 Task: Look for space in Campi Bisenzio, Italy from 2nd June, 2023 to 9th June, 2023 for 5 adults in price range Rs.7000 to Rs.13000. Place can be shared room with 2 bedrooms having 5 beds and 2 bathrooms. Property type can be house, flat, guest house. Amenities needed are: wifi, washing machine. Booking option can be shelf check-in. Required host language is English.
Action: Mouse moved to (546, 121)
Screenshot: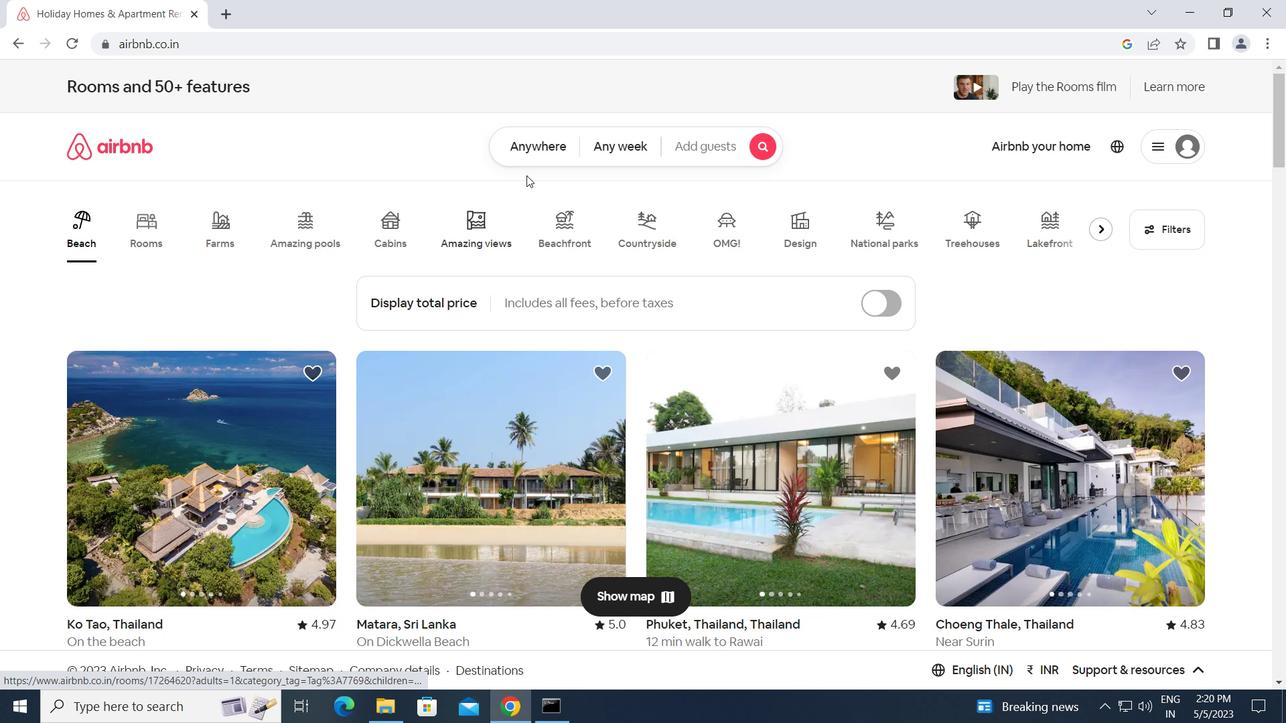 
Action: Mouse pressed left at (546, 121)
Screenshot: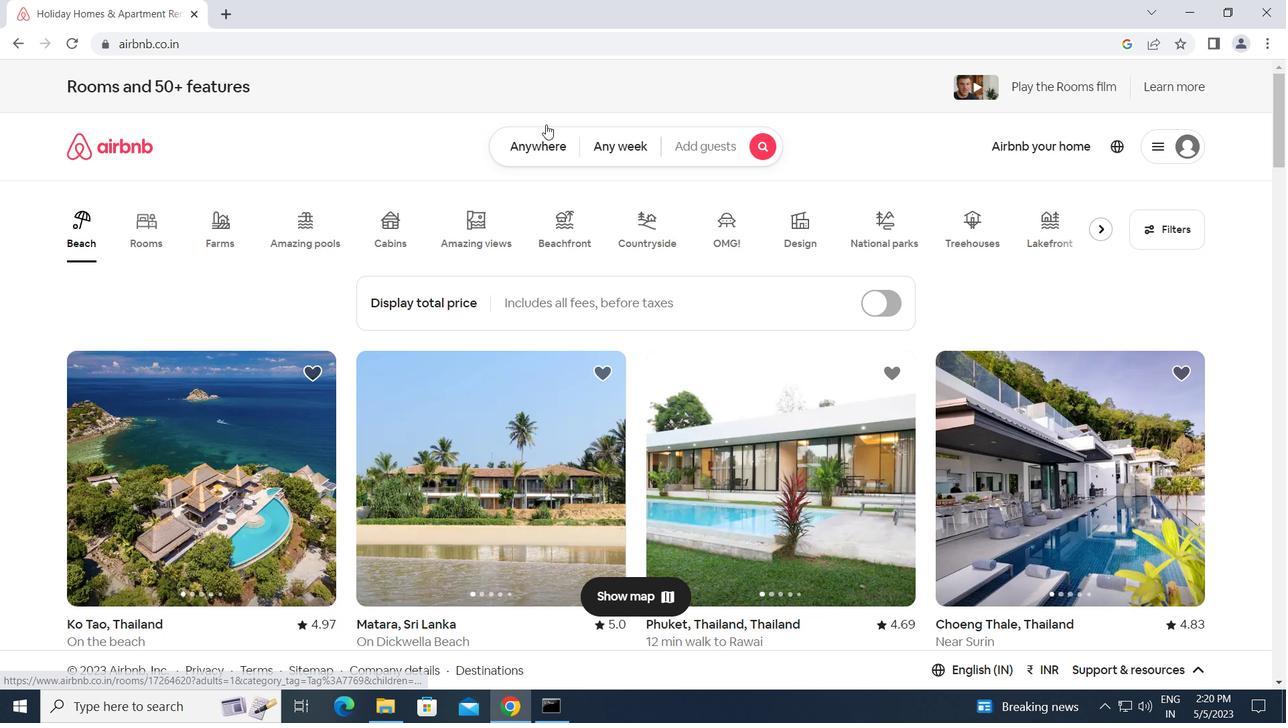 
Action: Mouse moved to (535, 142)
Screenshot: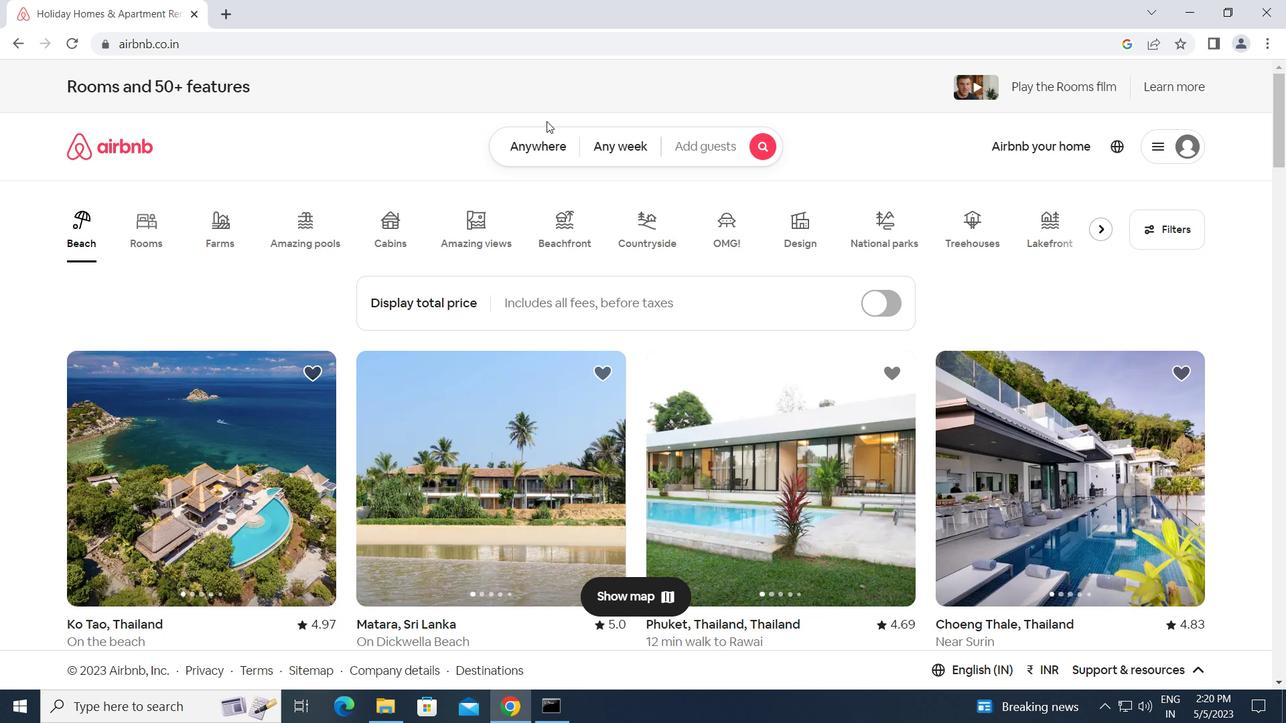 
Action: Mouse pressed left at (535, 142)
Screenshot: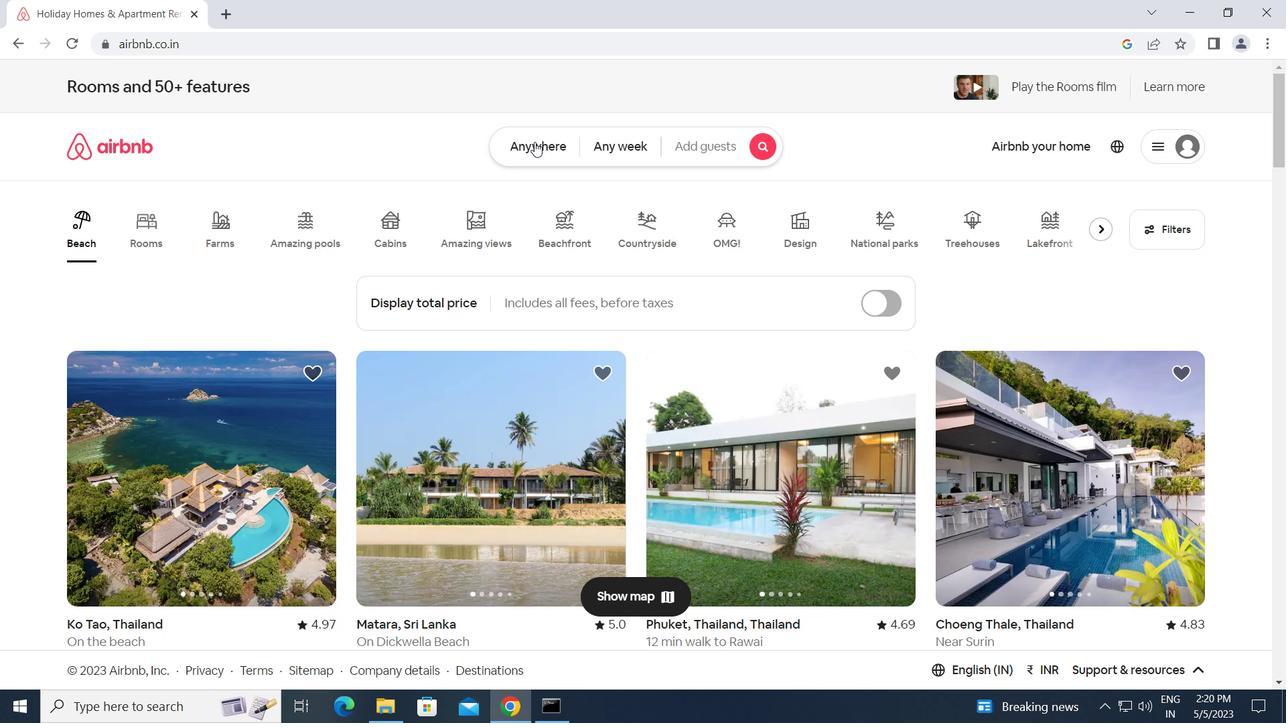 
Action: Mouse moved to (454, 200)
Screenshot: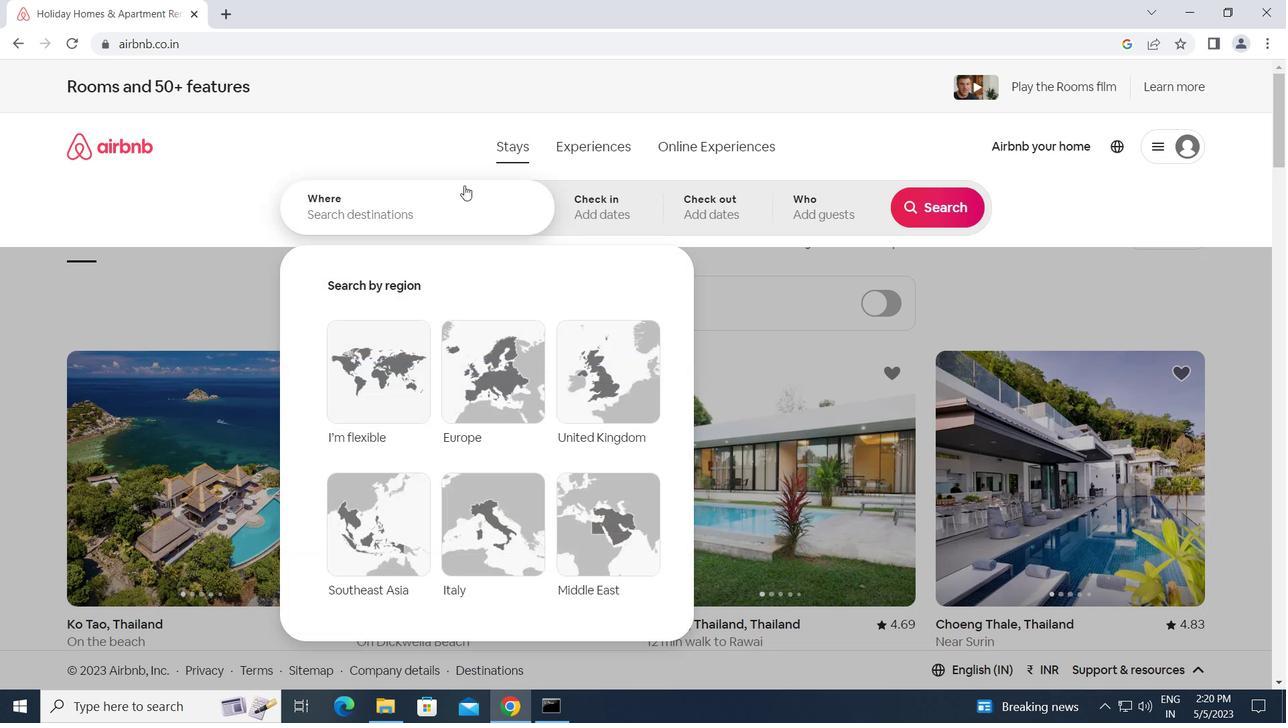 
Action: Mouse pressed left at (454, 200)
Screenshot: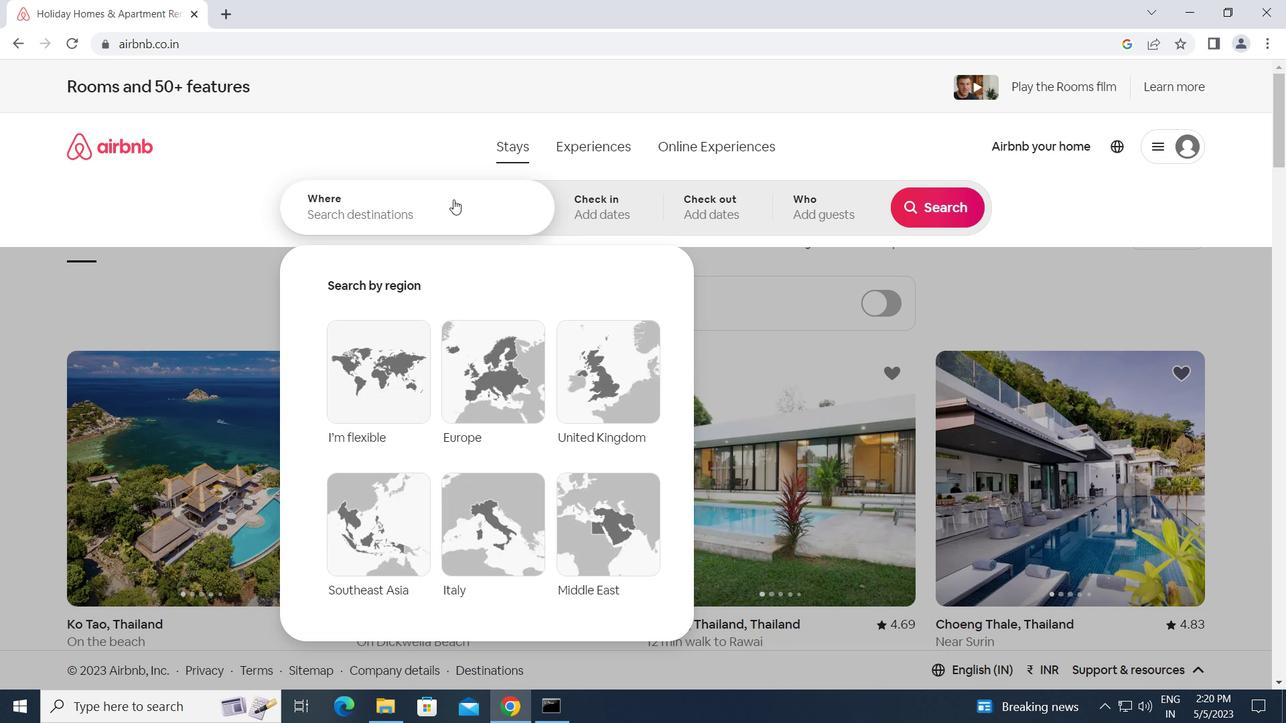 
Action: Key pressed c<Key.caps_lock>ampi<Key.space><Key.caps_lock>b<Key.caps_lock>isenzio,<Key.space><Key.caps_lock>i<Key.caps_lock>taly<Key.enter>
Screenshot: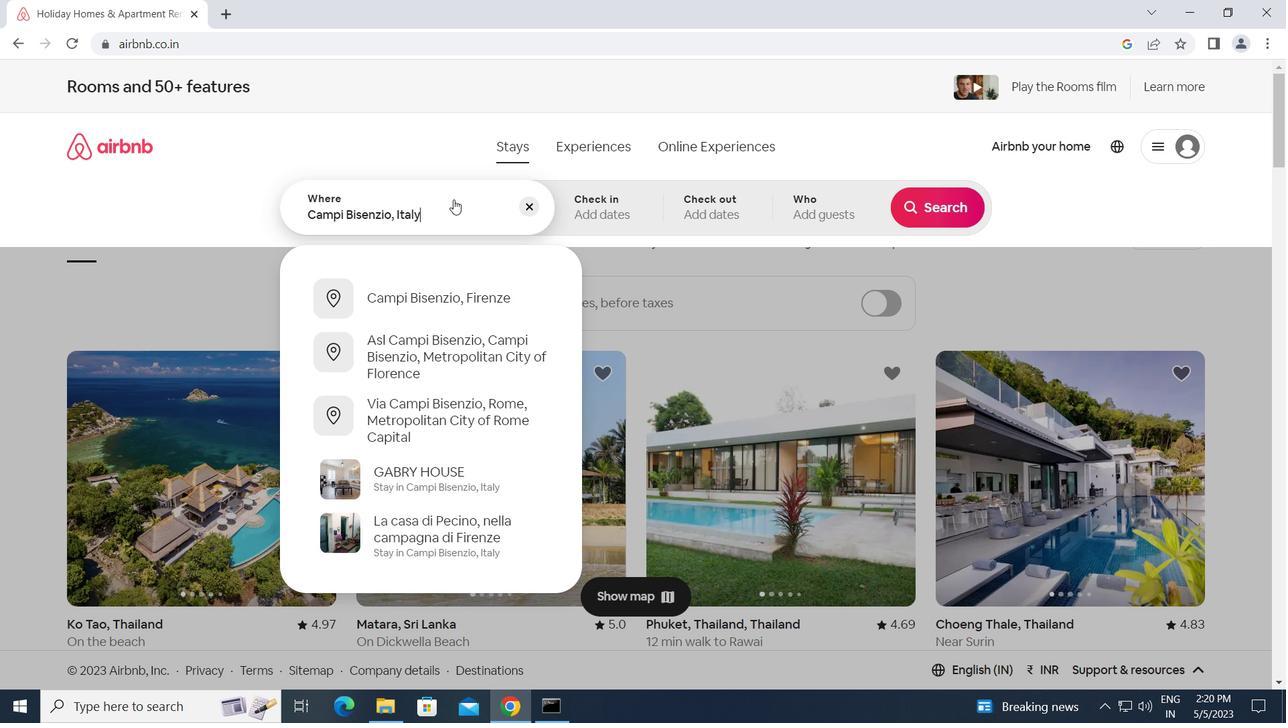 
Action: Mouse moved to (872, 416)
Screenshot: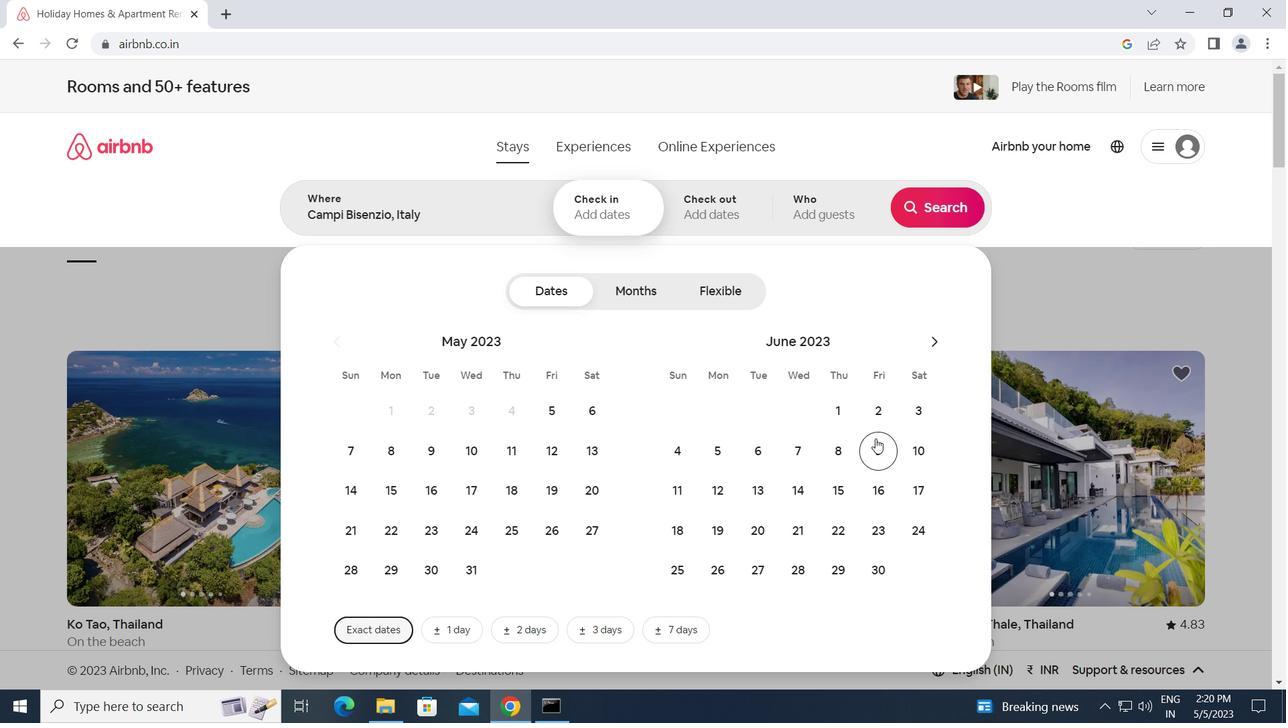 
Action: Mouse pressed left at (872, 416)
Screenshot: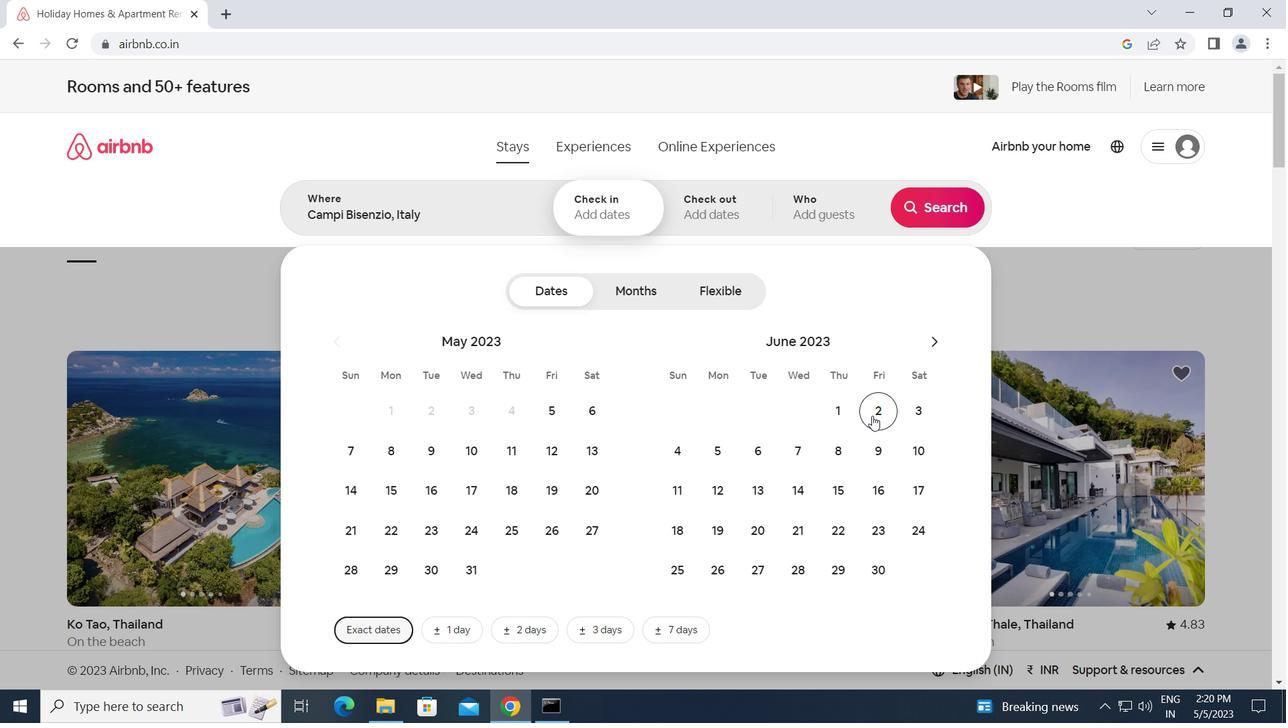 
Action: Mouse moved to (876, 449)
Screenshot: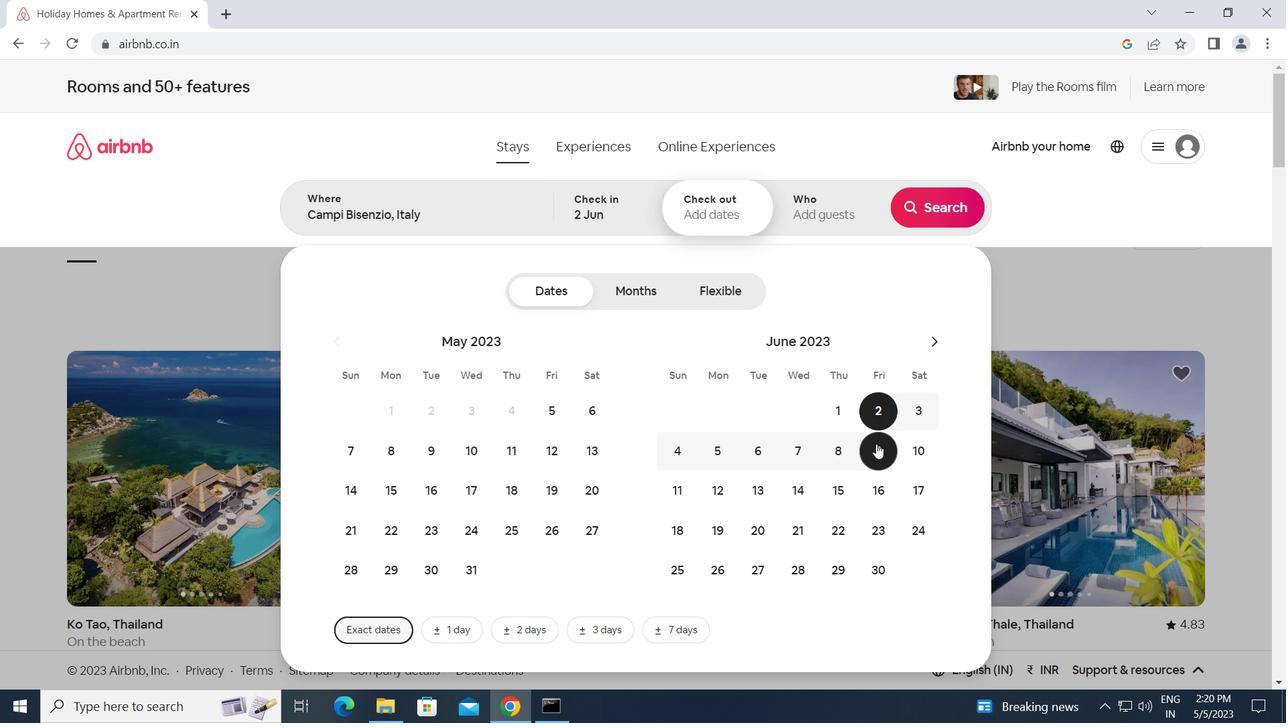 
Action: Mouse pressed left at (876, 449)
Screenshot: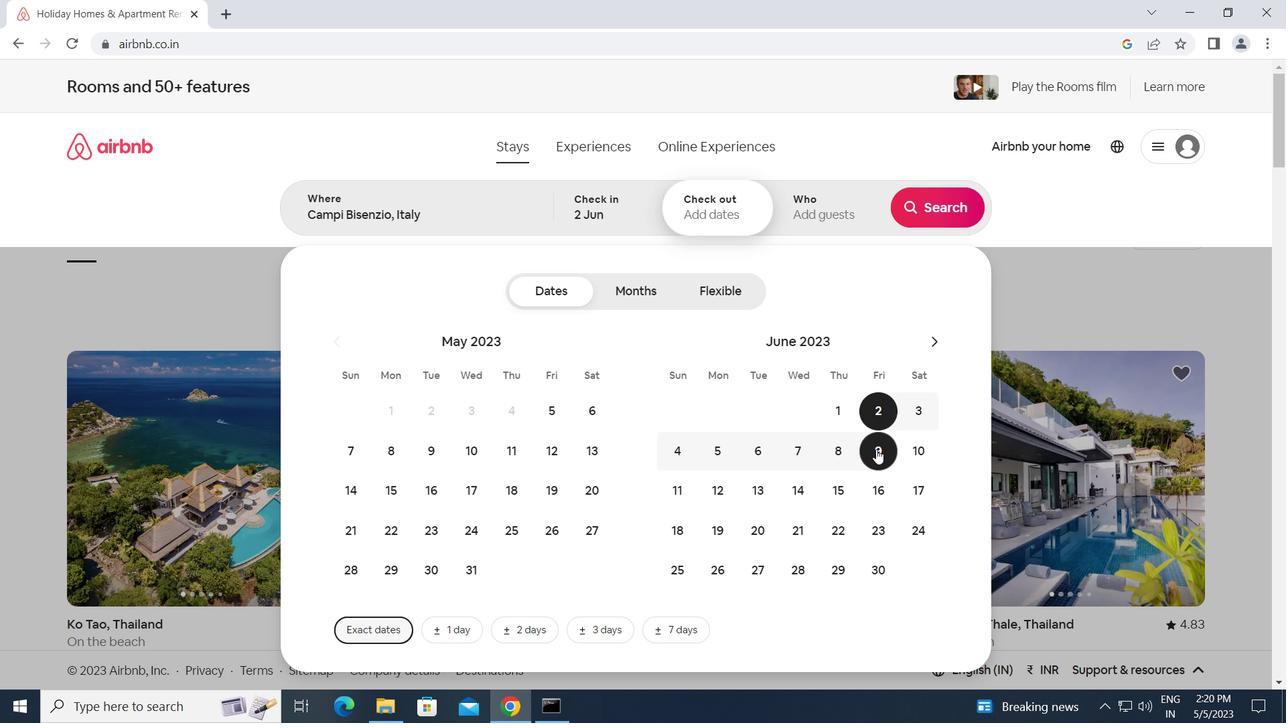 
Action: Mouse moved to (819, 211)
Screenshot: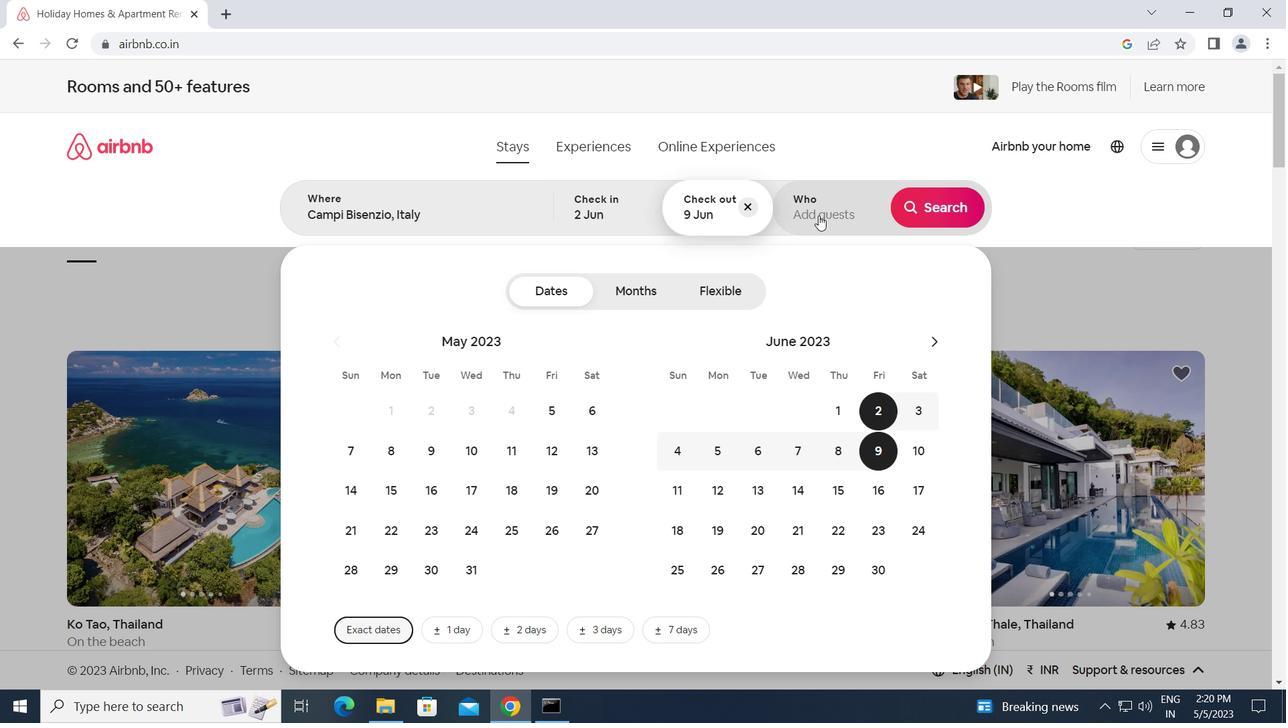 
Action: Mouse pressed left at (819, 211)
Screenshot: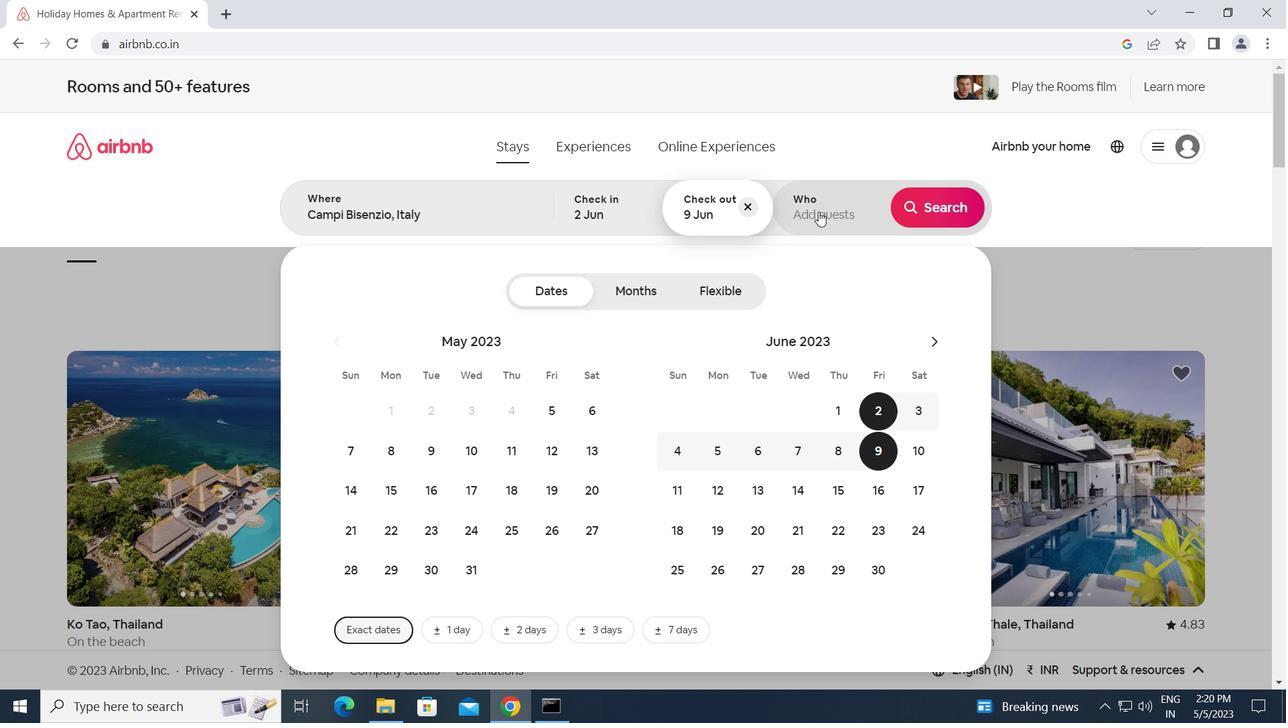 
Action: Mouse moved to (949, 293)
Screenshot: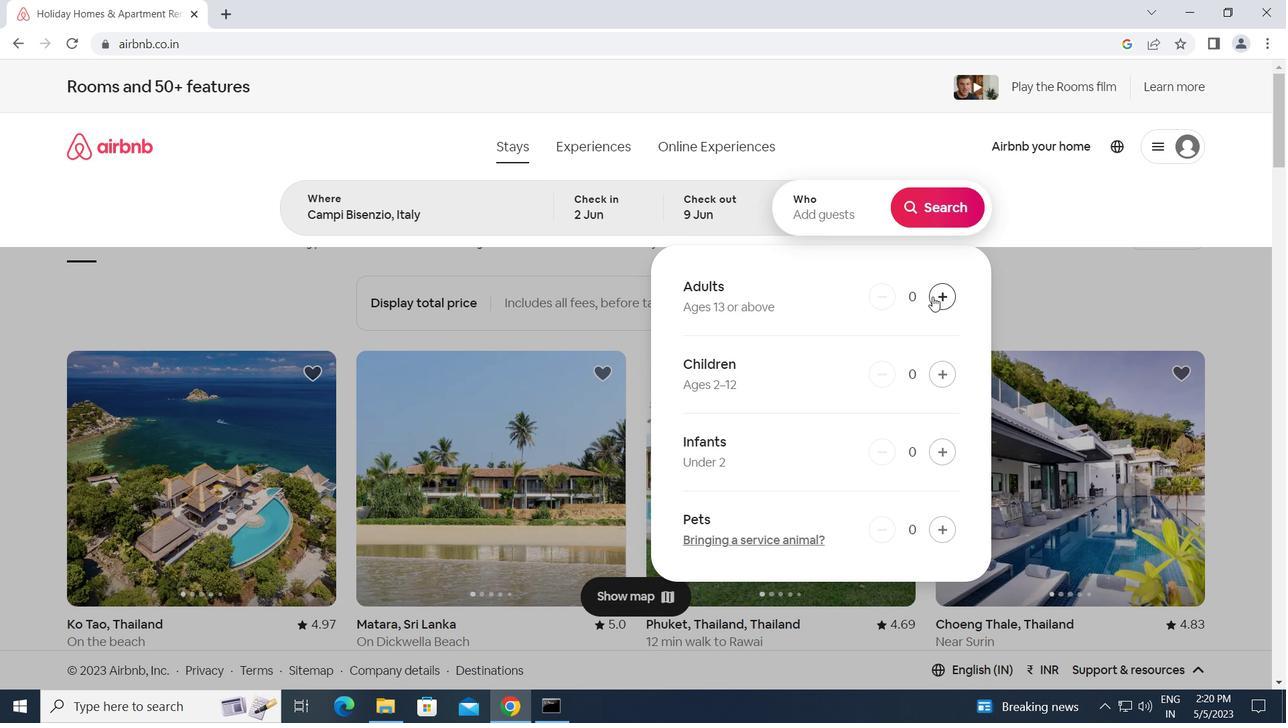 
Action: Mouse pressed left at (949, 293)
Screenshot: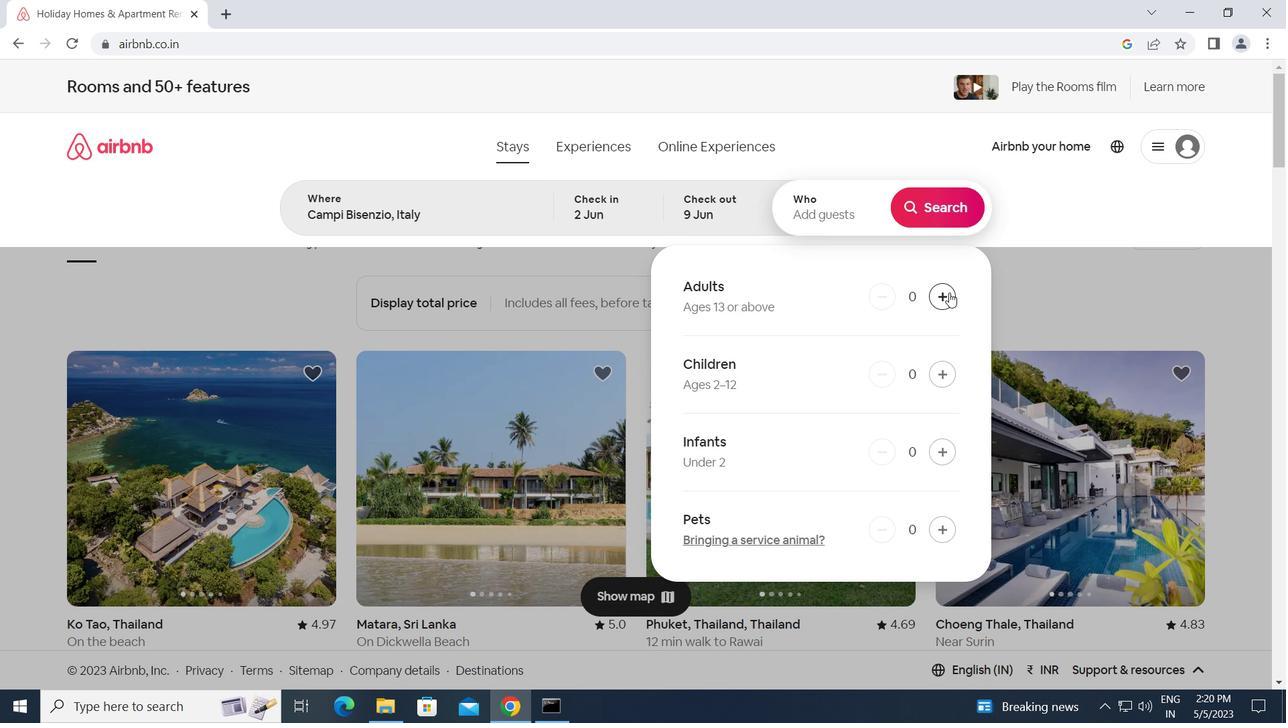 
Action: Mouse pressed left at (949, 293)
Screenshot: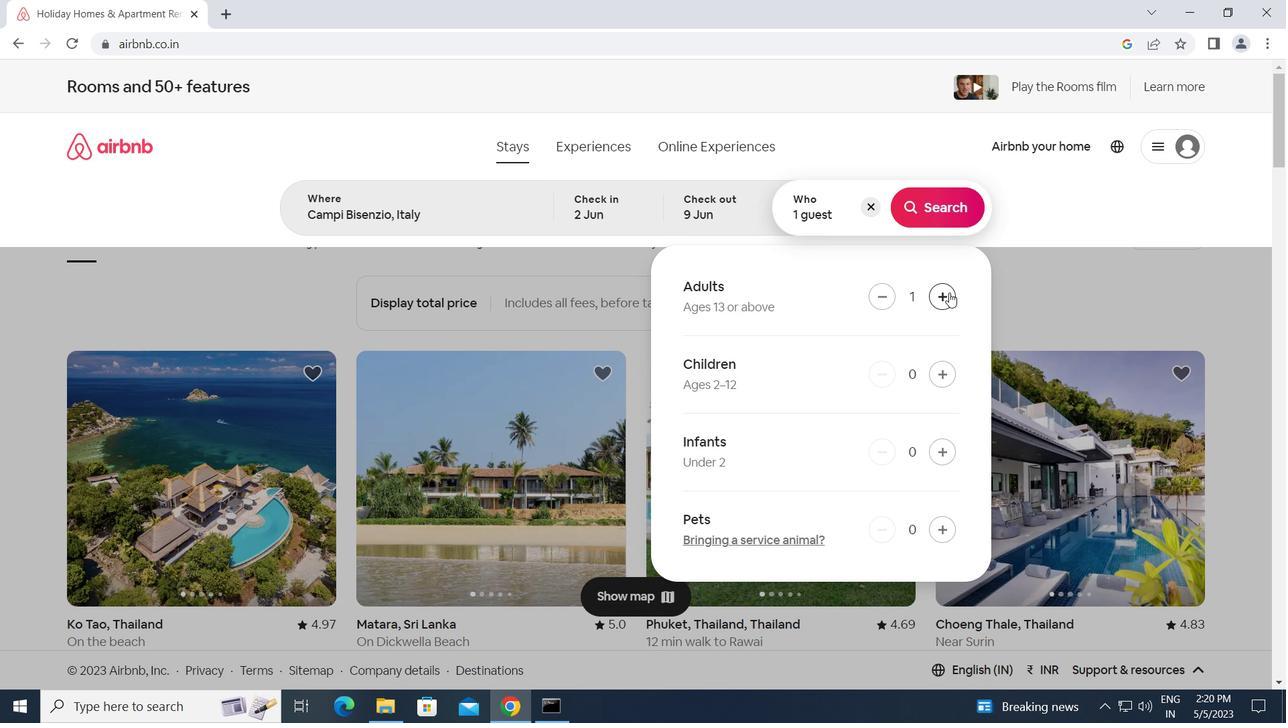 
Action: Mouse pressed left at (949, 293)
Screenshot: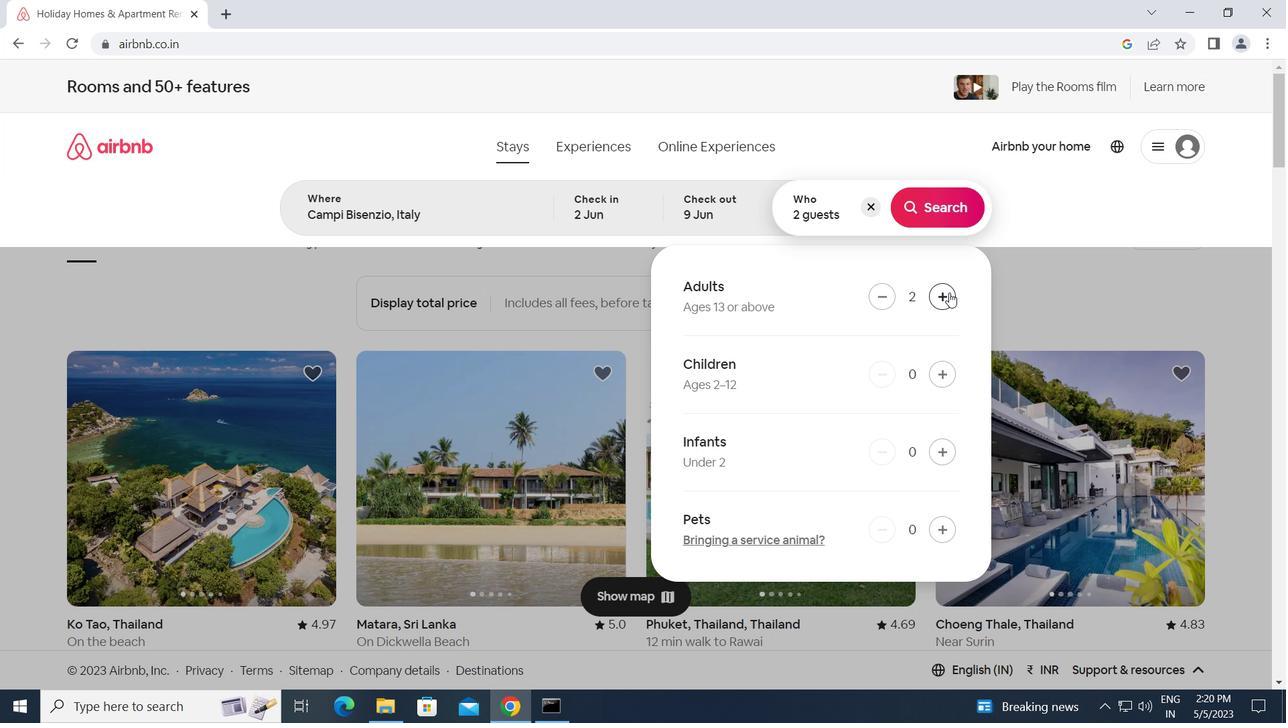 
Action: Mouse pressed left at (949, 293)
Screenshot: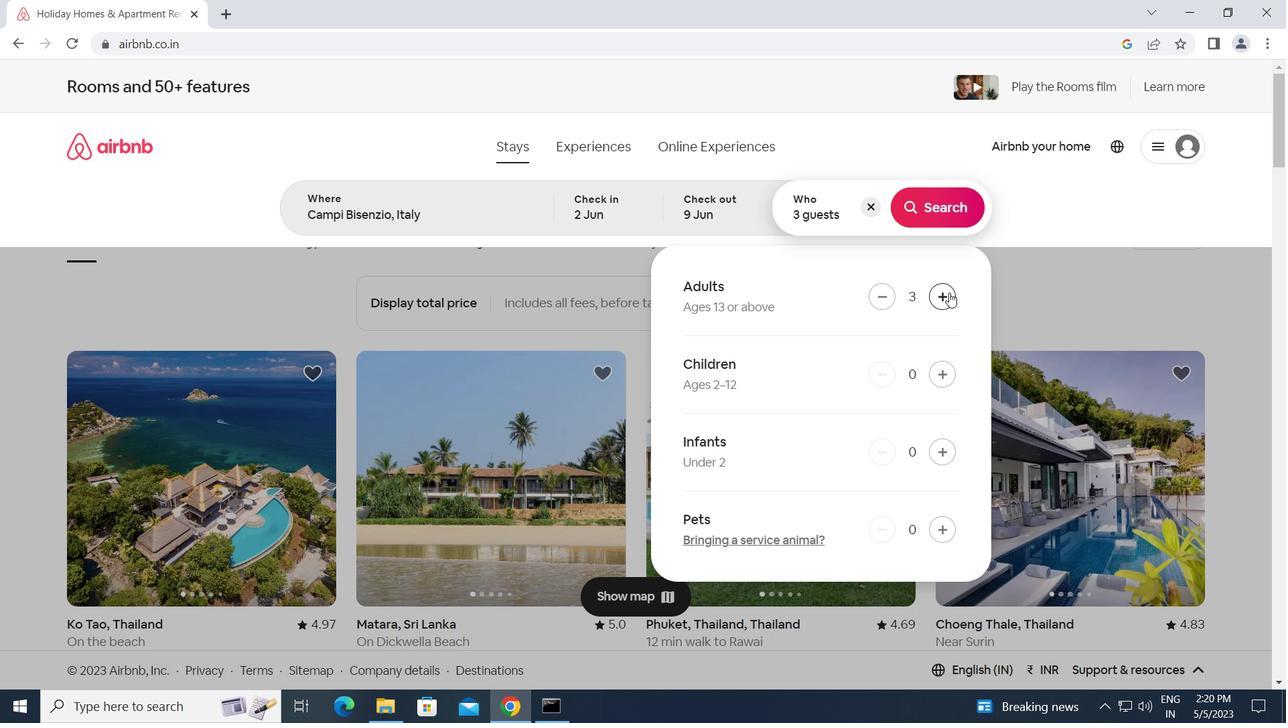 
Action: Mouse pressed left at (949, 293)
Screenshot: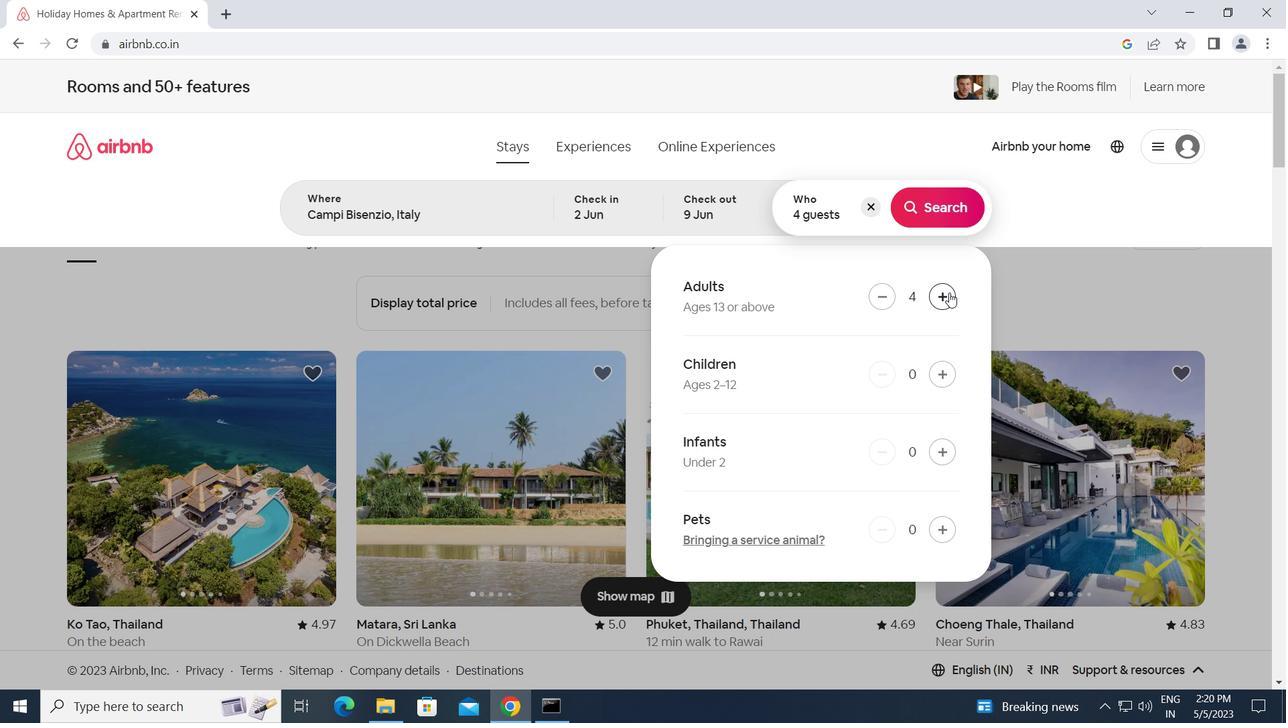 
Action: Mouse moved to (939, 212)
Screenshot: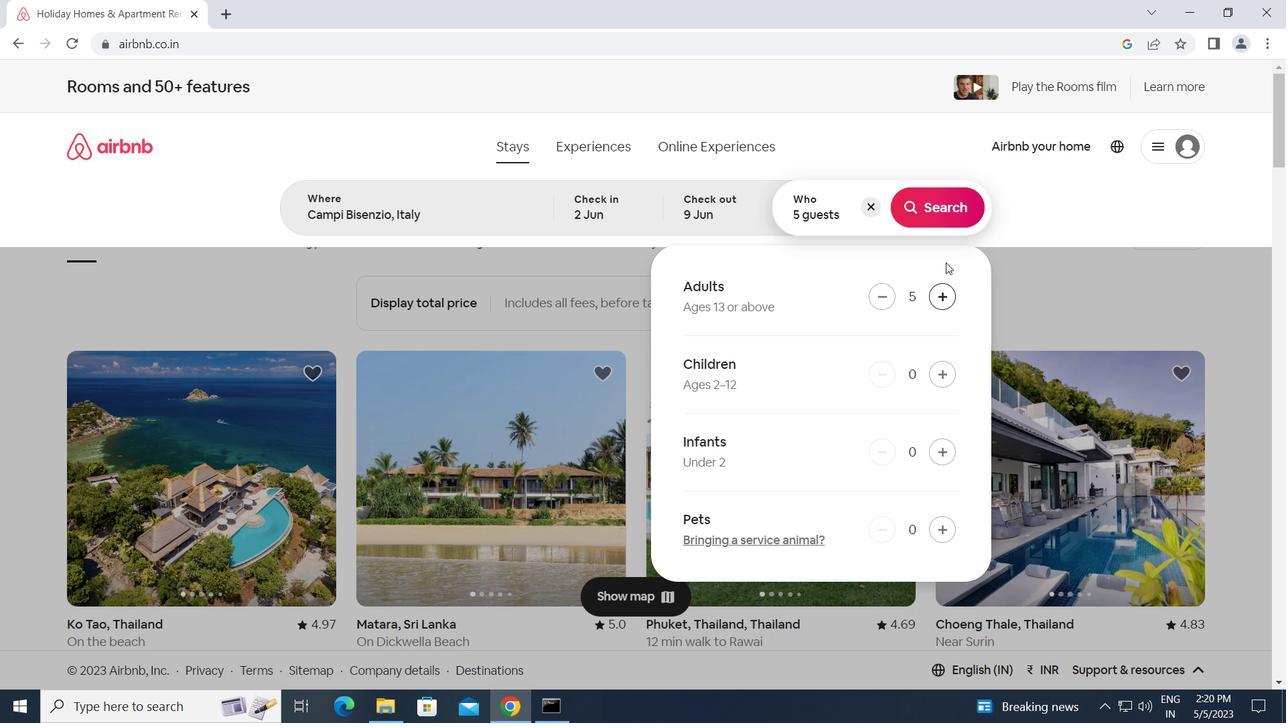 
Action: Mouse pressed left at (939, 212)
Screenshot: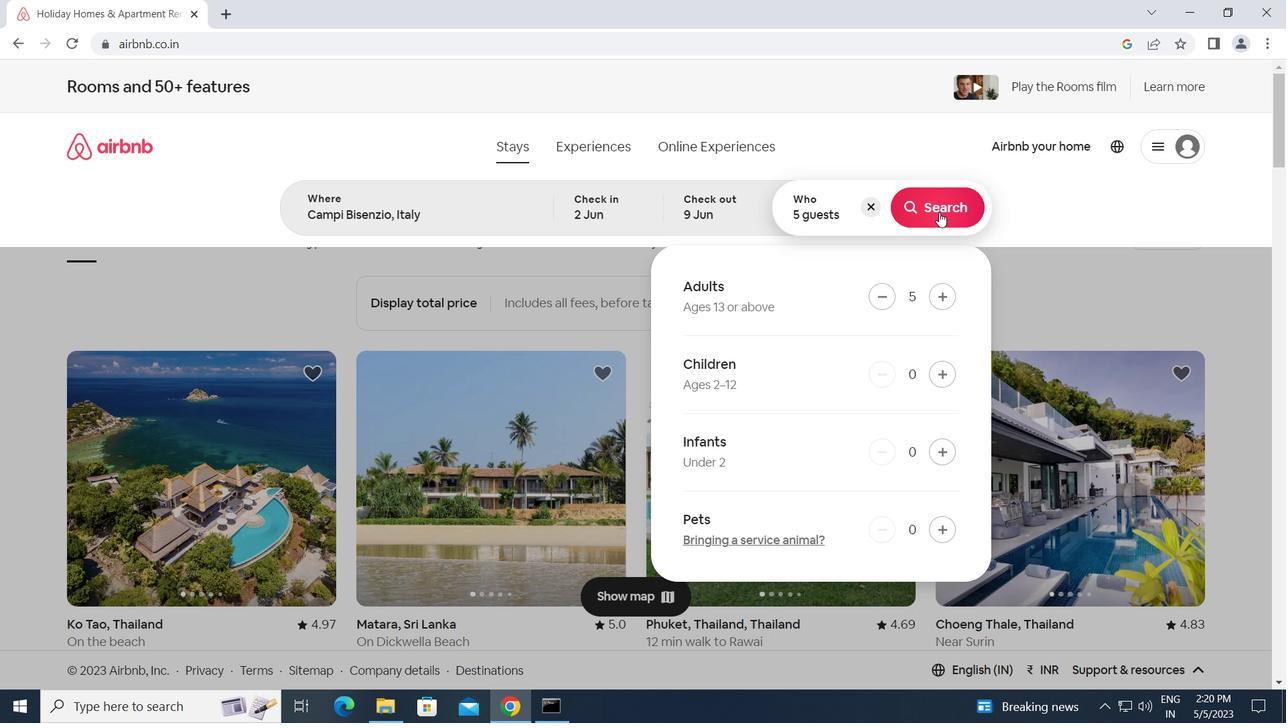 
Action: Mouse moved to (1201, 157)
Screenshot: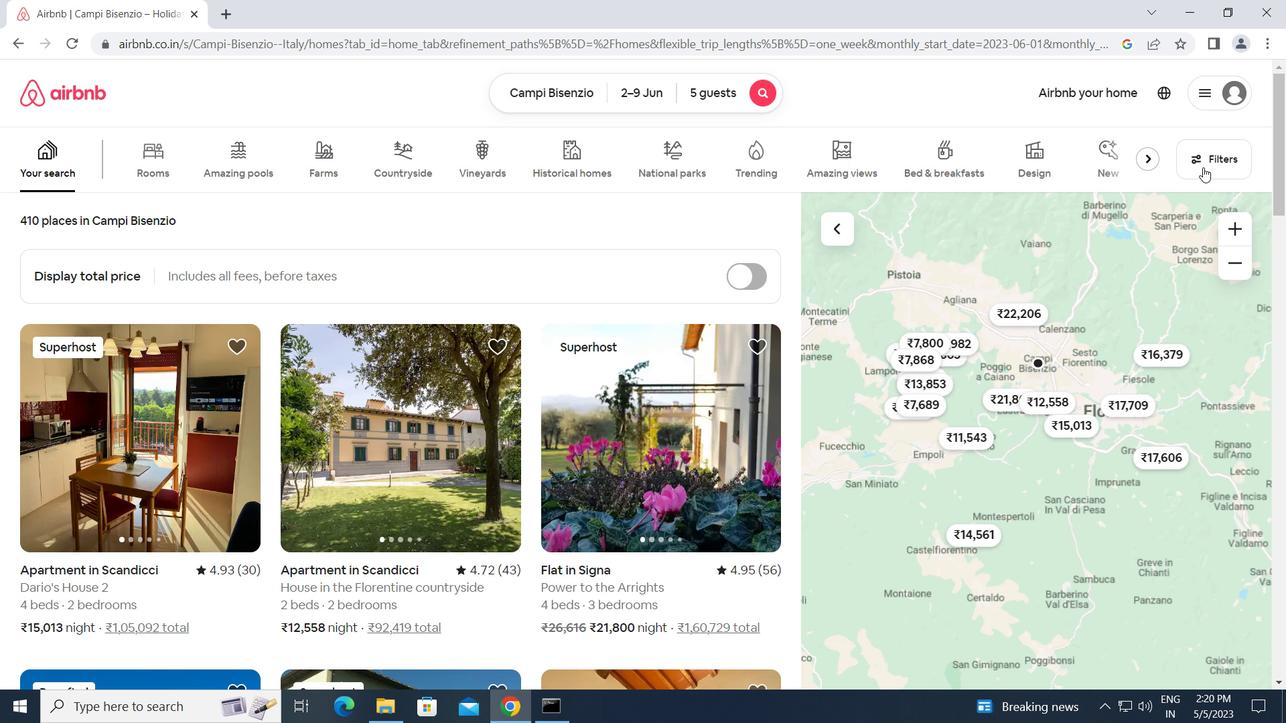 
Action: Mouse pressed left at (1201, 157)
Screenshot: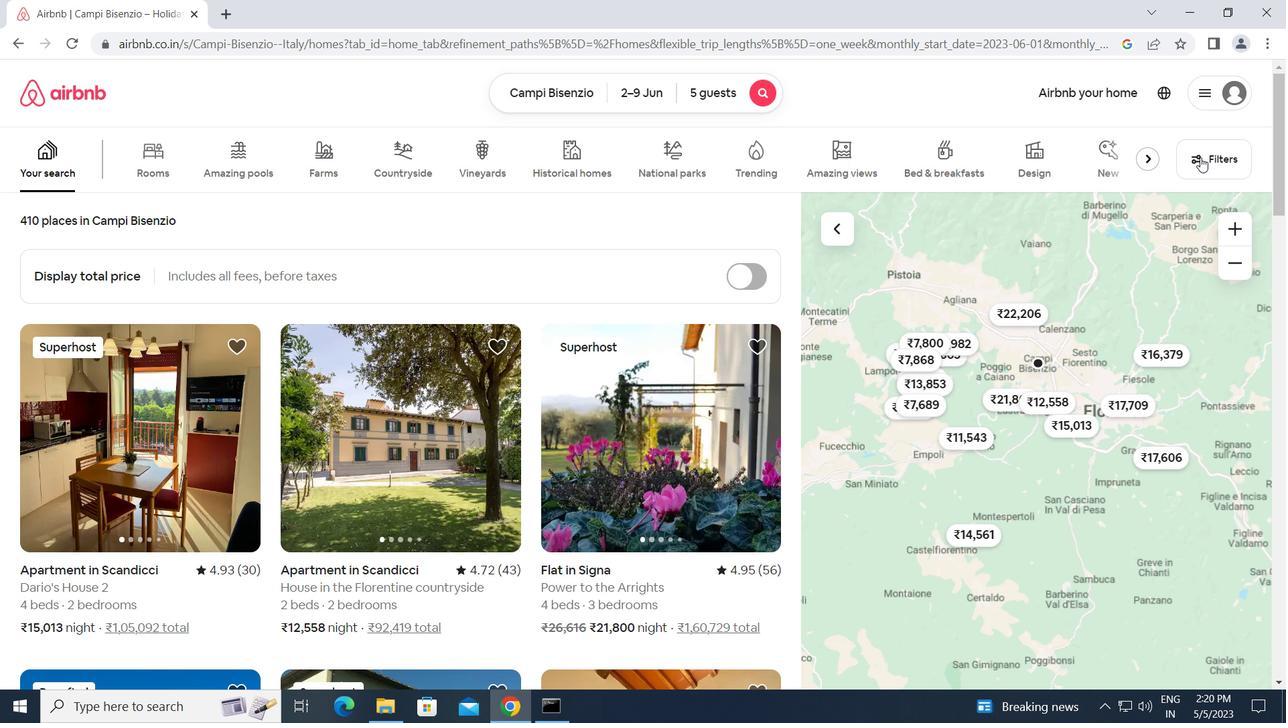 
Action: Mouse moved to (403, 488)
Screenshot: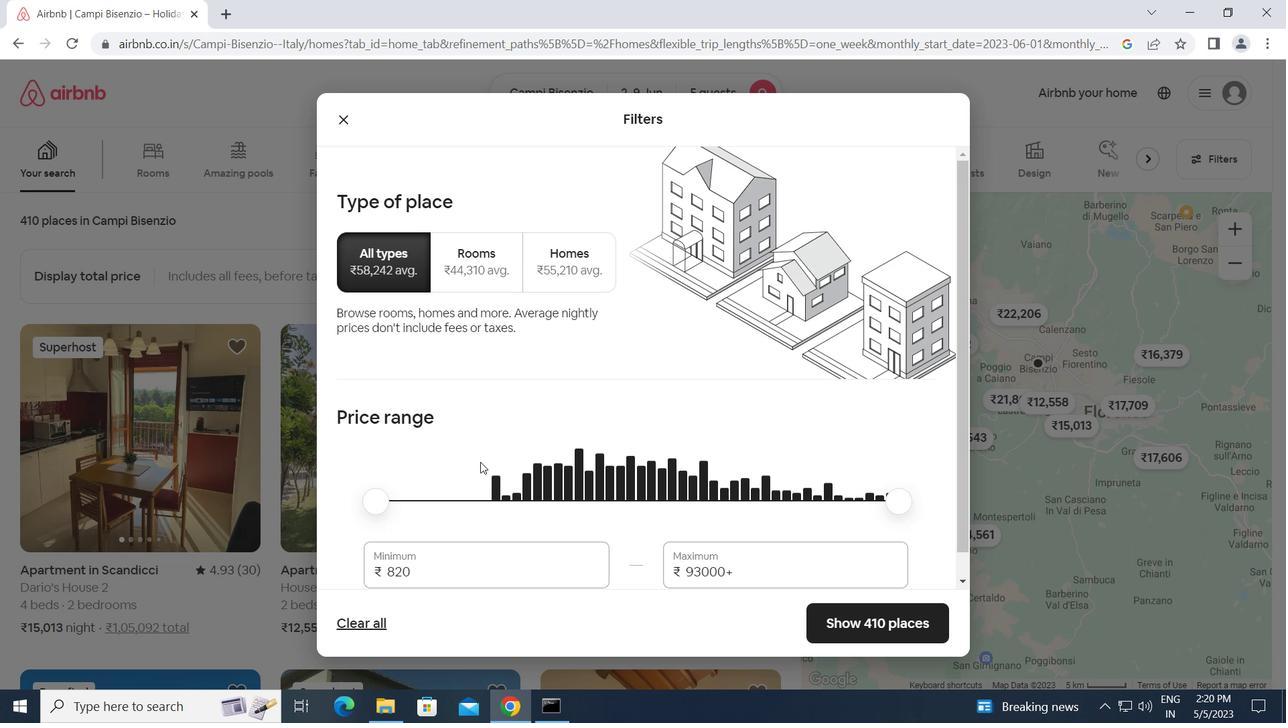 
Action: Mouse scrolled (403, 487) with delta (0, 0)
Screenshot: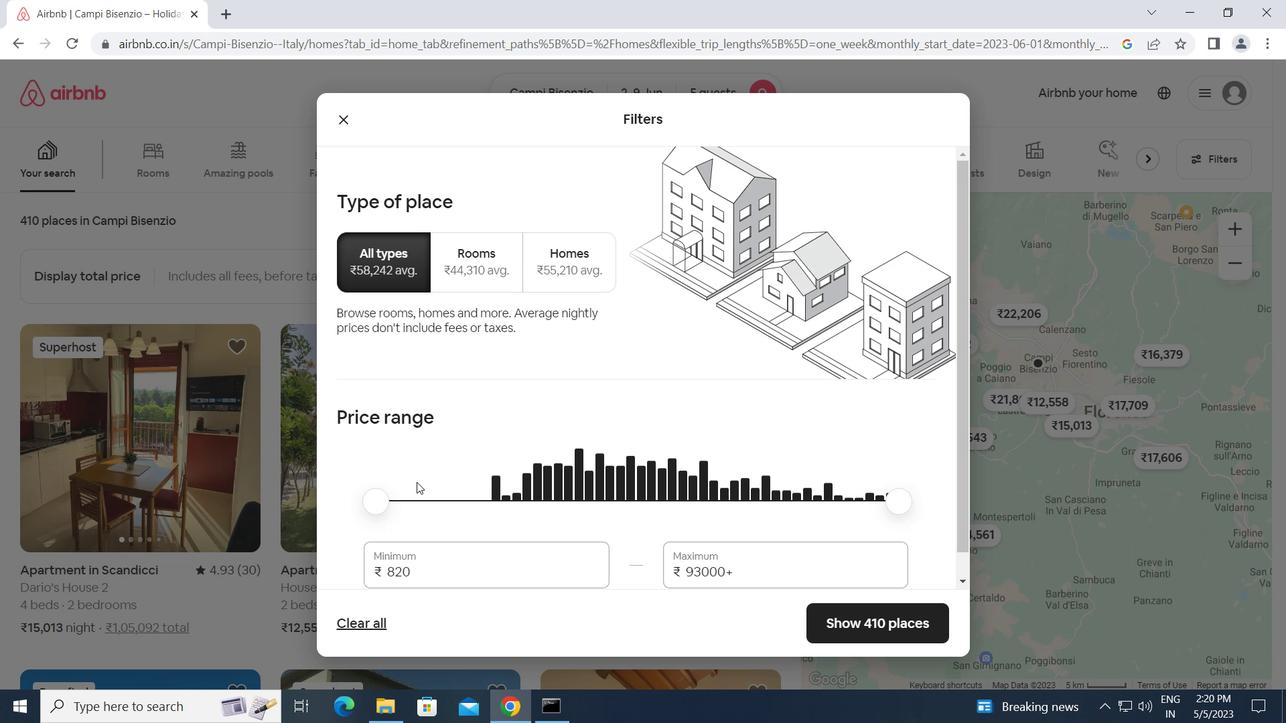 
Action: Mouse moved to (414, 548)
Screenshot: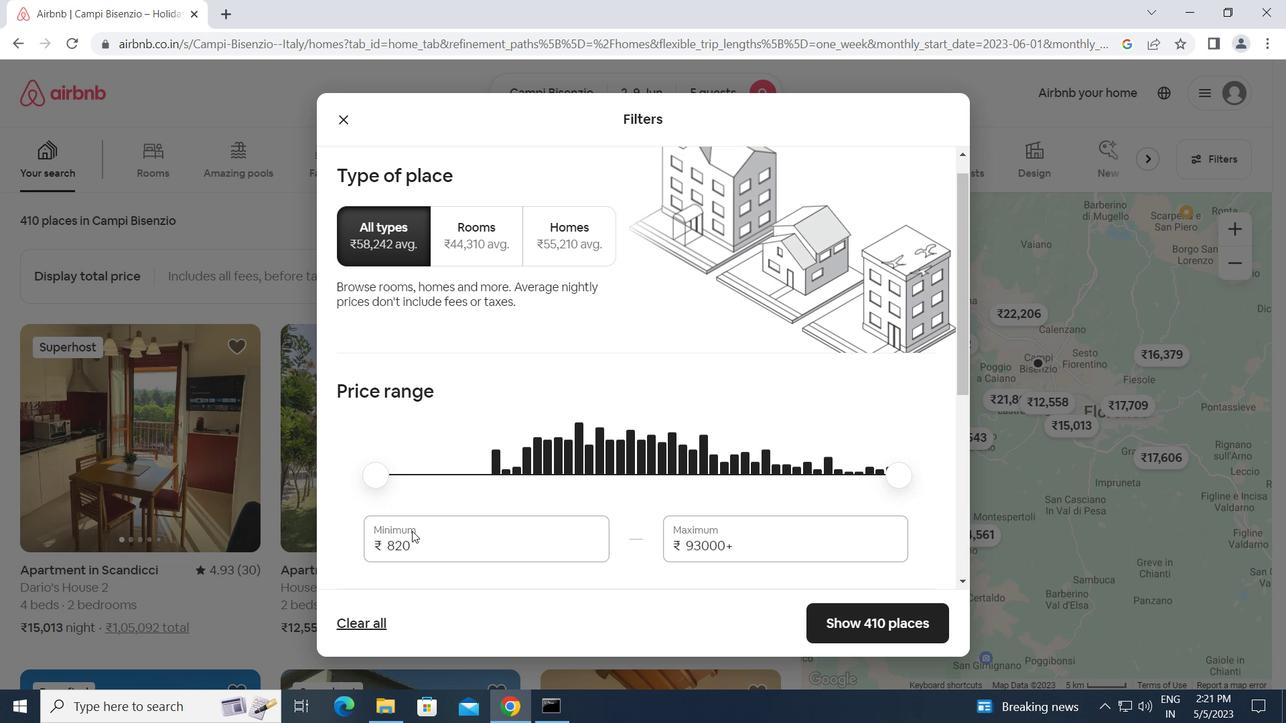 
Action: Mouse pressed left at (414, 548)
Screenshot: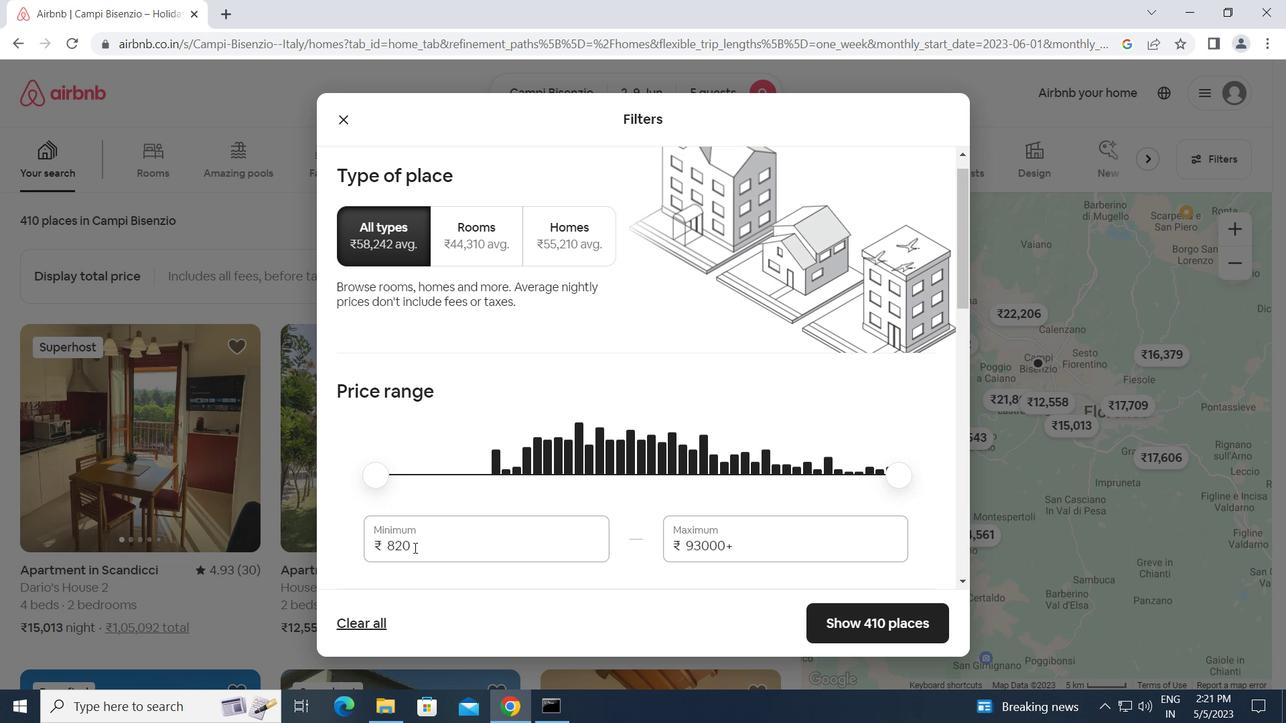 
Action: Mouse moved to (369, 549)
Screenshot: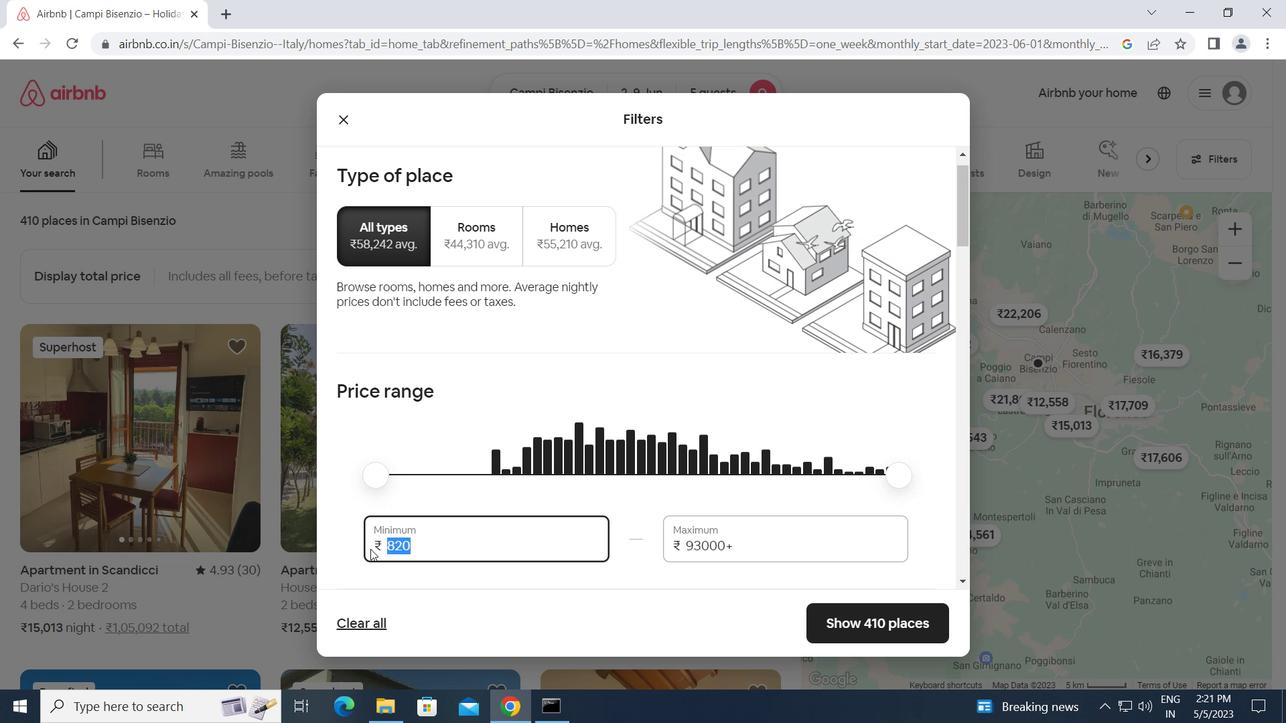 
Action: Key pressed 70
Screenshot: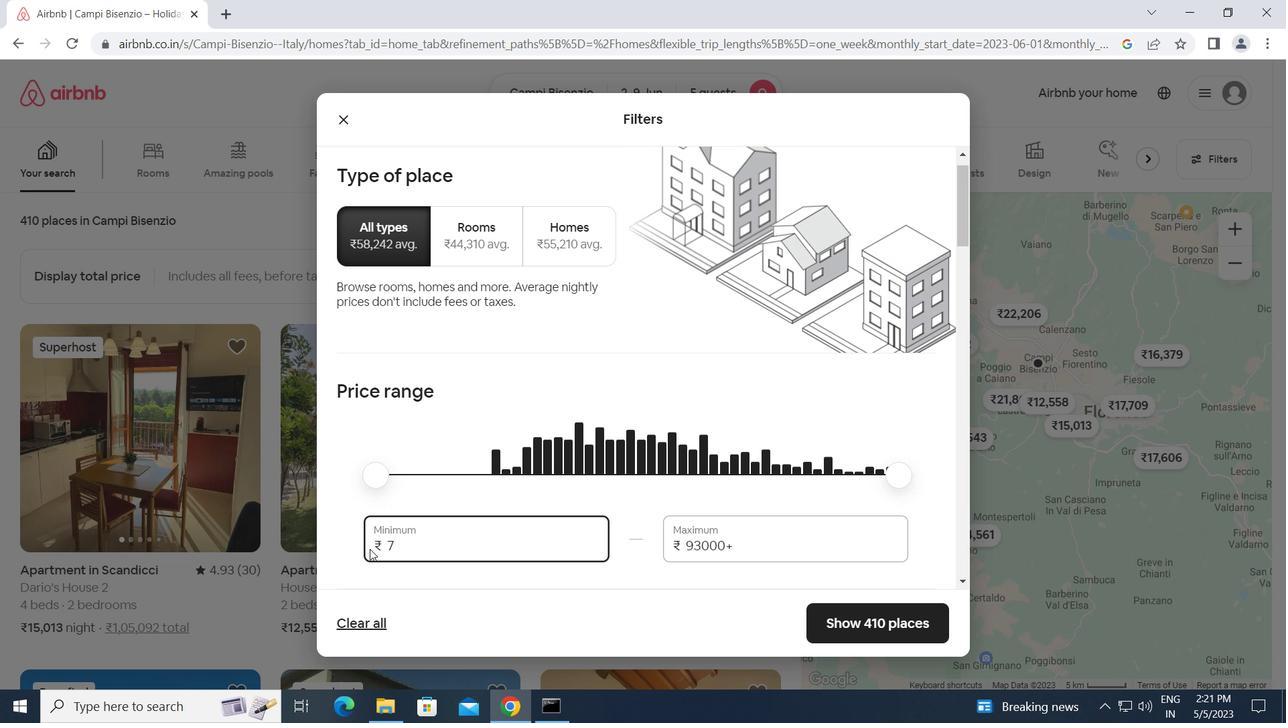 
Action: Mouse moved to (334, 570)
Screenshot: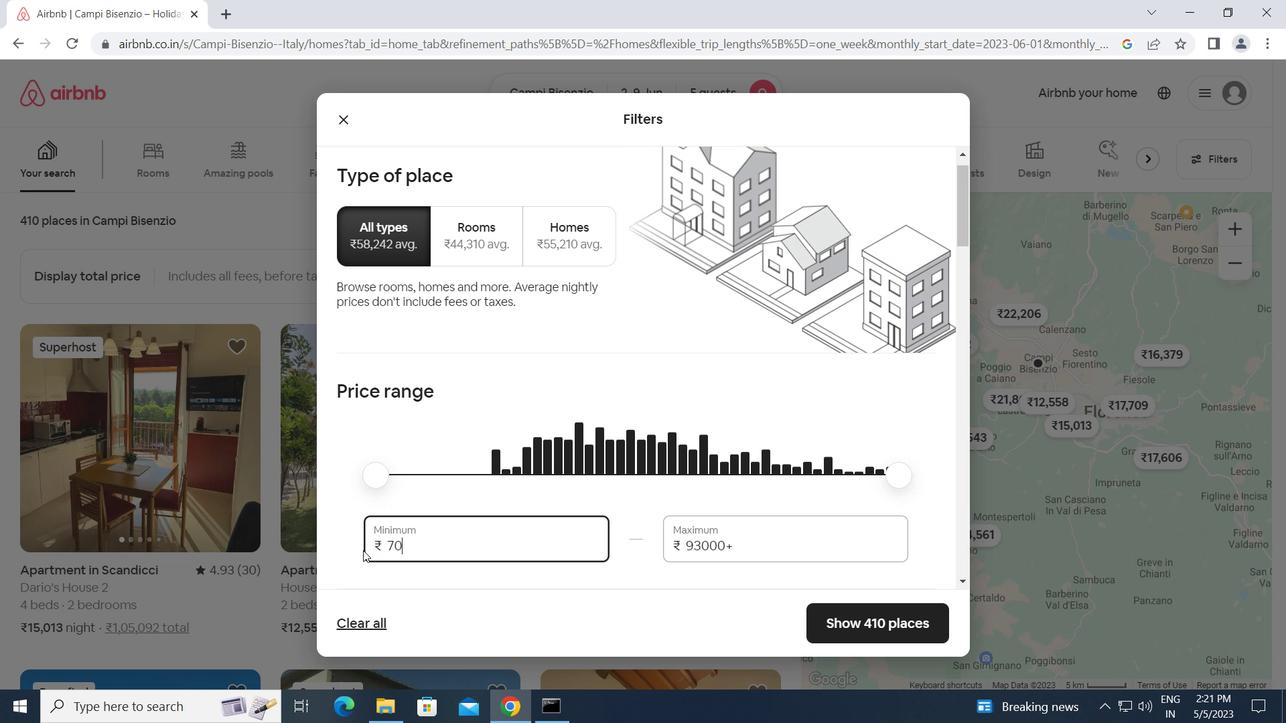
Action: Key pressed 00
Screenshot: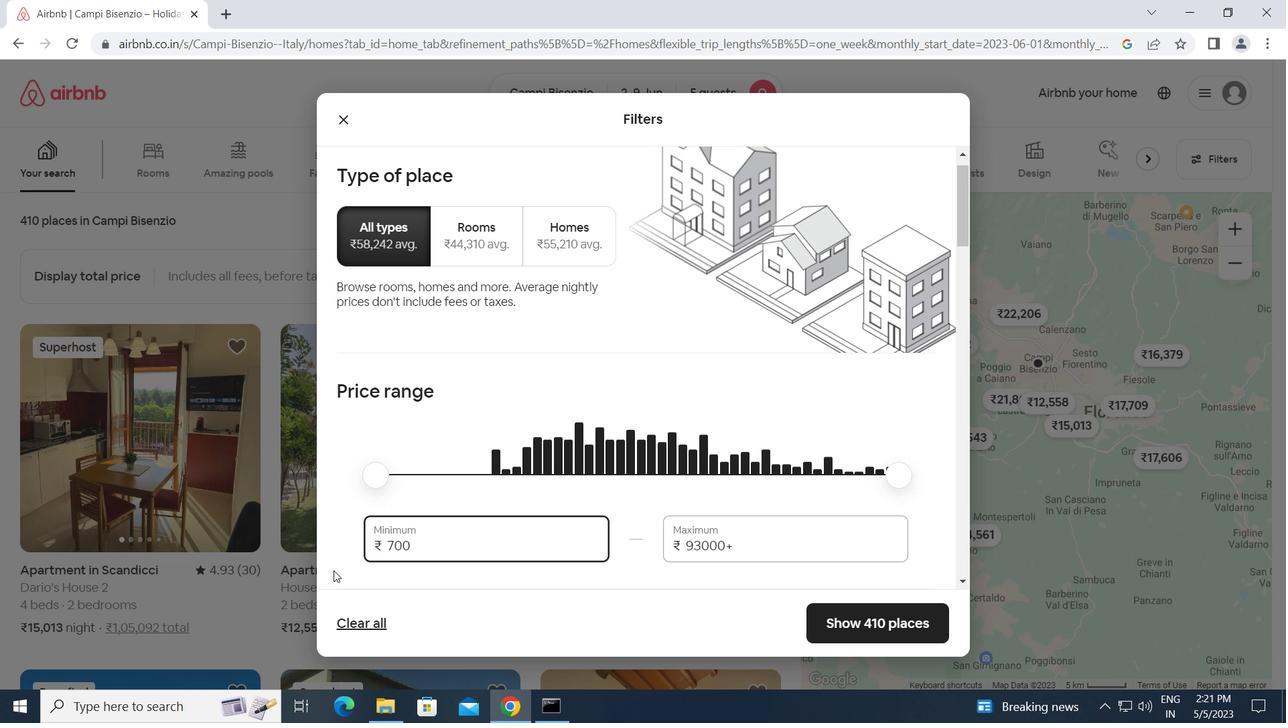 
Action: Mouse moved to (334, 571)
Screenshot: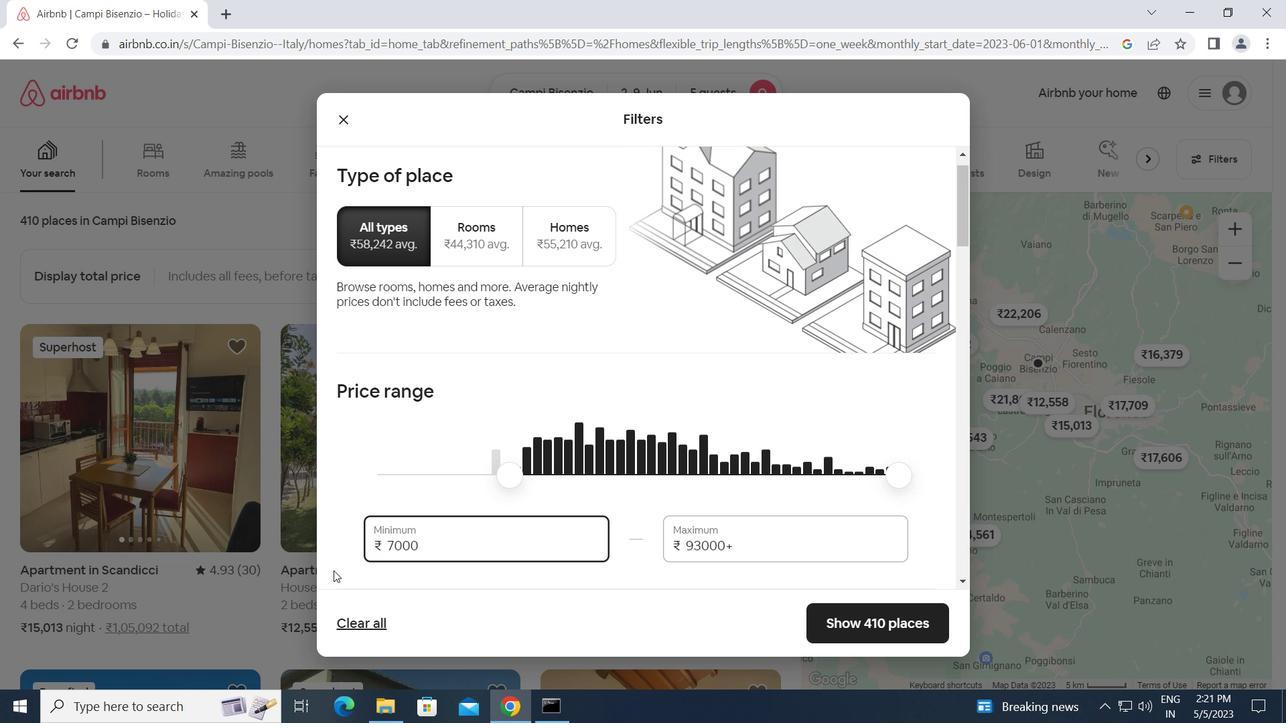 
Action: Key pressed <Key.tab>13000
Screenshot: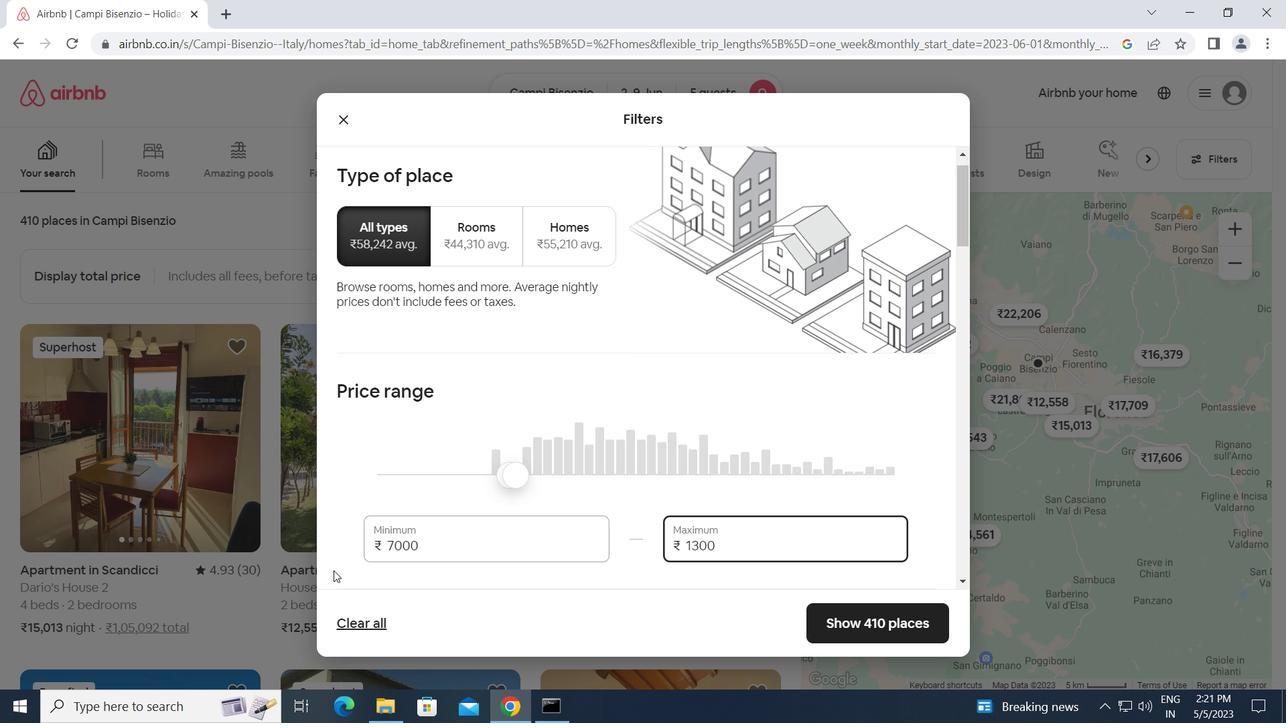 
Action: Mouse moved to (424, 544)
Screenshot: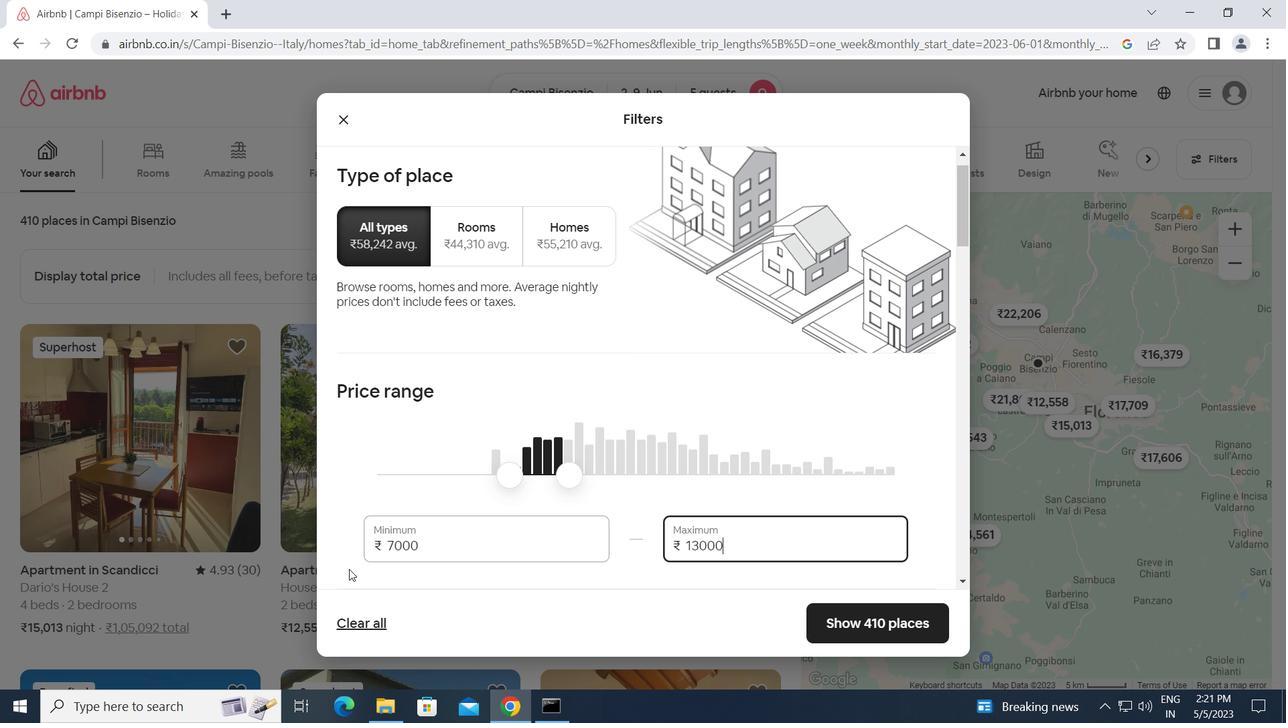 
Action: Mouse scrolled (424, 544) with delta (0, 0)
Screenshot: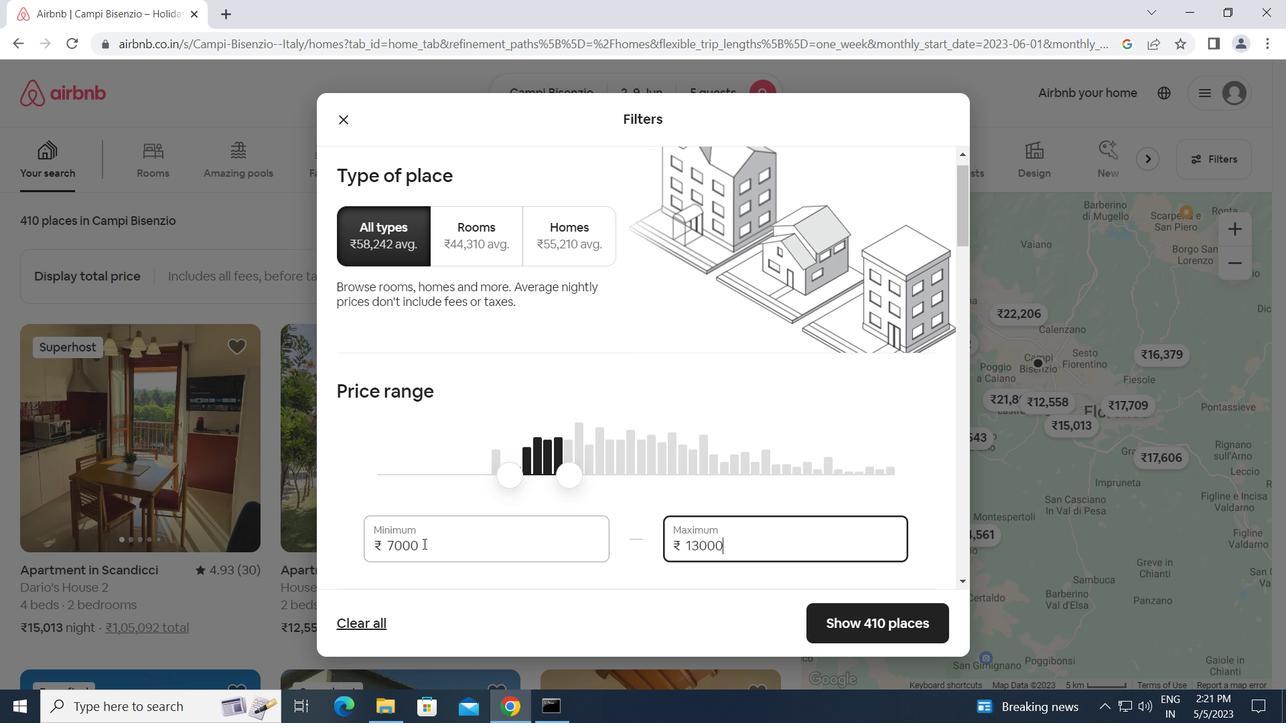 
Action: Mouse scrolled (424, 544) with delta (0, 0)
Screenshot: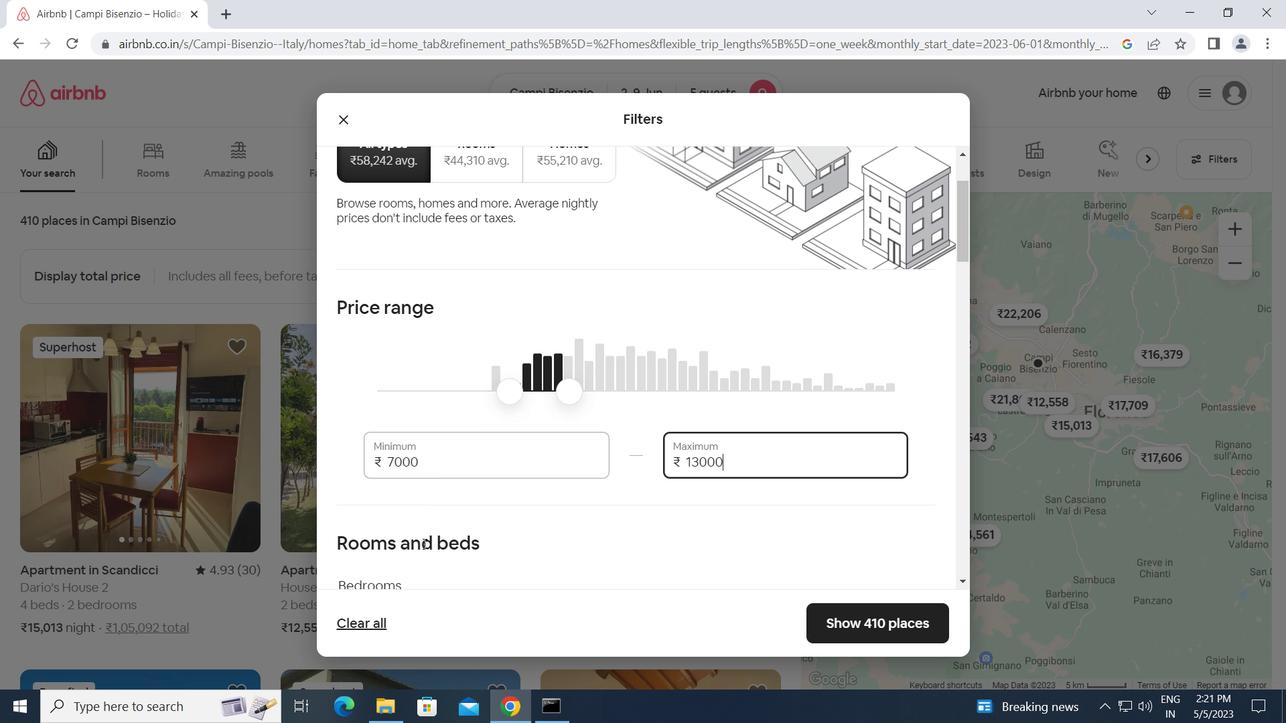 
Action: Mouse scrolled (424, 544) with delta (0, 0)
Screenshot: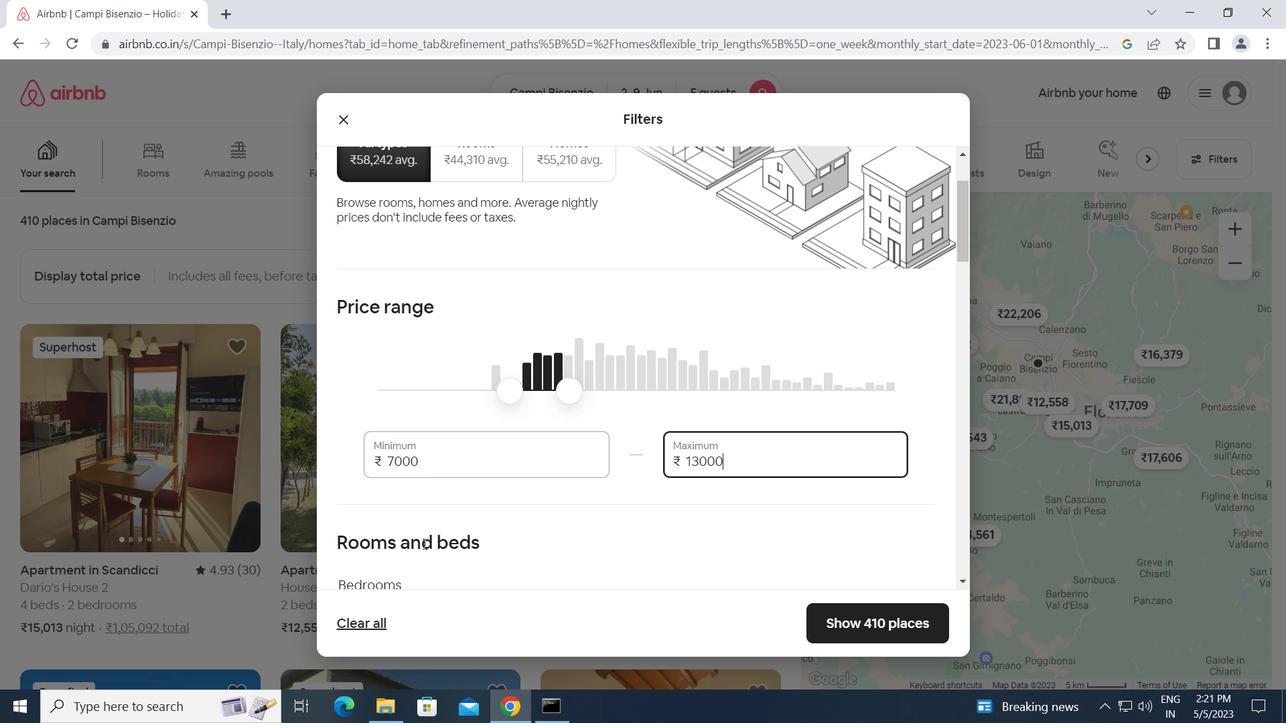
Action: Mouse scrolled (424, 544) with delta (0, 0)
Screenshot: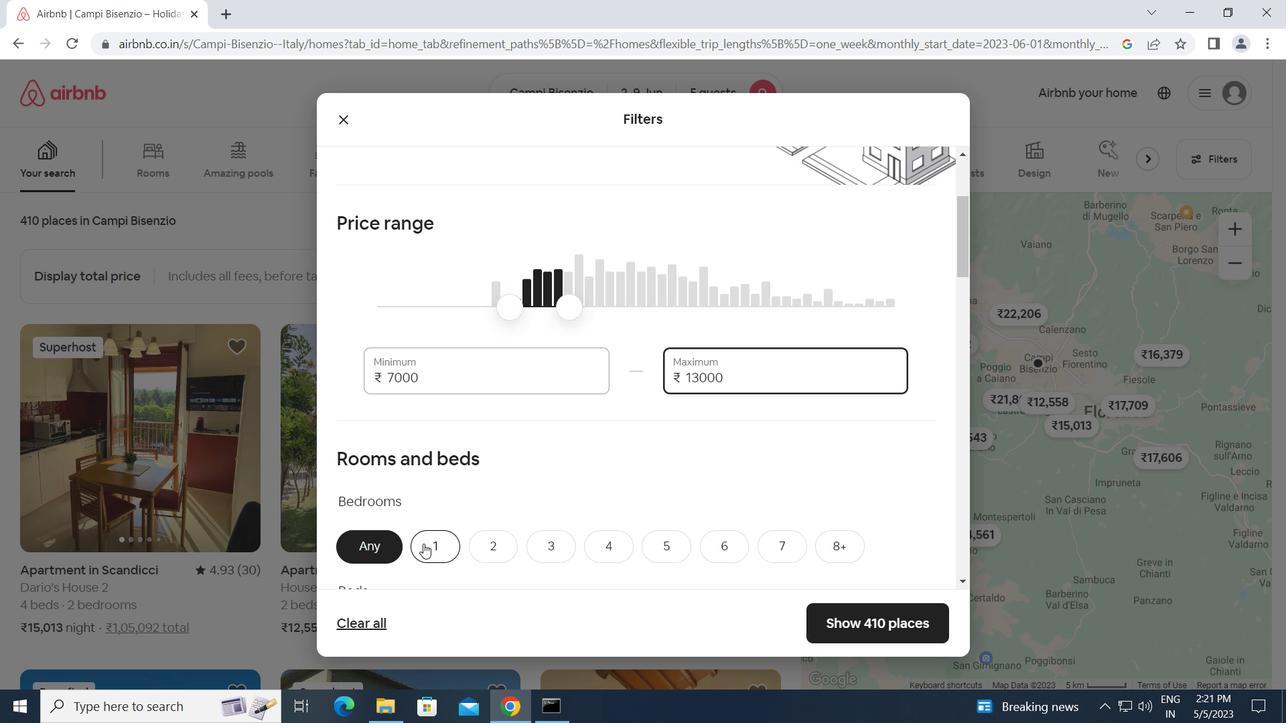 
Action: Mouse moved to (493, 379)
Screenshot: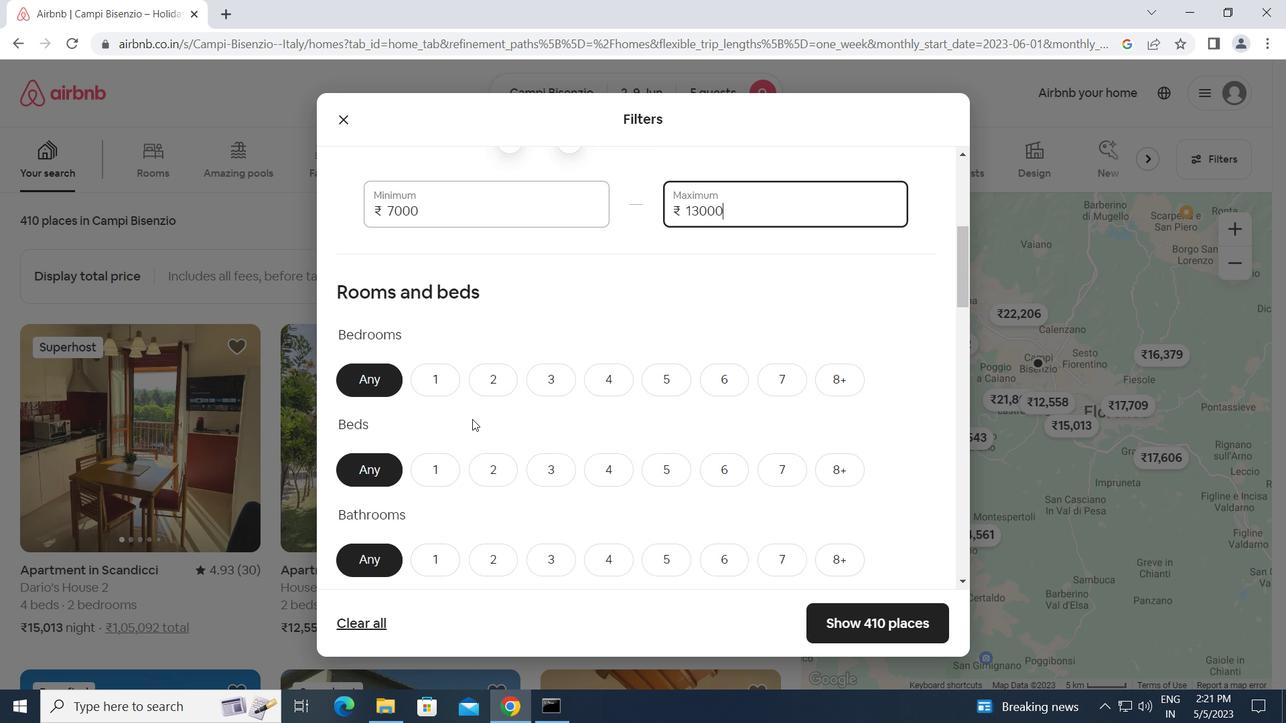 
Action: Mouse pressed left at (493, 379)
Screenshot: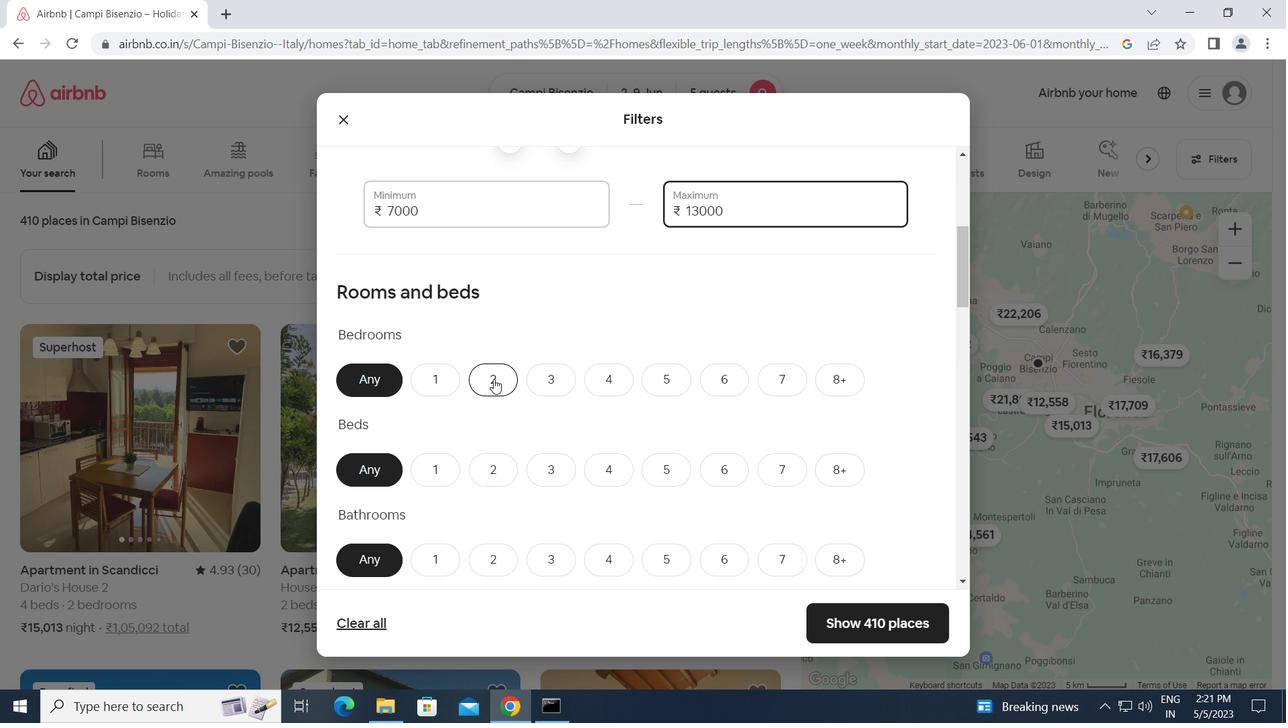 
Action: Mouse moved to (658, 463)
Screenshot: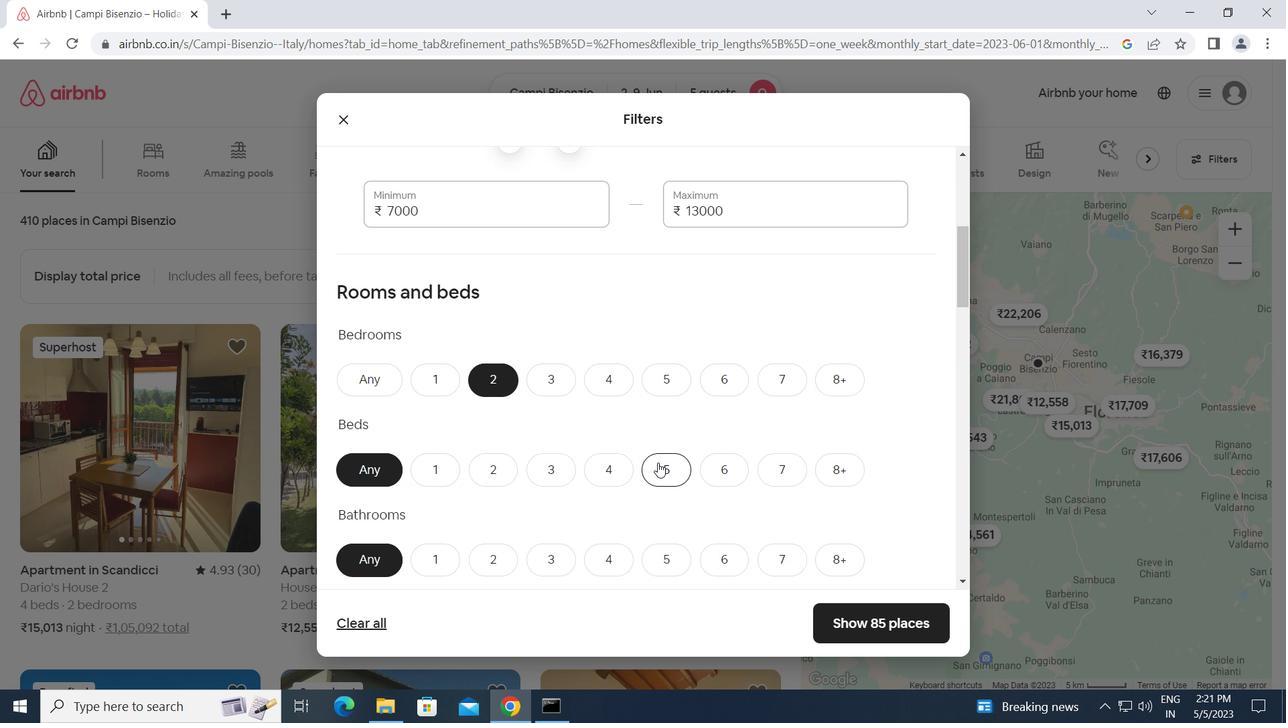 
Action: Mouse pressed left at (658, 463)
Screenshot: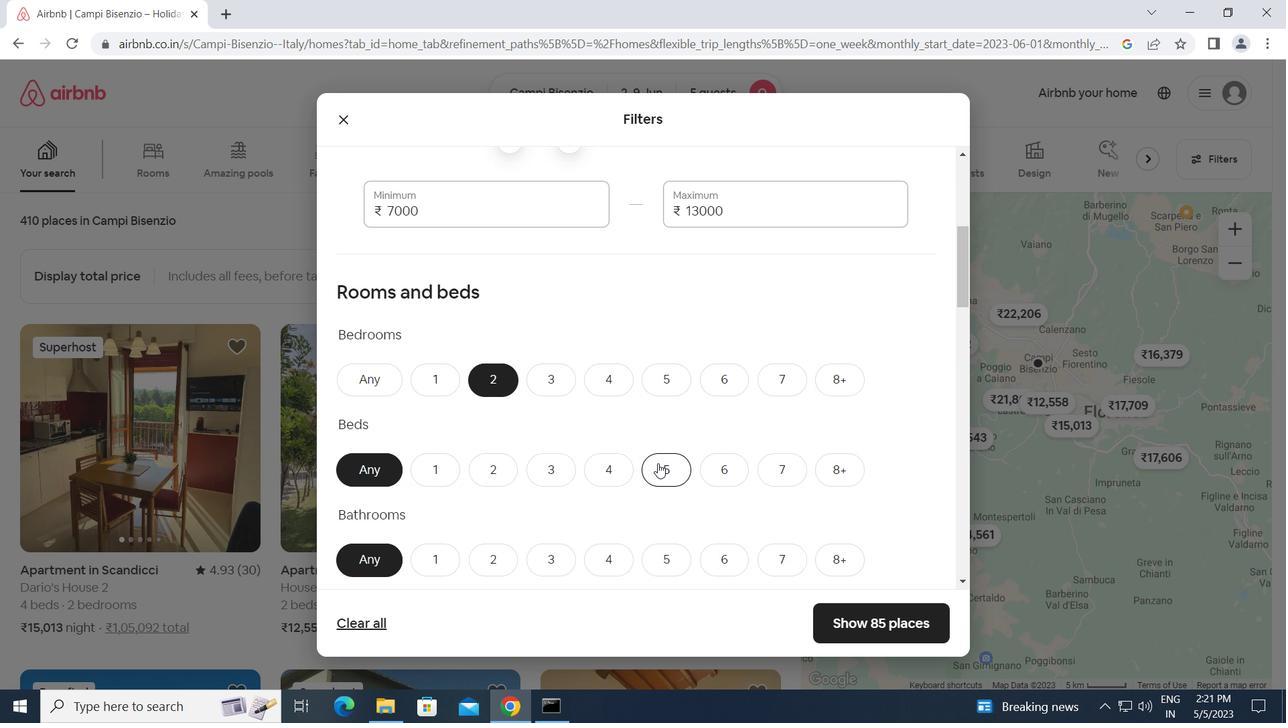 
Action: Mouse moved to (499, 564)
Screenshot: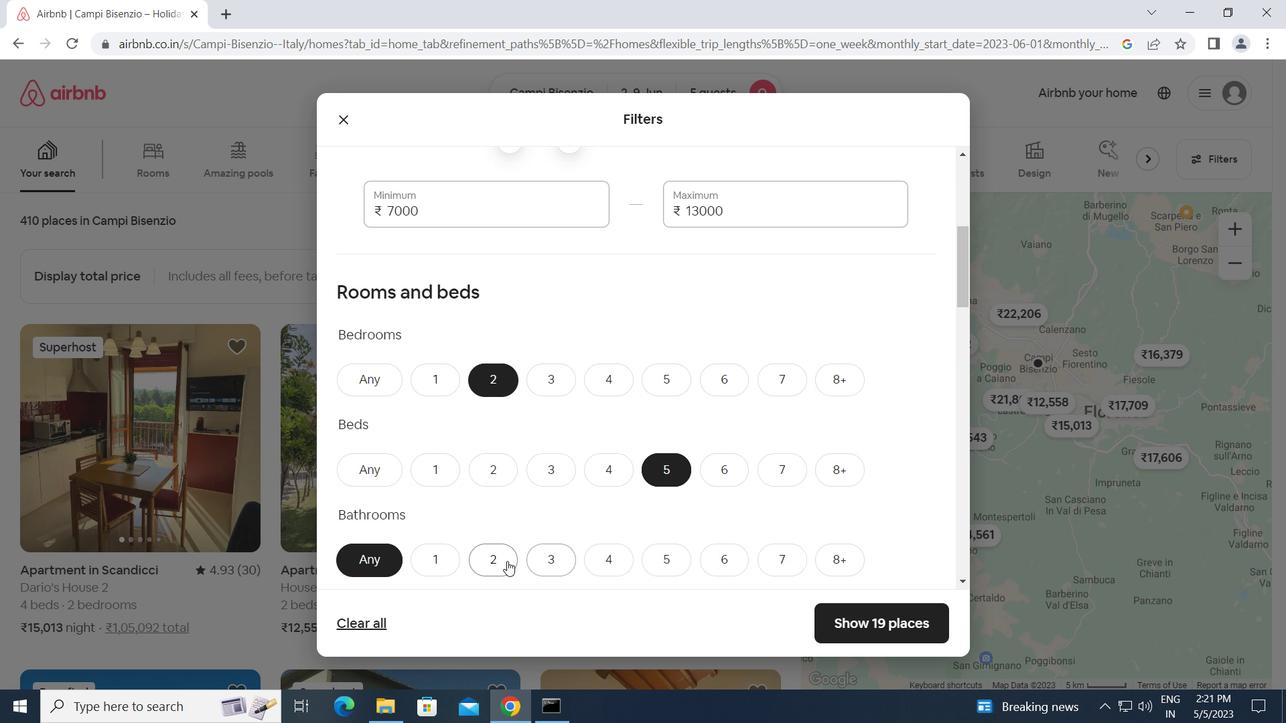 
Action: Mouse pressed left at (499, 564)
Screenshot: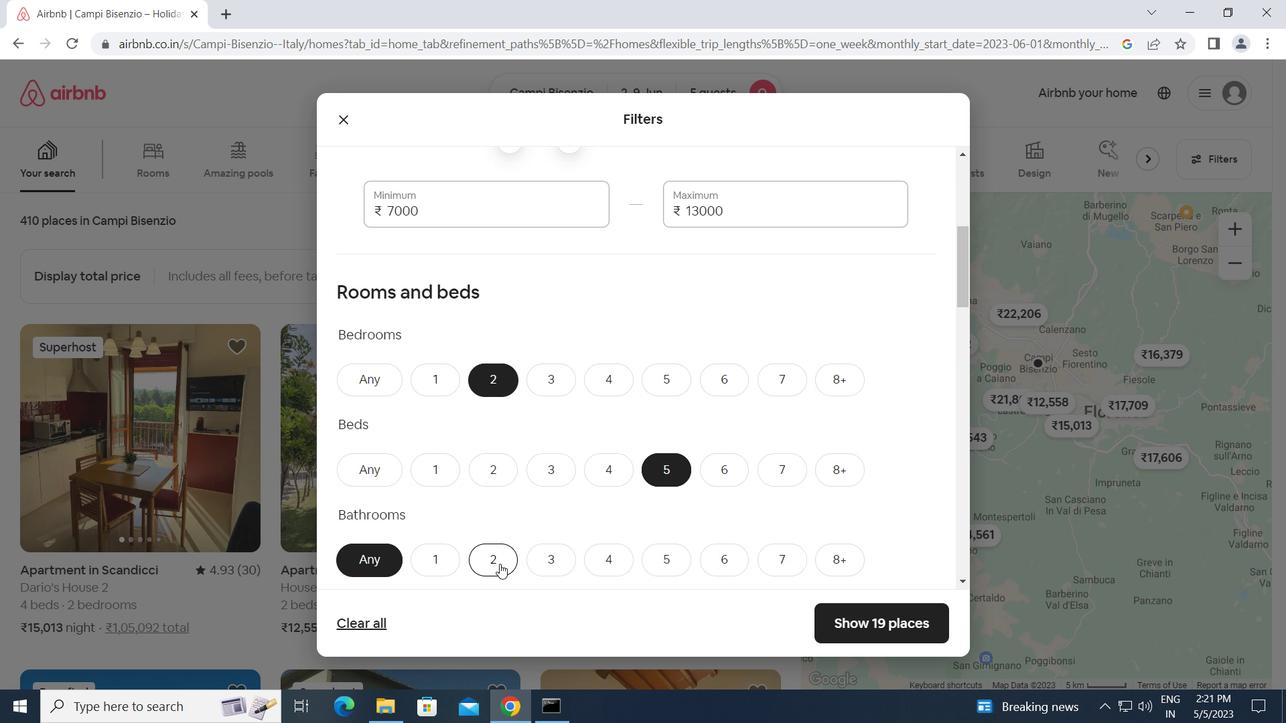 
Action: Mouse moved to (583, 570)
Screenshot: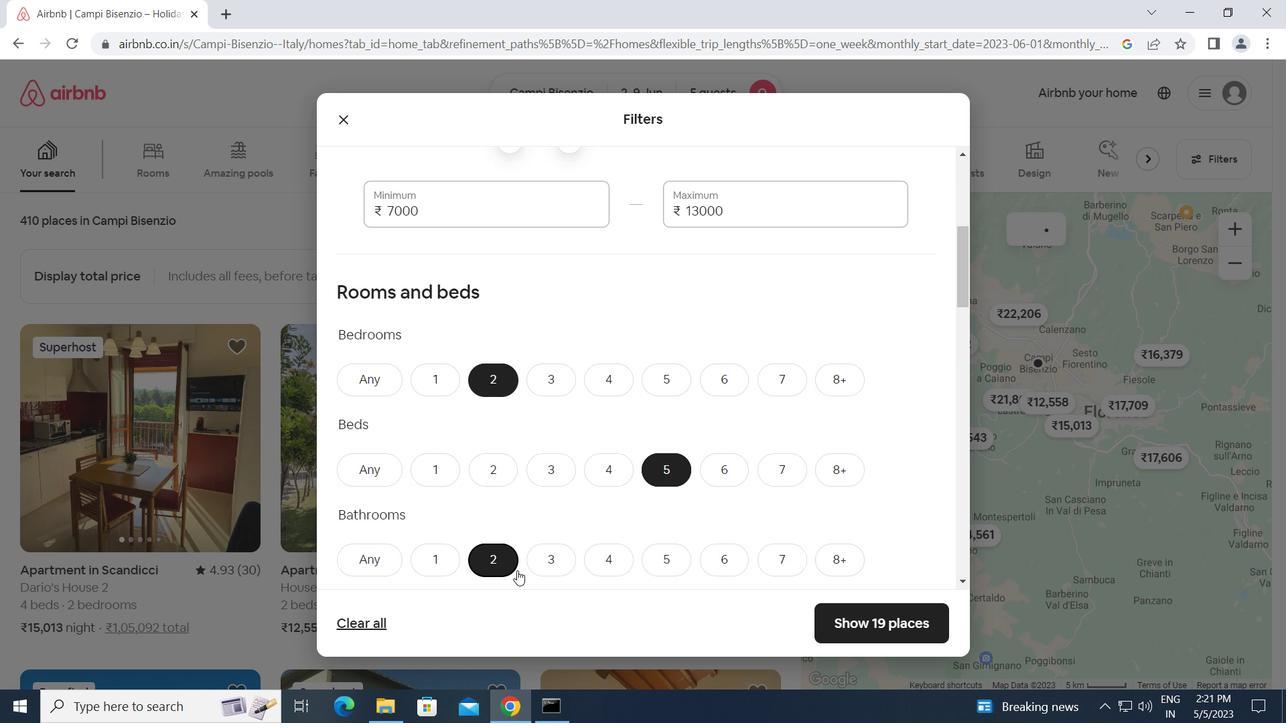 
Action: Mouse scrolled (583, 570) with delta (0, 0)
Screenshot: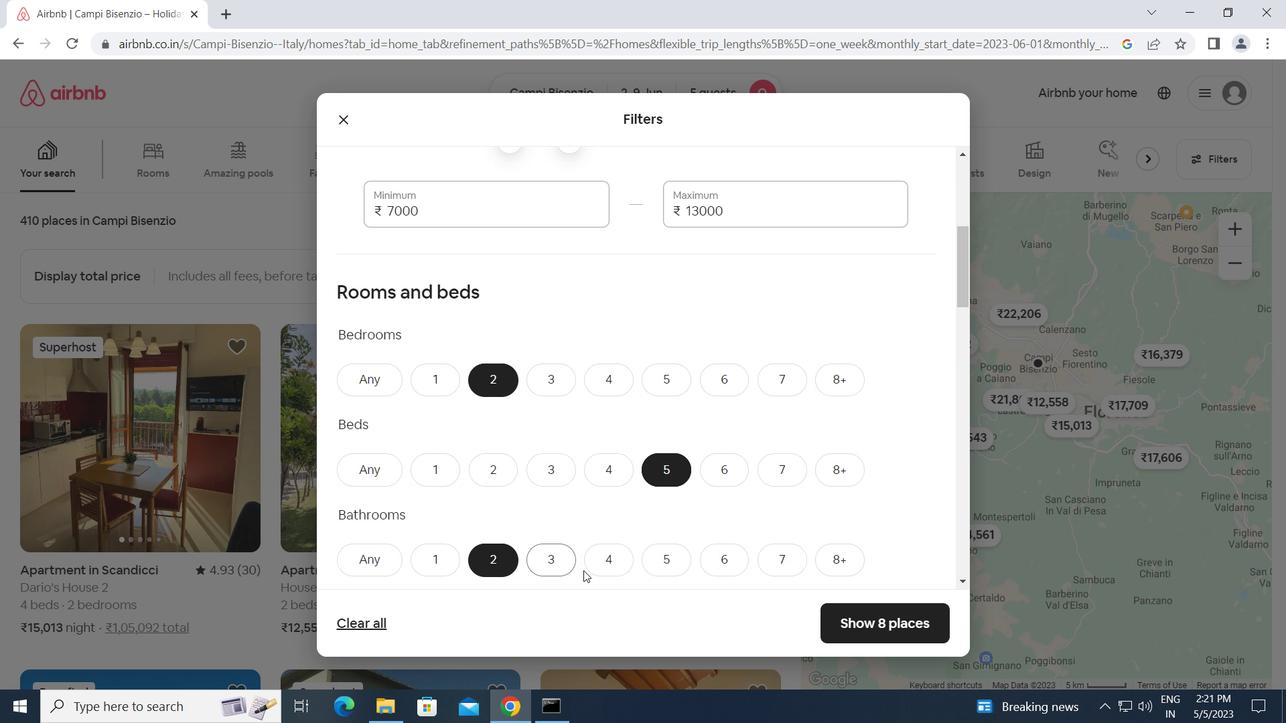 
Action: Mouse scrolled (583, 570) with delta (0, 0)
Screenshot: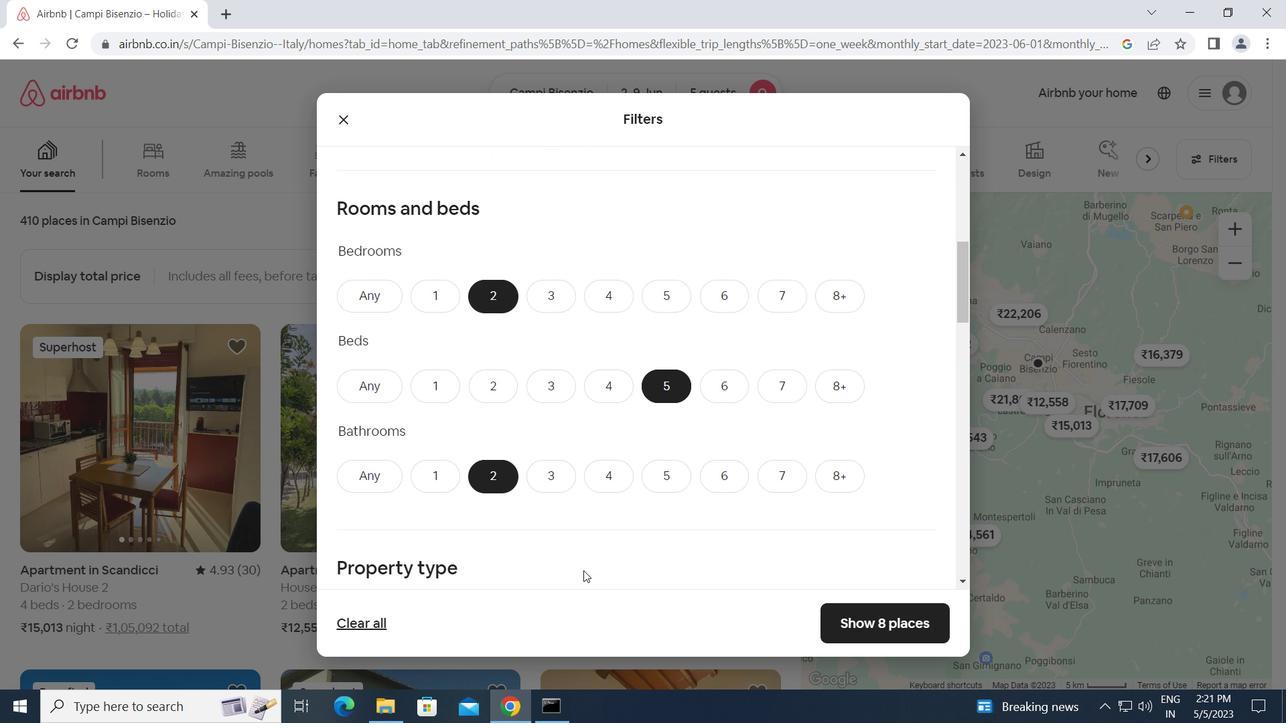 
Action: Mouse scrolled (583, 570) with delta (0, 0)
Screenshot: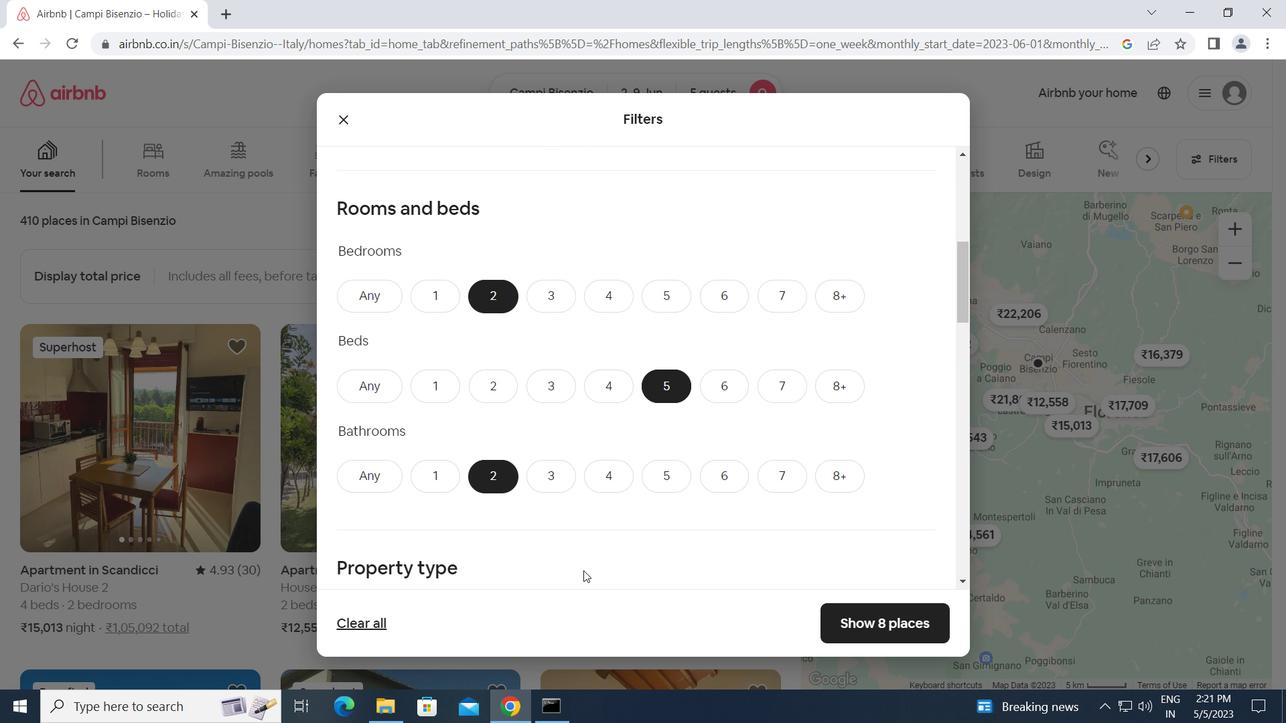 
Action: Mouse scrolled (583, 570) with delta (0, 0)
Screenshot: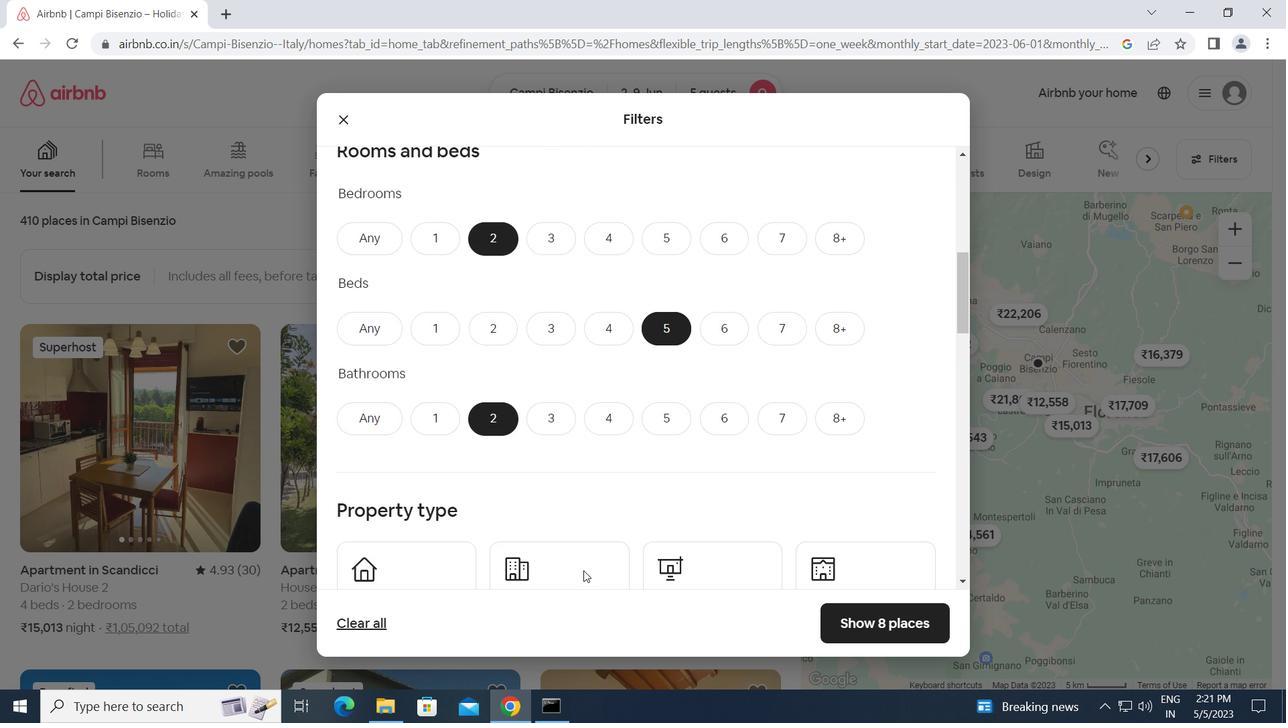 
Action: Mouse moved to (373, 412)
Screenshot: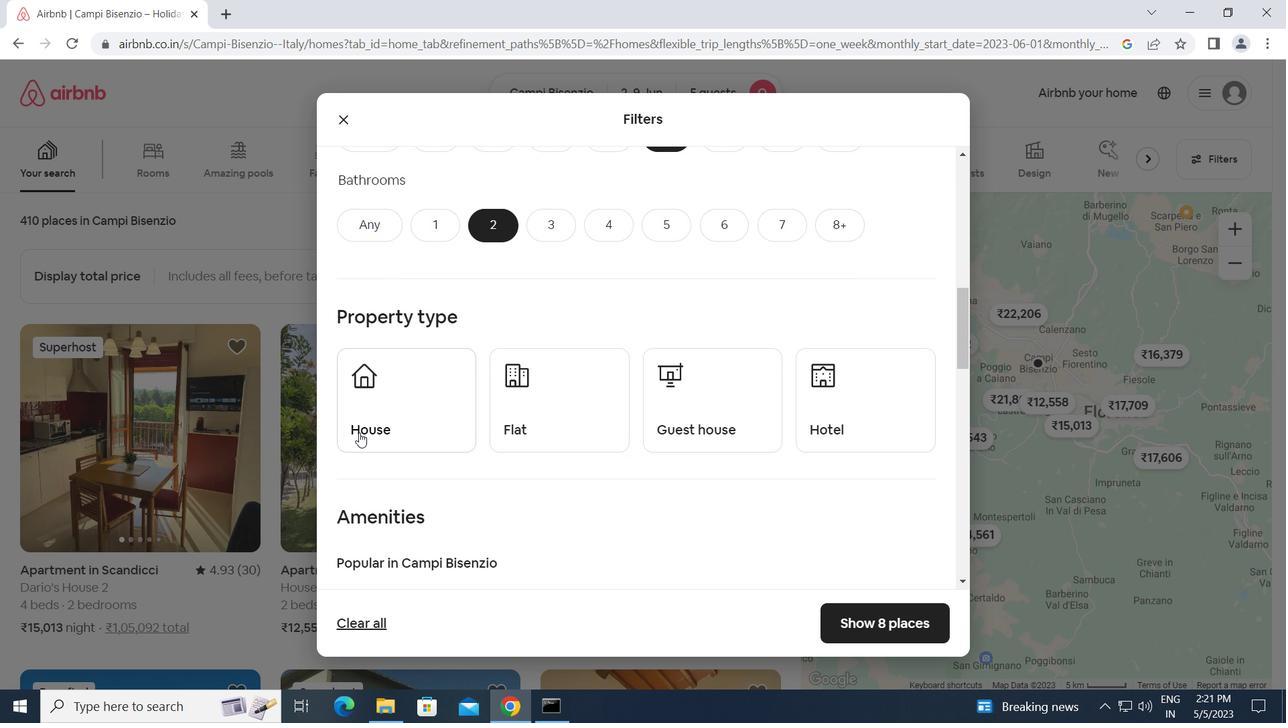 
Action: Mouse pressed left at (373, 412)
Screenshot: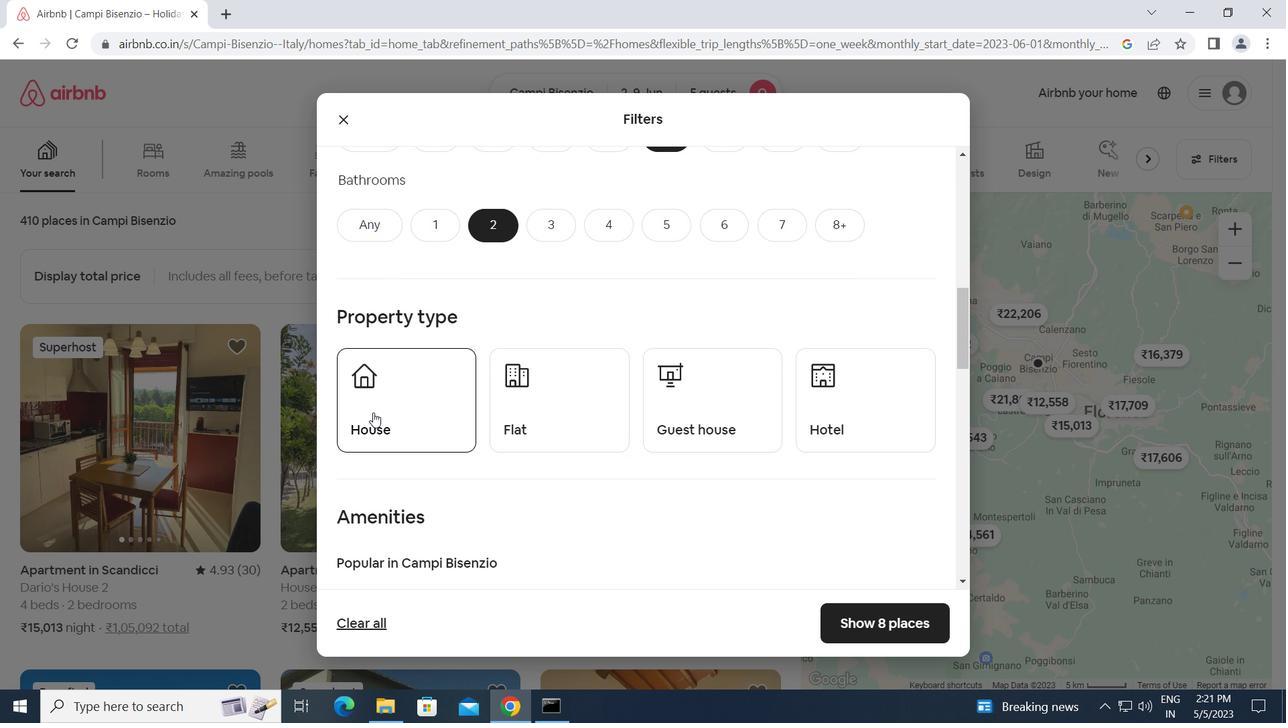 
Action: Mouse moved to (529, 420)
Screenshot: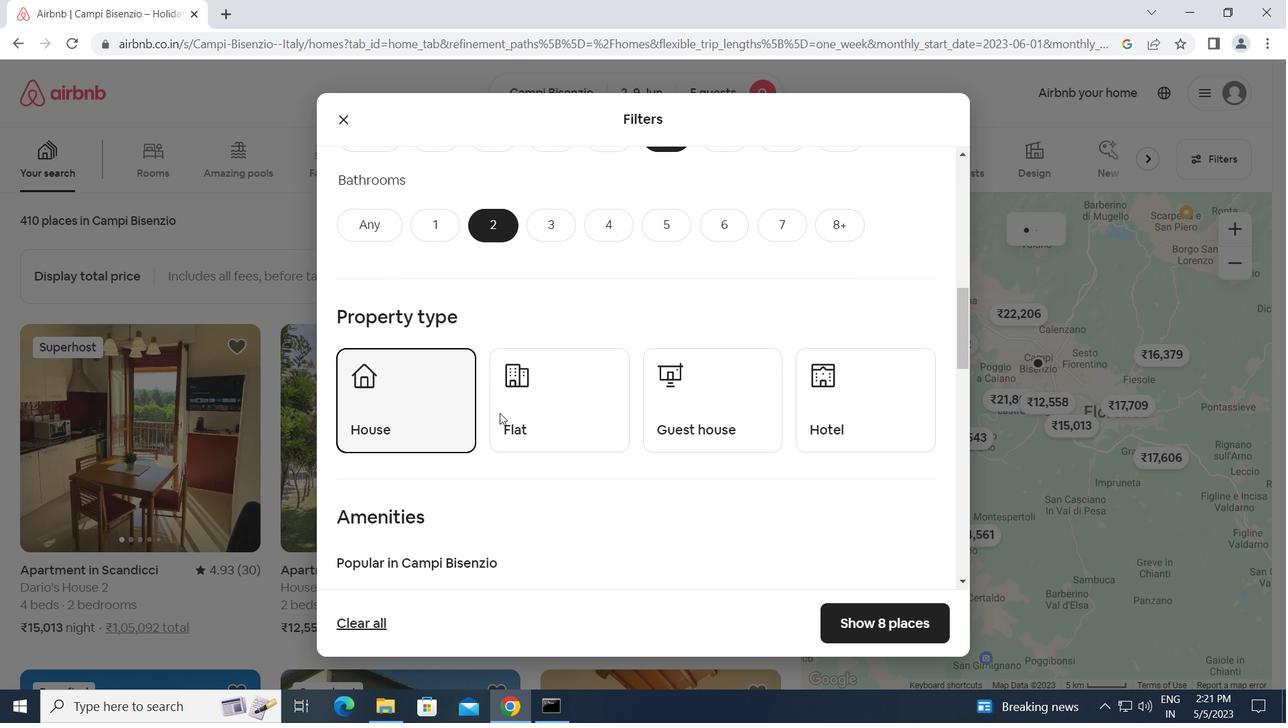 
Action: Mouse pressed left at (529, 420)
Screenshot: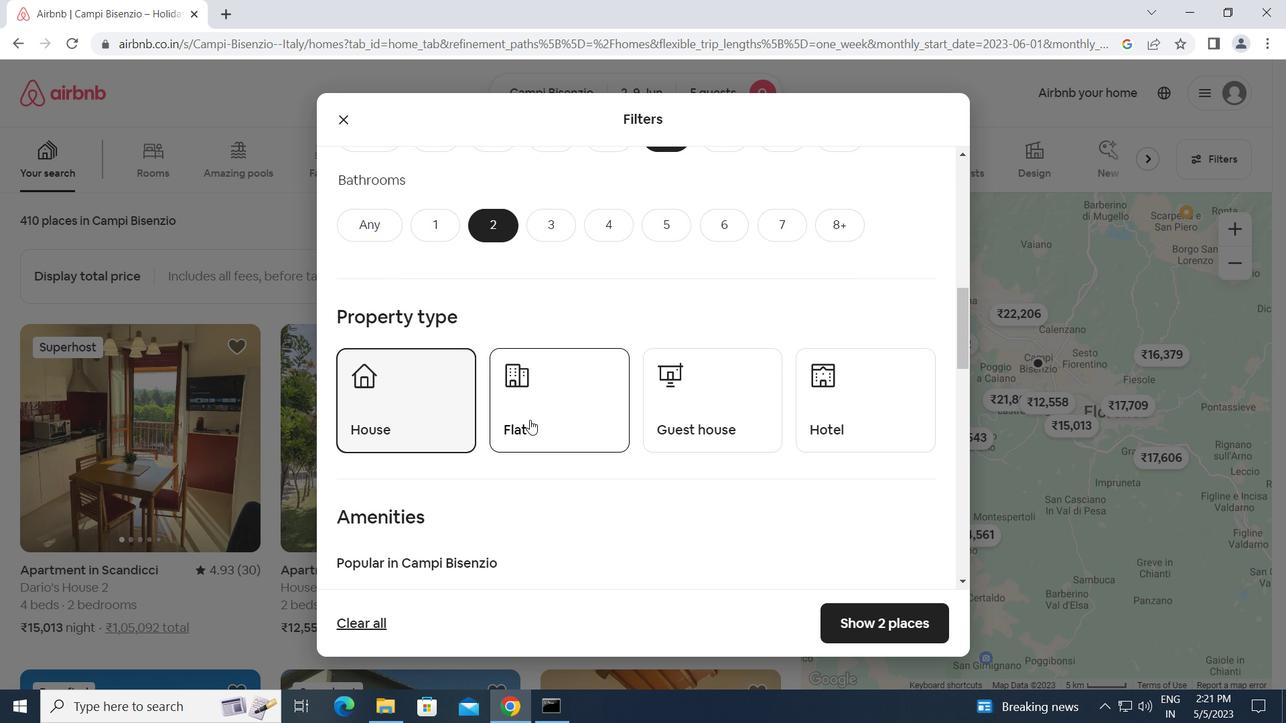 
Action: Mouse moved to (710, 408)
Screenshot: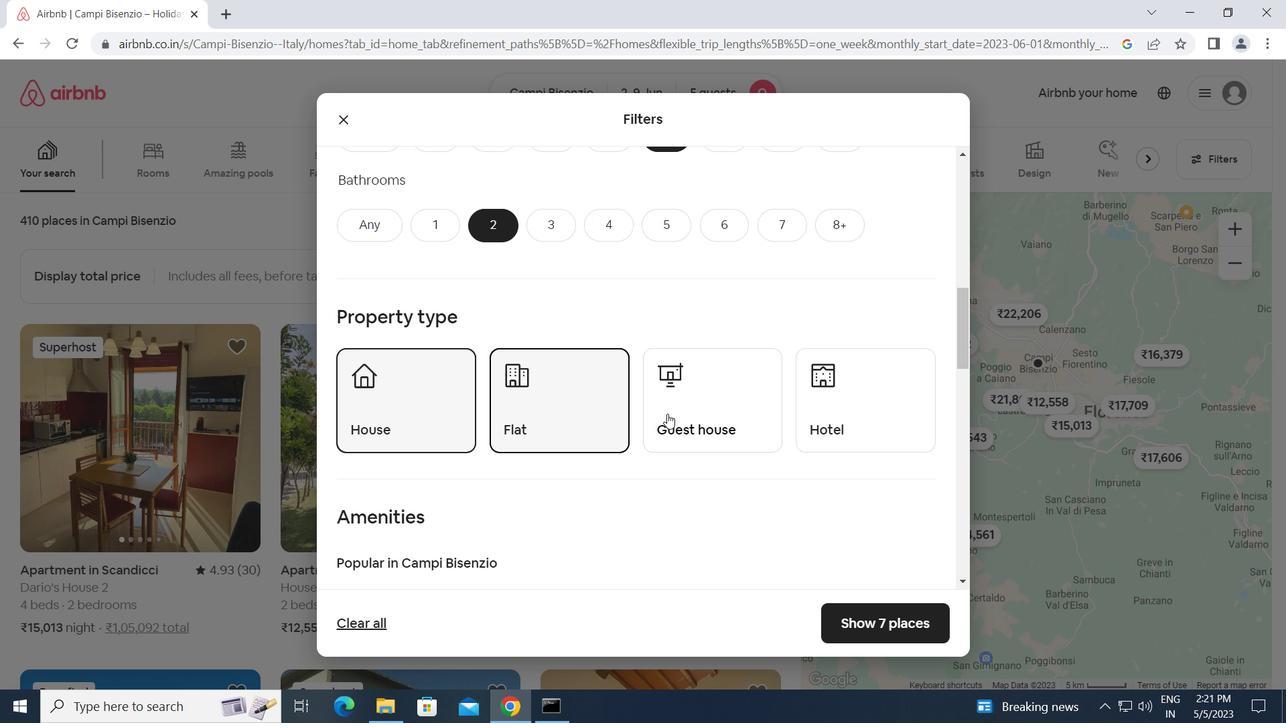 
Action: Mouse pressed left at (710, 408)
Screenshot: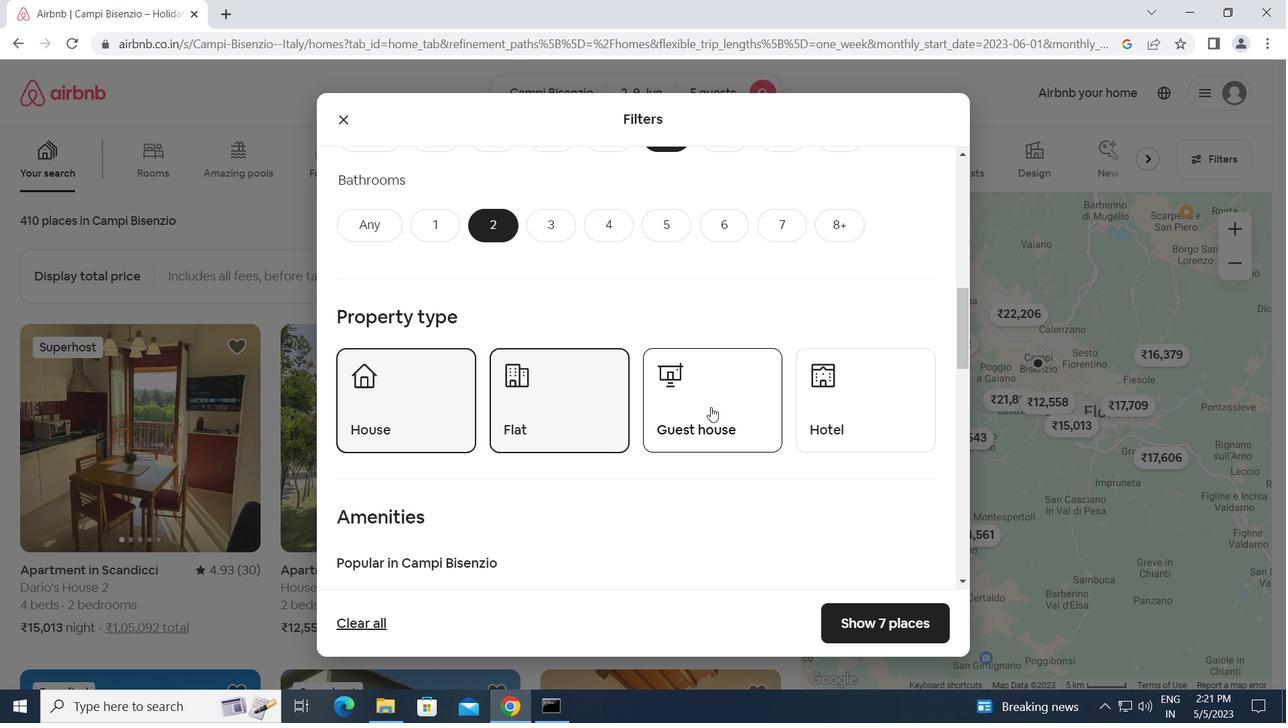 
Action: Mouse moved to (708, 406)
Screenshot: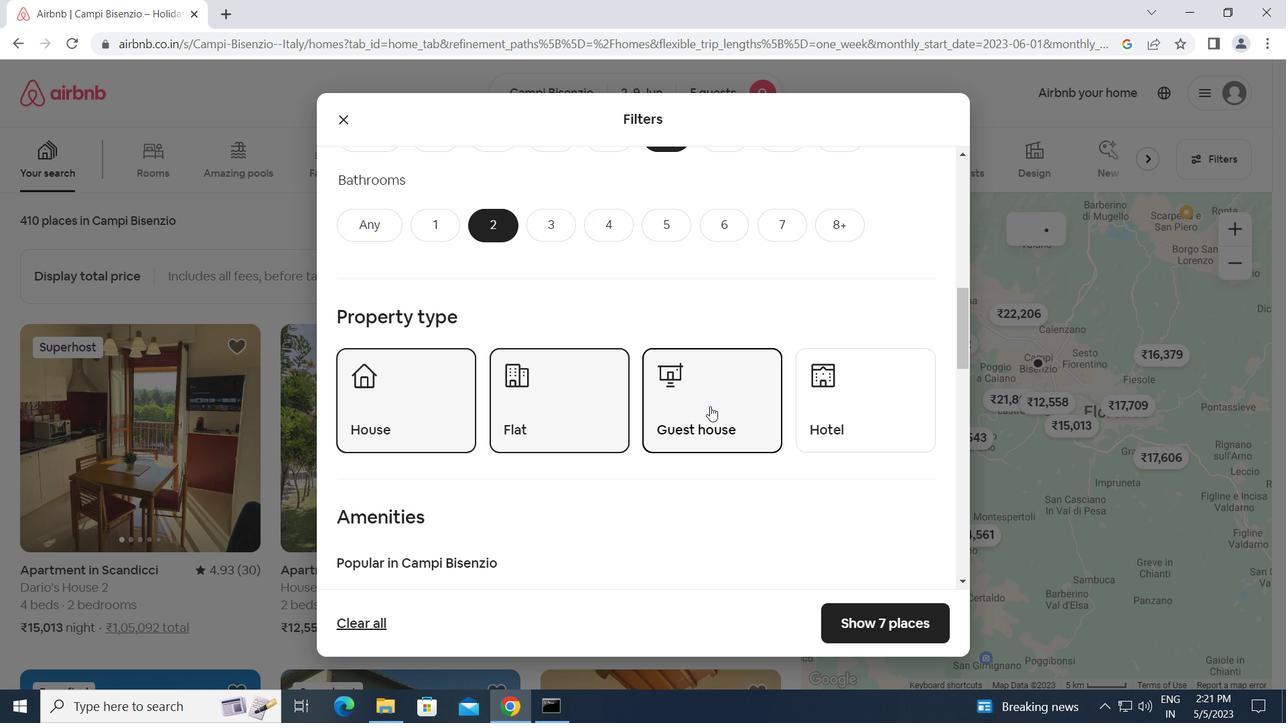 
Action: Mouse scrolled (708, 405) with delta (0, 0)
Screenshot: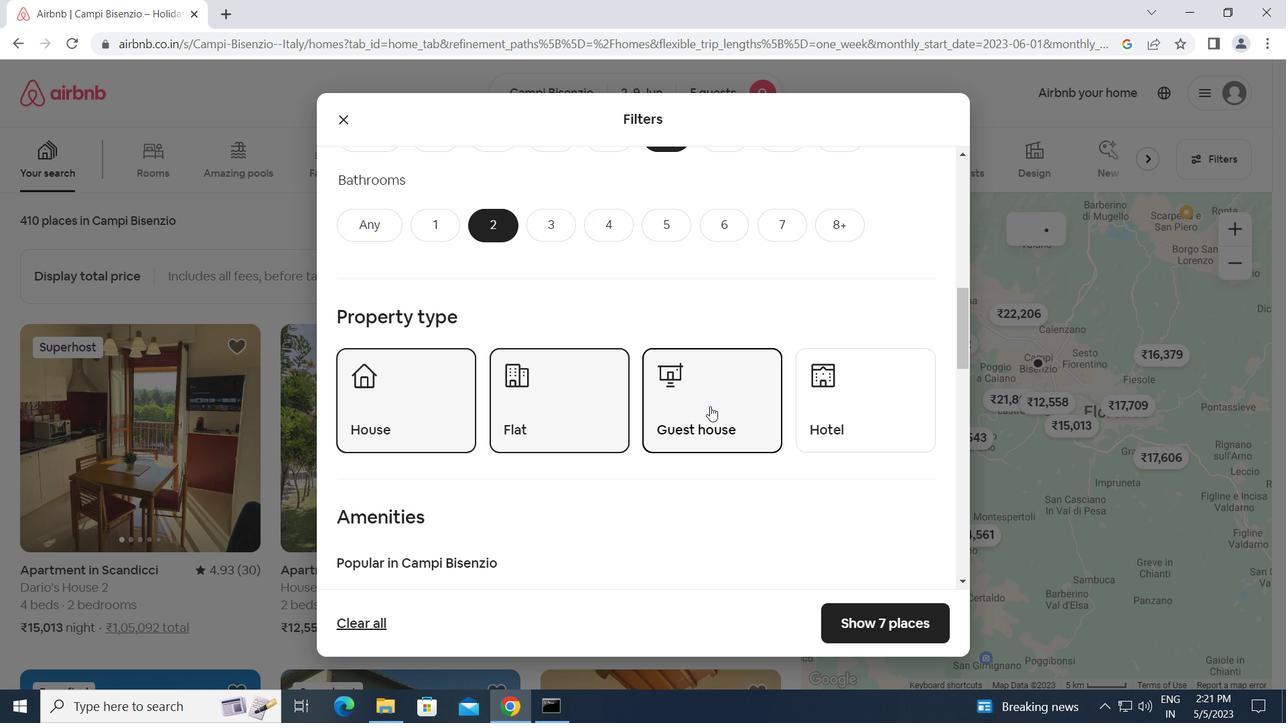 
Action: Mouse scrolled (708, 405) with delta (0, 0)
Screenshot: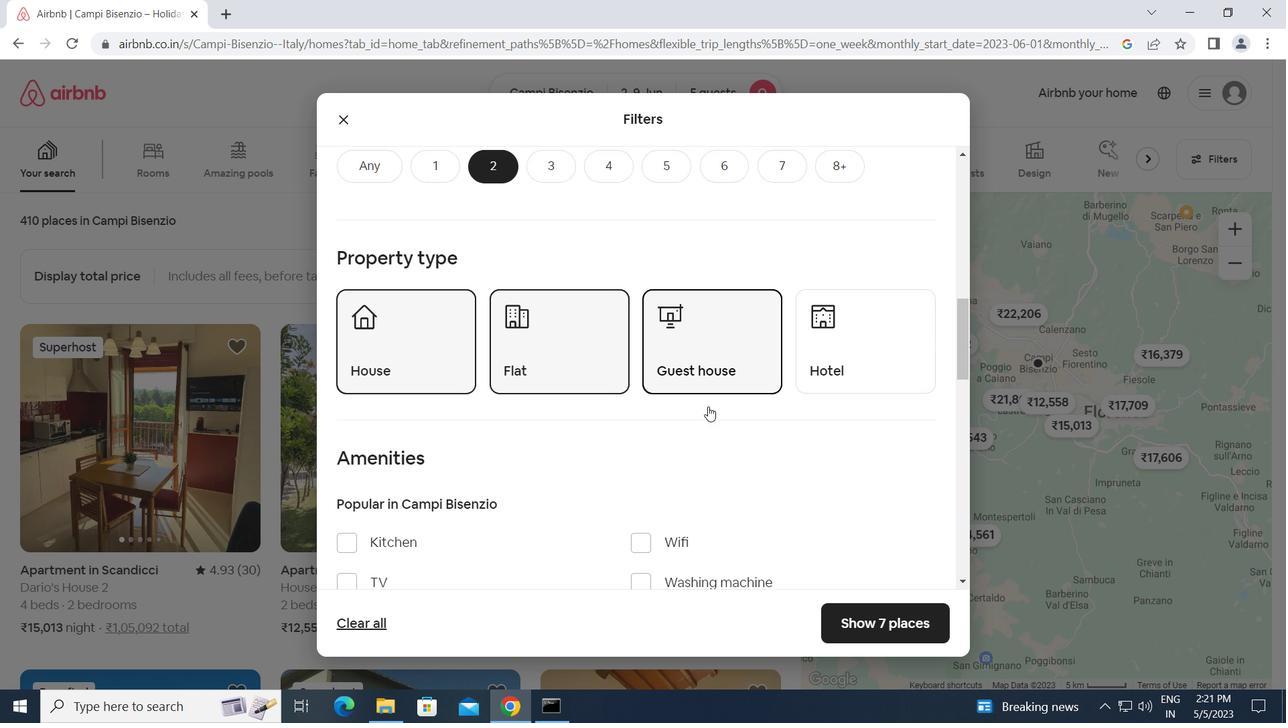 
Action: Mouse scrolled (708, 405) with delta (0, 0)
Screenshot: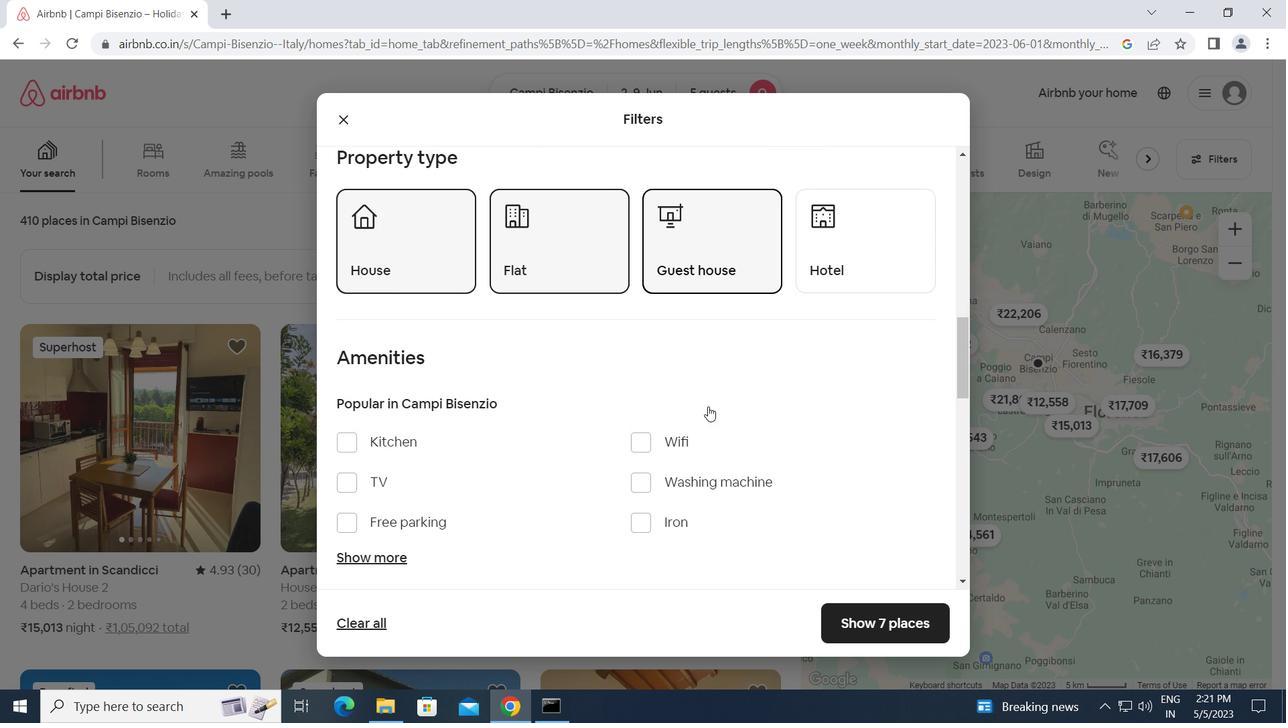 
Action: Mouse moved to (638, 351)
Screenshot: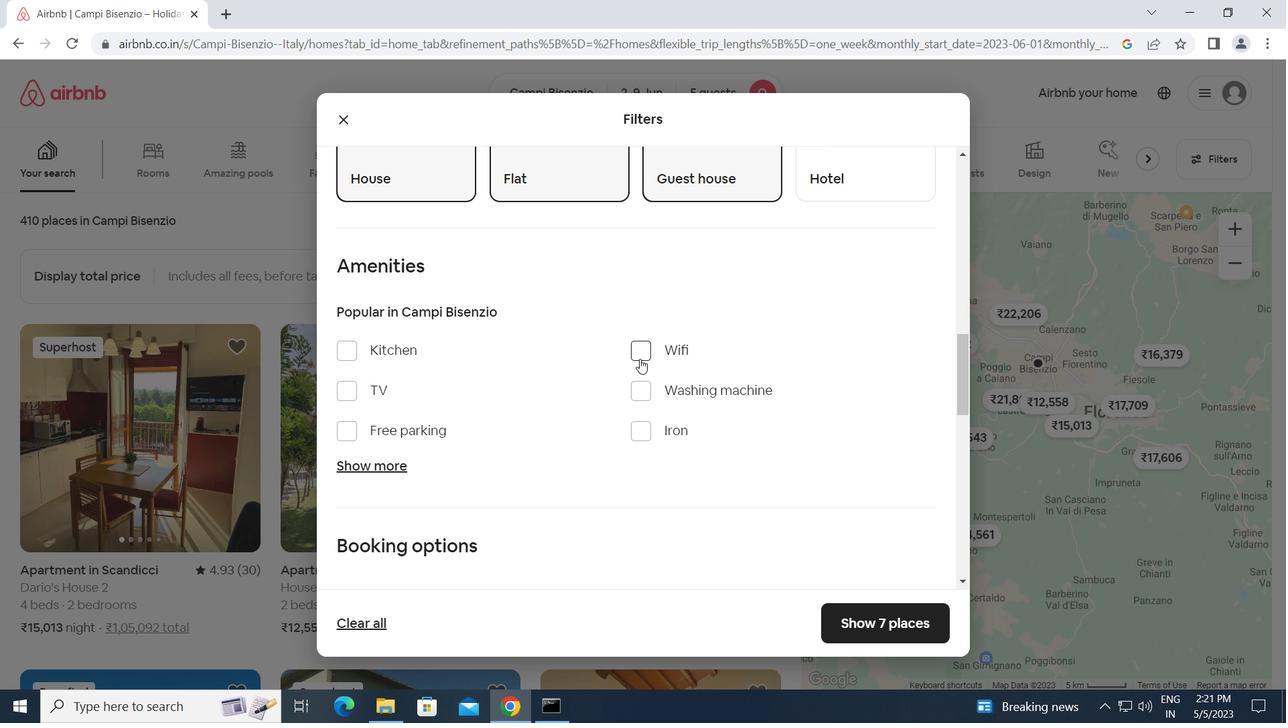
Action: Mouse pressed left at (638, 351)
Screenshot: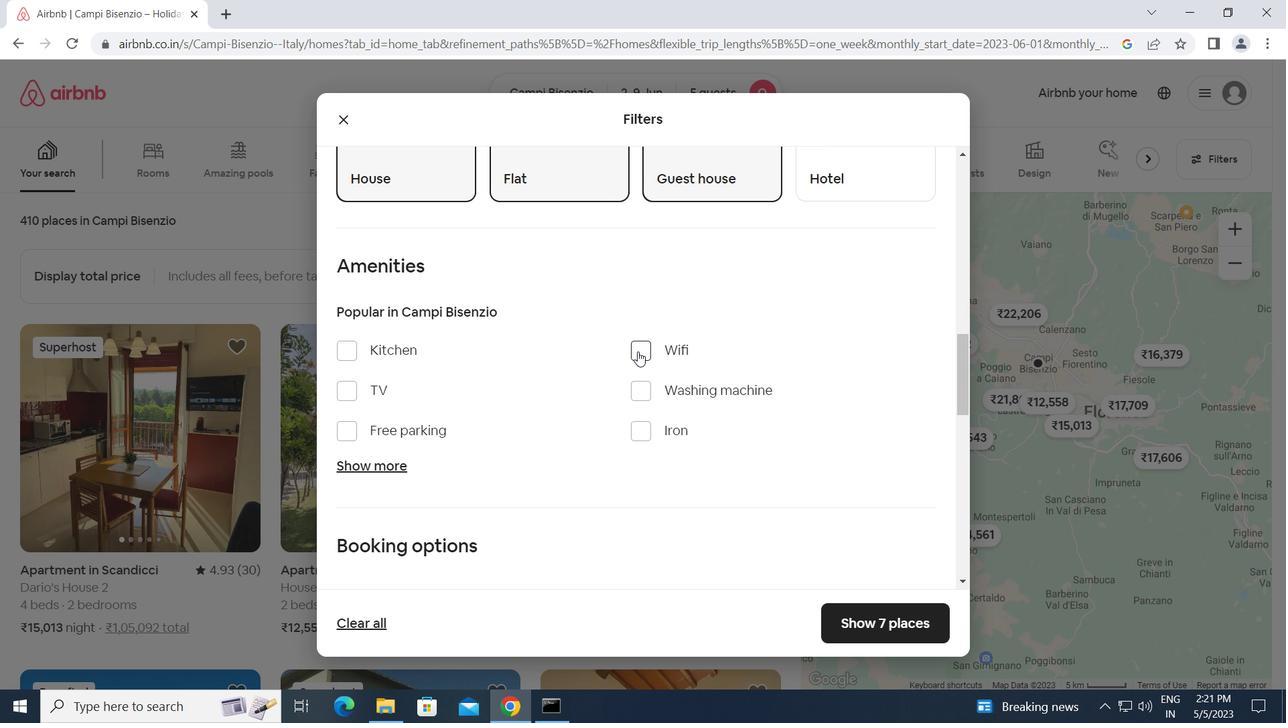 
Action: Mouse moved to (636, 391)
Screenshot: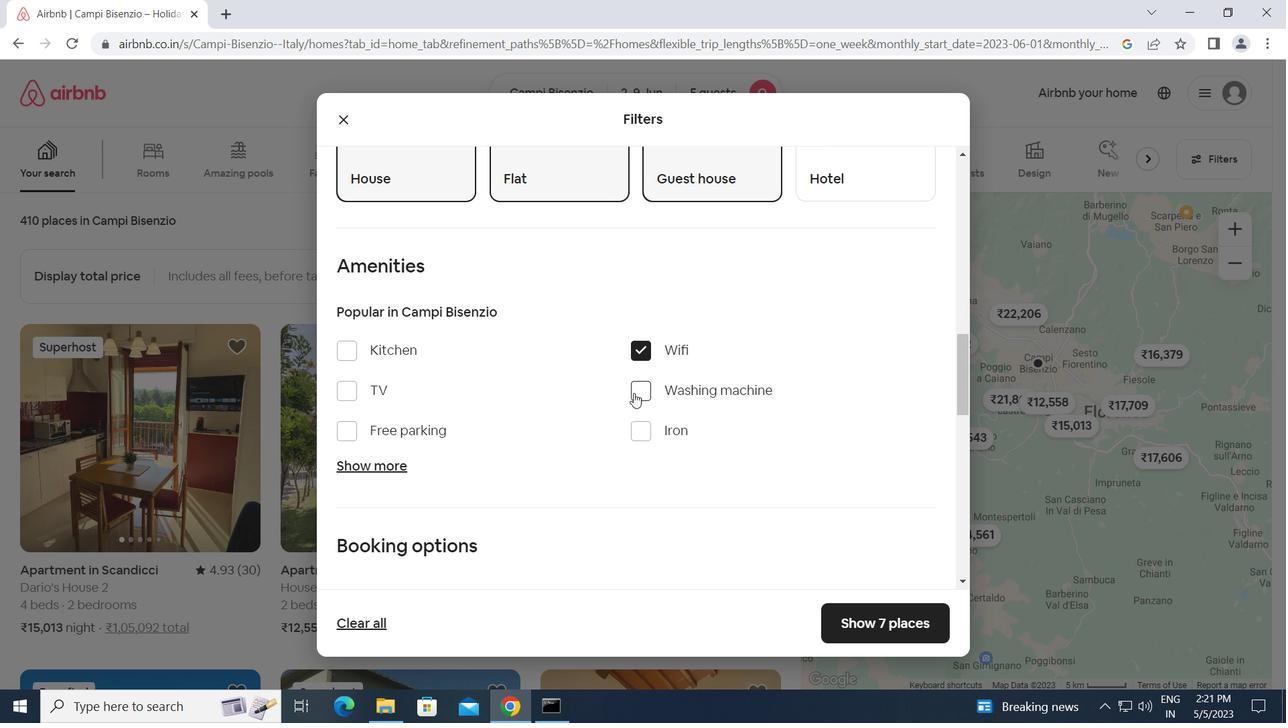 
Action: Mouse pressed left at (636, 391)
Screenshot: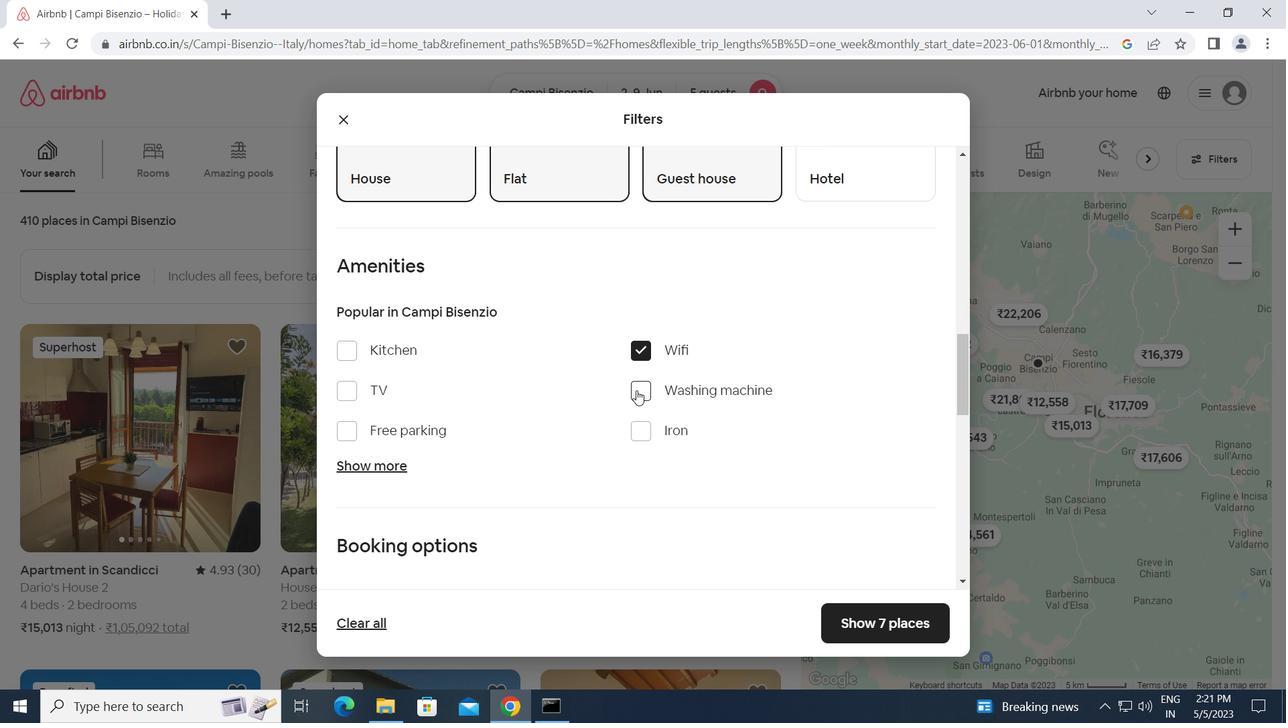 
Action: Mouse moved to (590, 448)
Screenshot: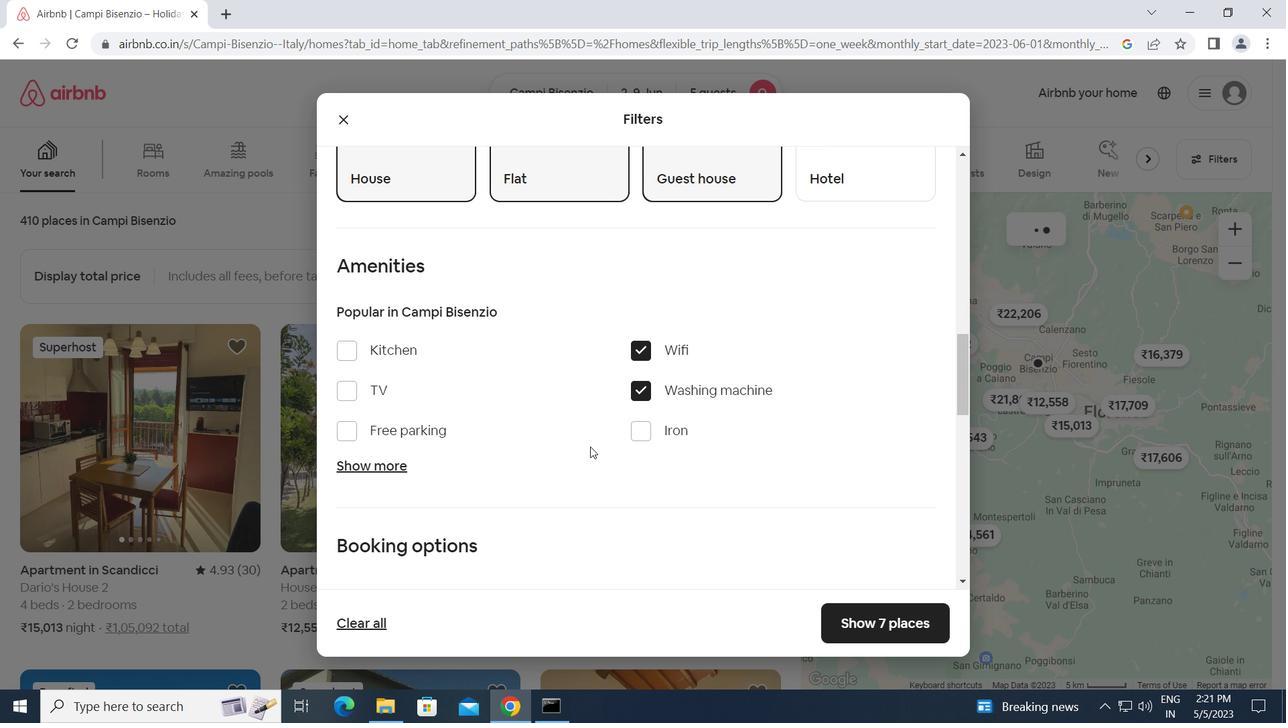 
Action: Mouse scrolled (590, 447) with delta (0, 0)
Screenshot: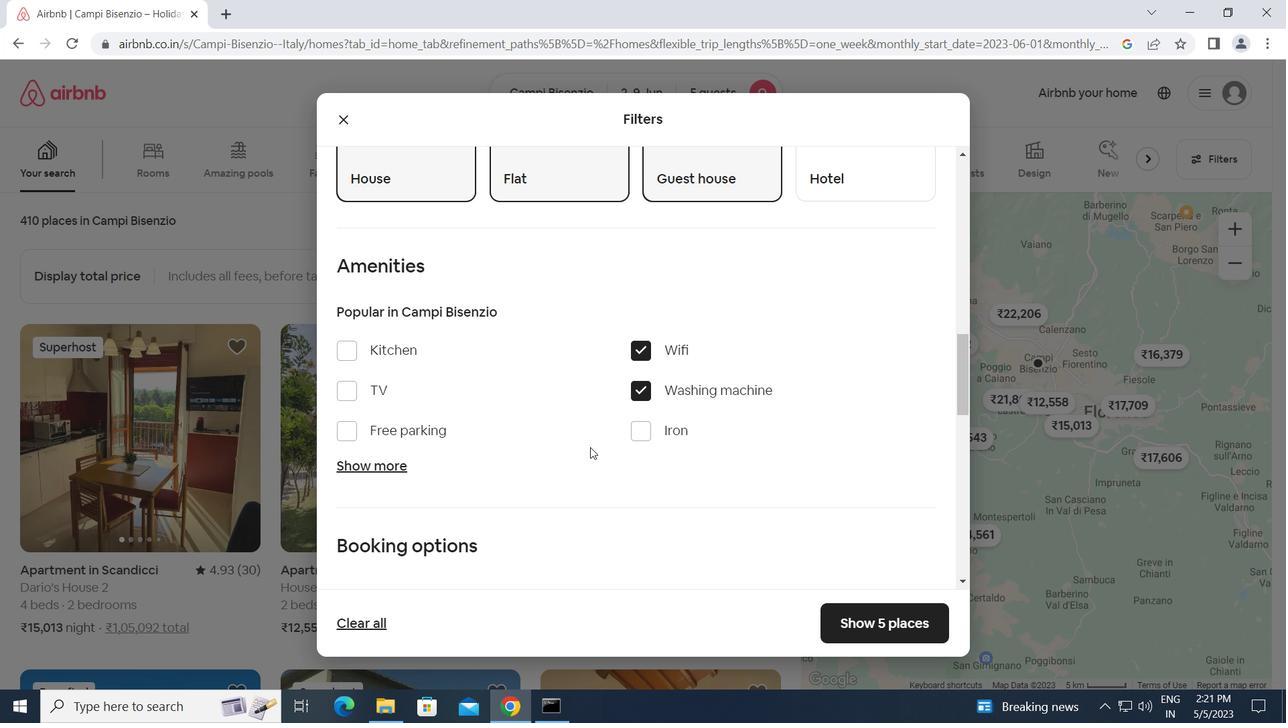 
Action: Mouse scrolled (590, 447) with delta (0, 0)
Screenshot: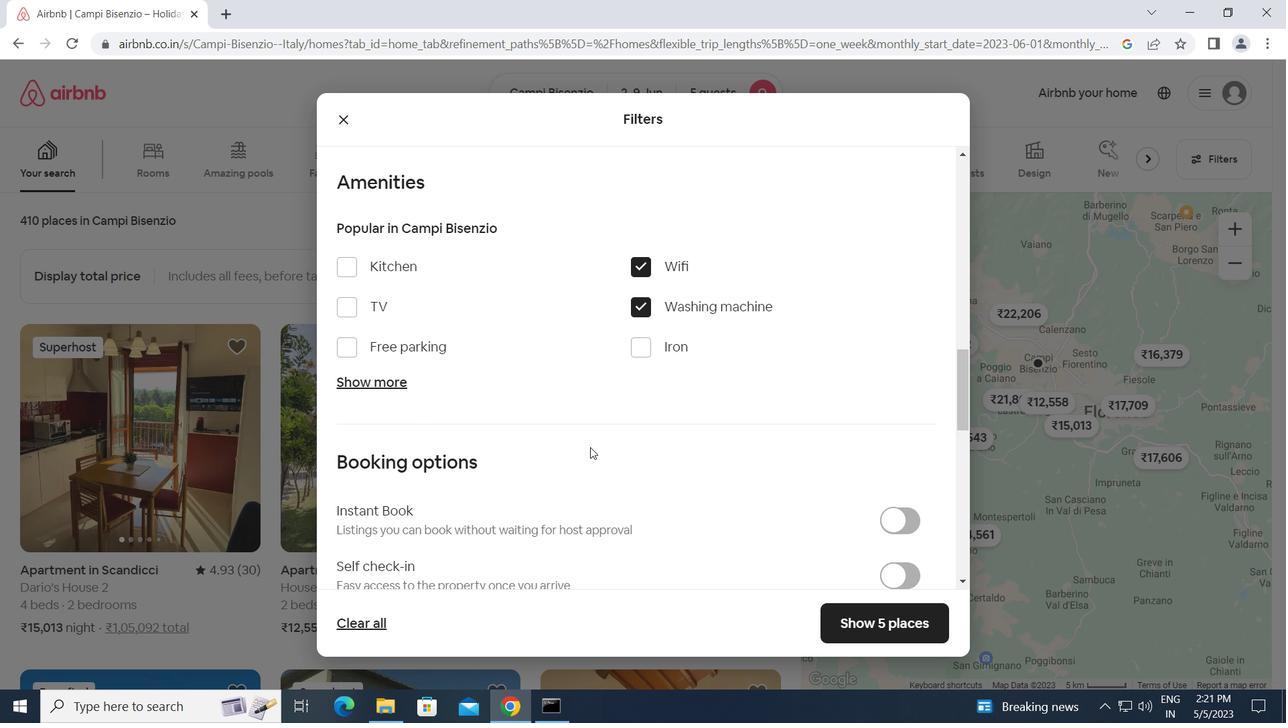 
Action: Mouse scrolled (590, 447) with delta (0, 0)
Screenshot: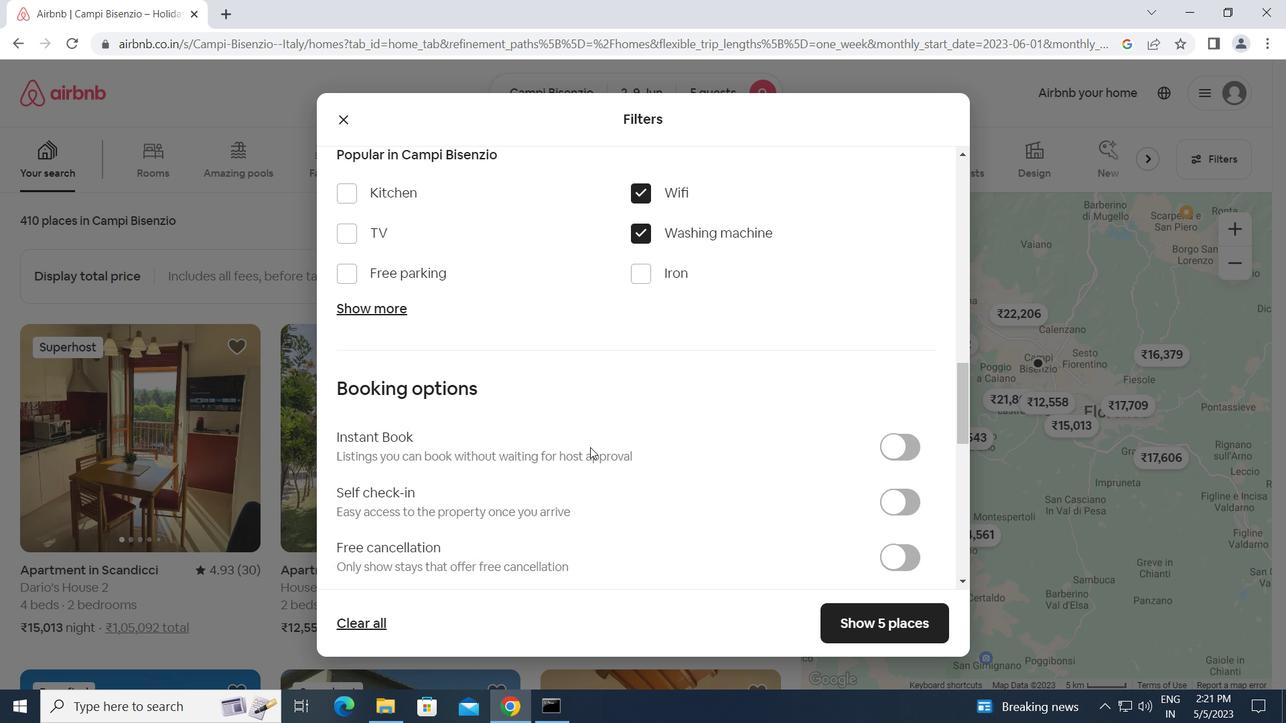 
Action: Mouse scrolled (590, 447) with delta (0, 0)
Screenshot: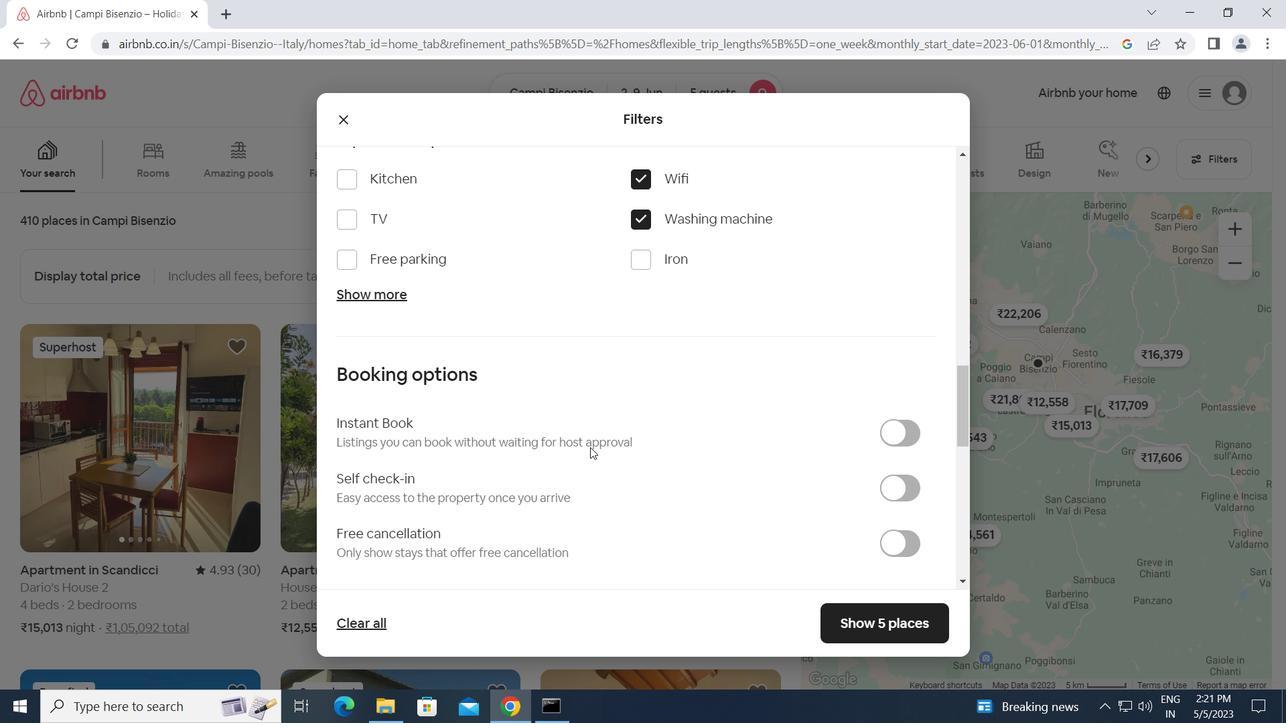 
Action: Mouse moved to (899, 326)
Screenshot: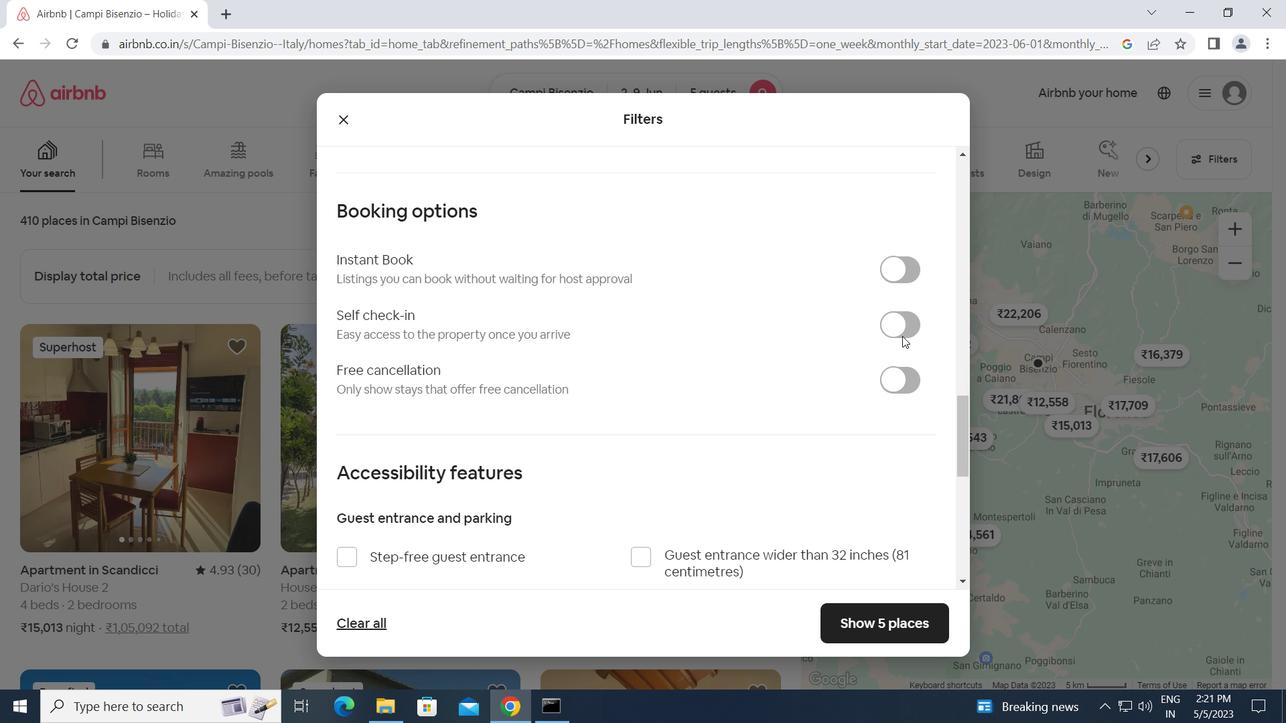 
Action: Mouse pressed left at (899, 326)
Screenshot: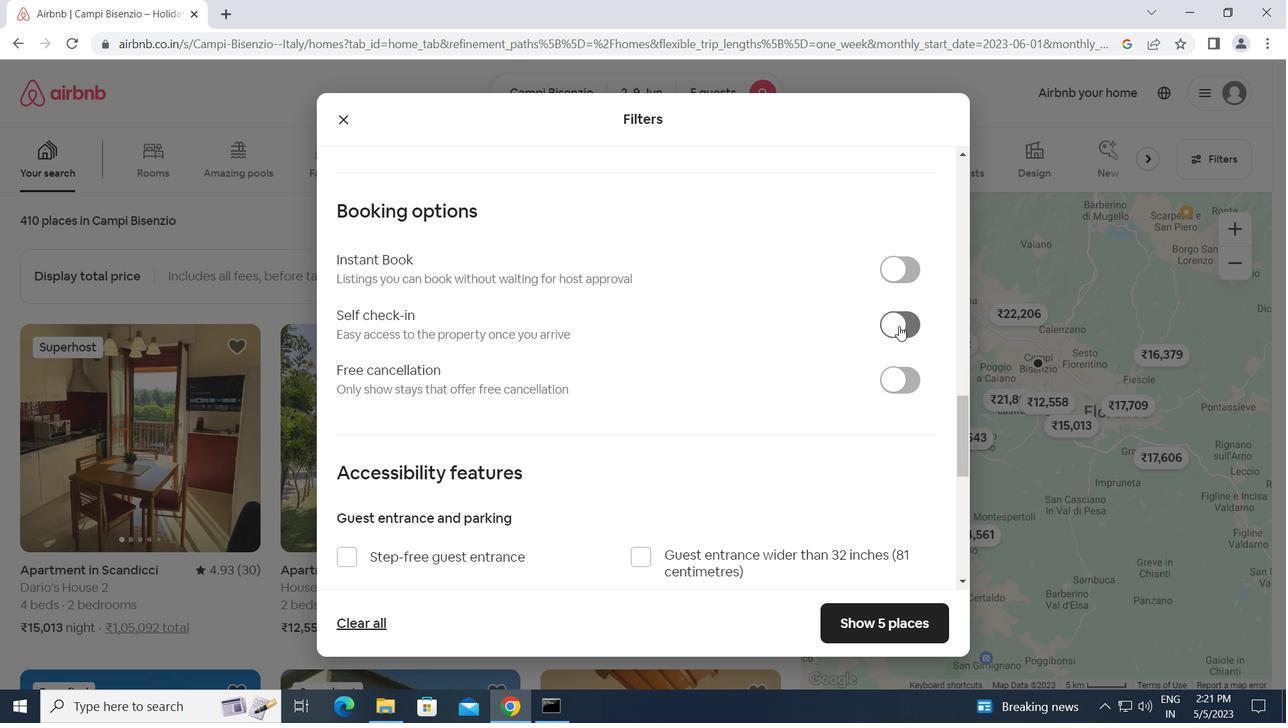 
Action: Mouse moved to (733, 395)
Screenshot: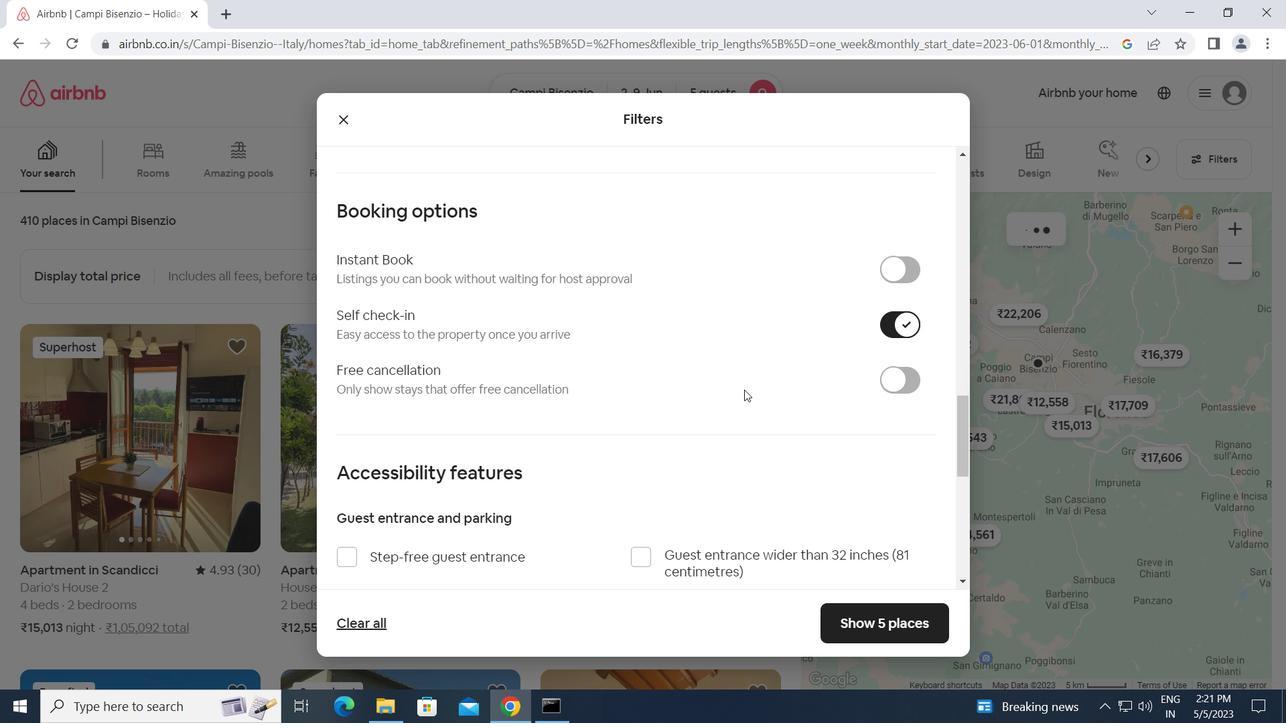 
Action: Mouse scrolled (733, 394) with delta (0, 0)
Screenshot: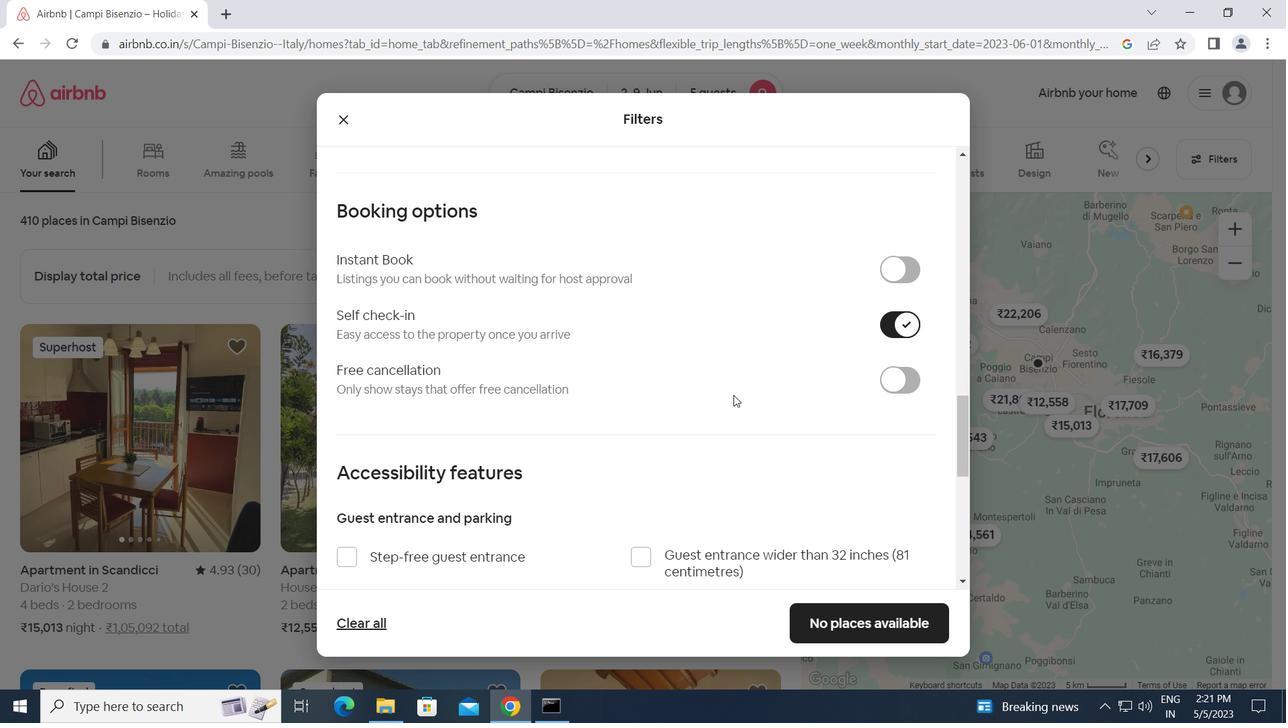 
Action: Mouse scrolled (733, 394) with delta (0, 0)
Screenshot: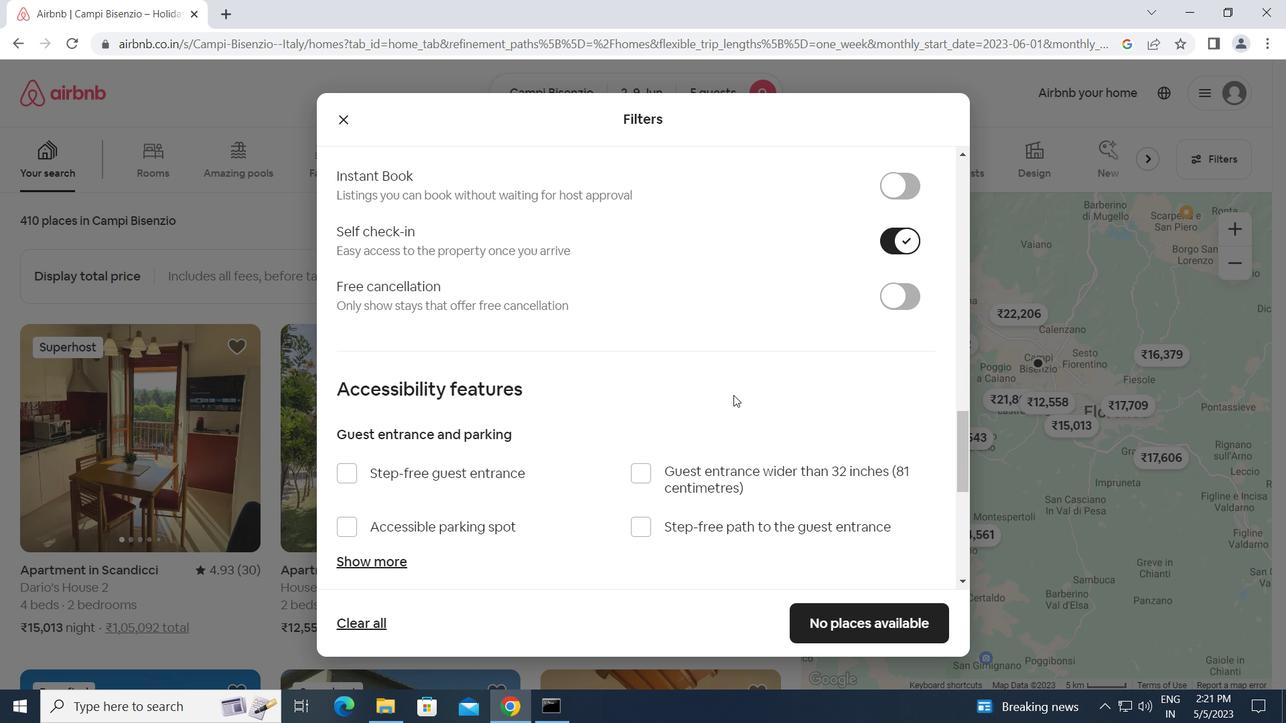 
Action: Mouse scrolled (733, 394) with delta (0, 0)
Screenshot: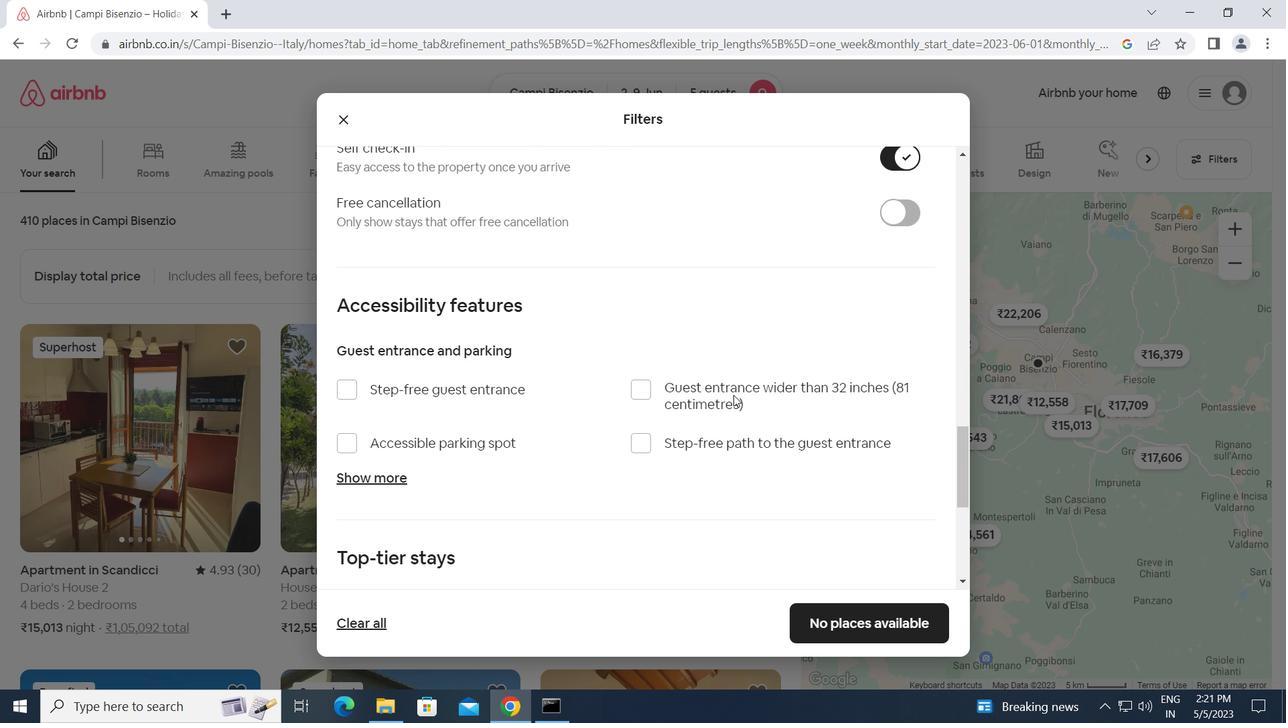 
Action: Mouse scrolled (733, 394) with delta (0, 0)
Screenshot: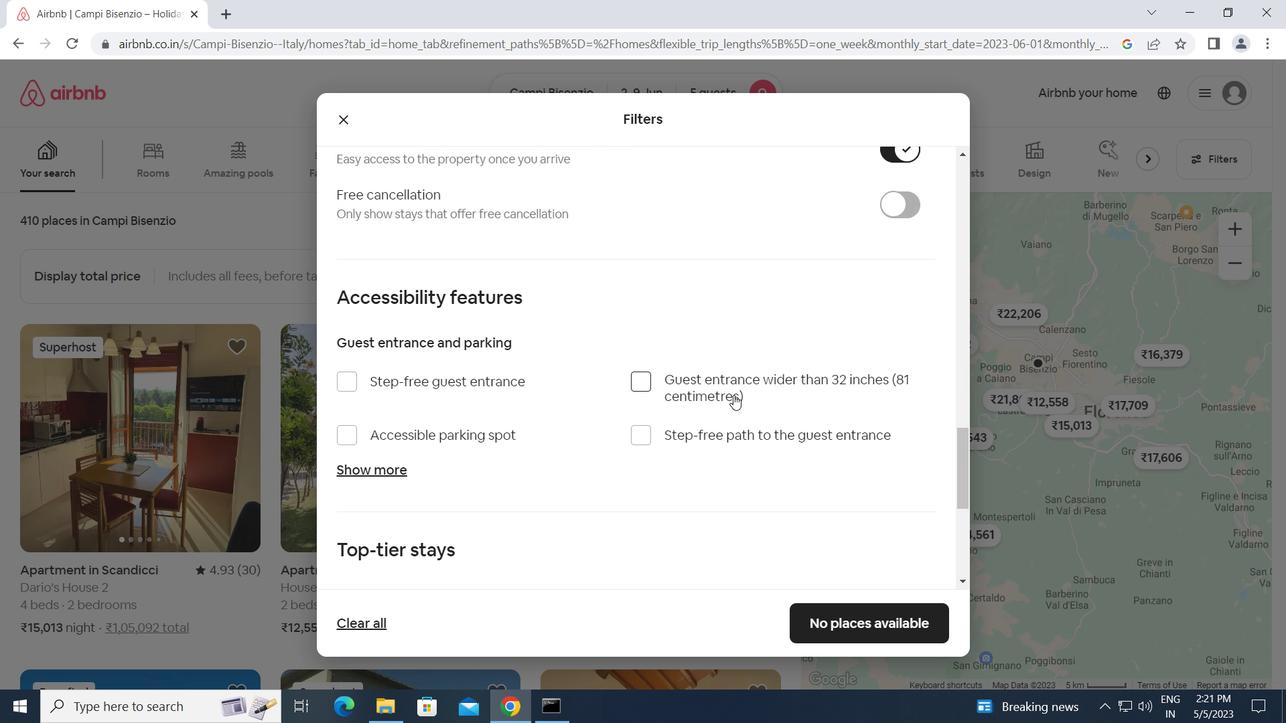 
Action: Mouse scrolled (733, 394) with delta (0, 0)
Screenshot: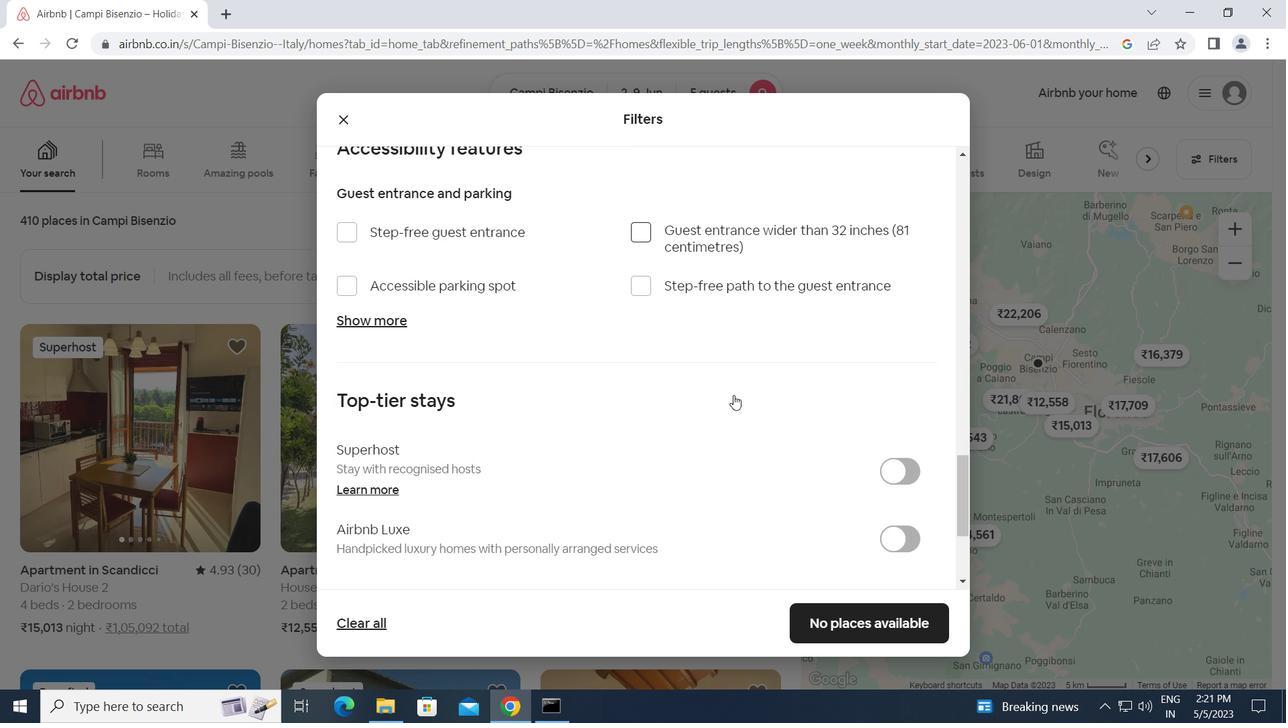 
Action: Mouse scrolled (733, 394) with delta (0, 0)
Screenshot: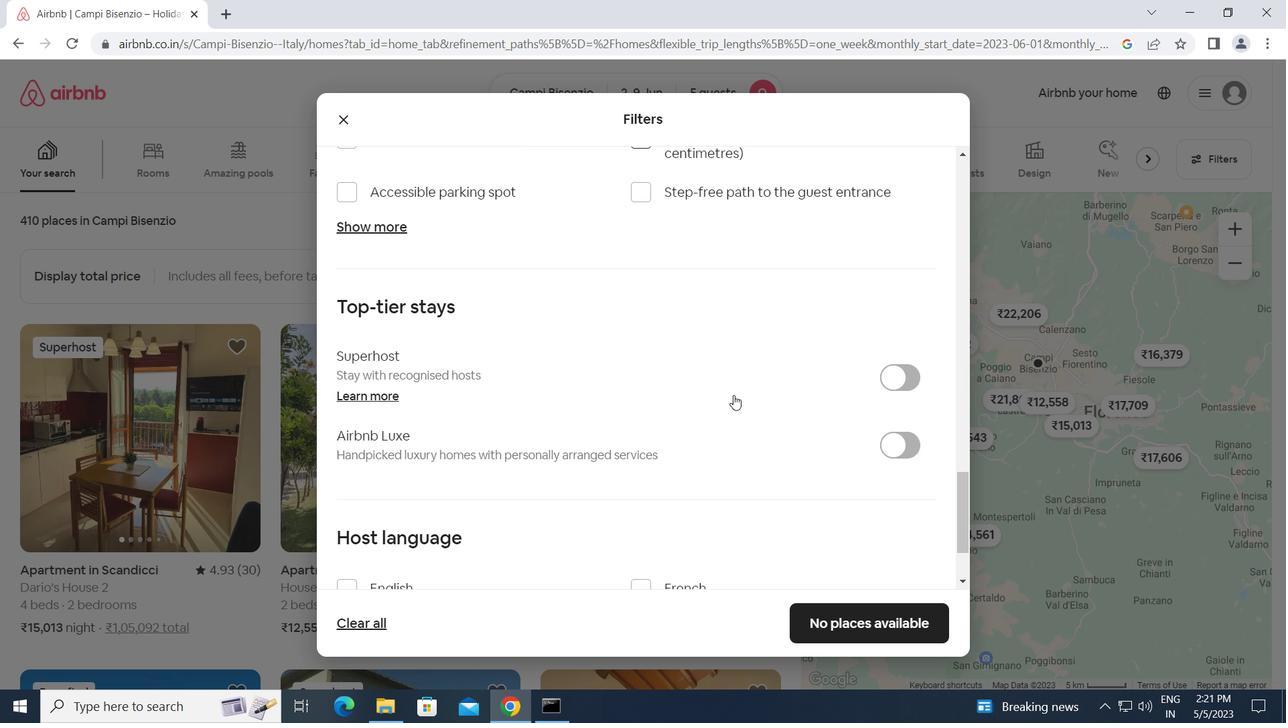 
Action: Mouse scrolled (733, 394) with delta (0, 0)
Screenshot: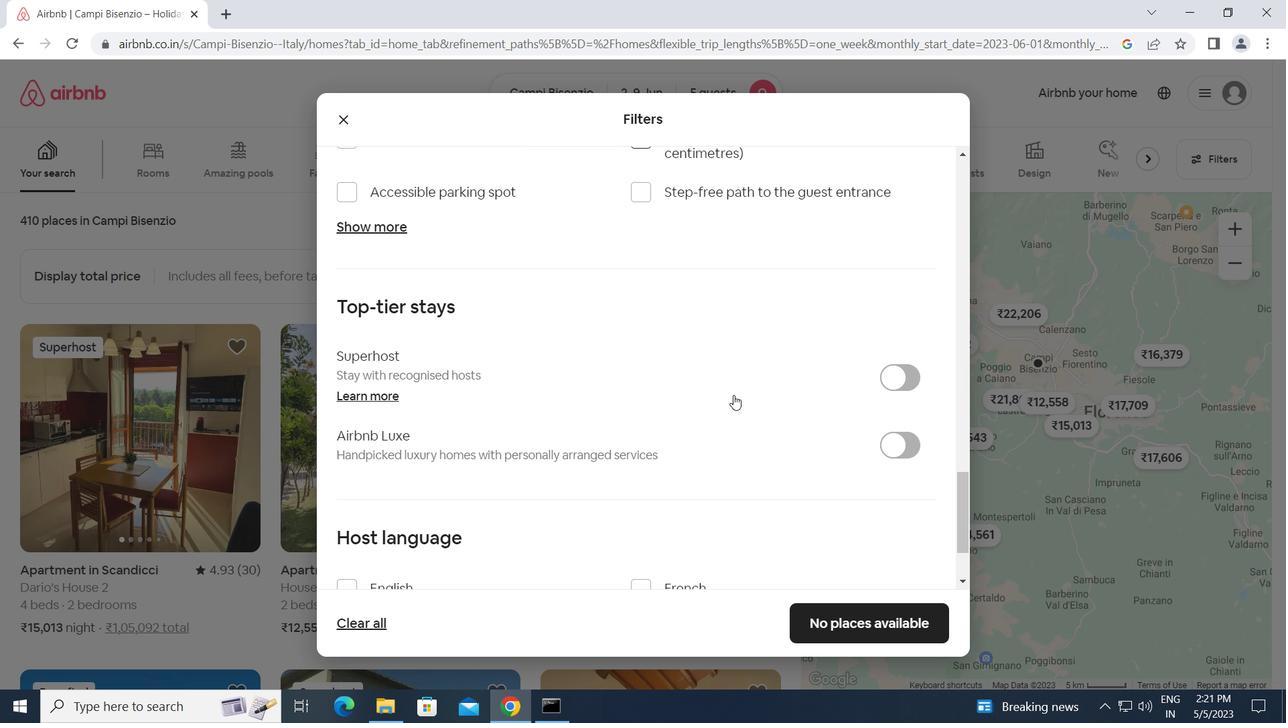 
Action: Mouse scrolled (733, 394) with delta (0, 0)
Screenshot: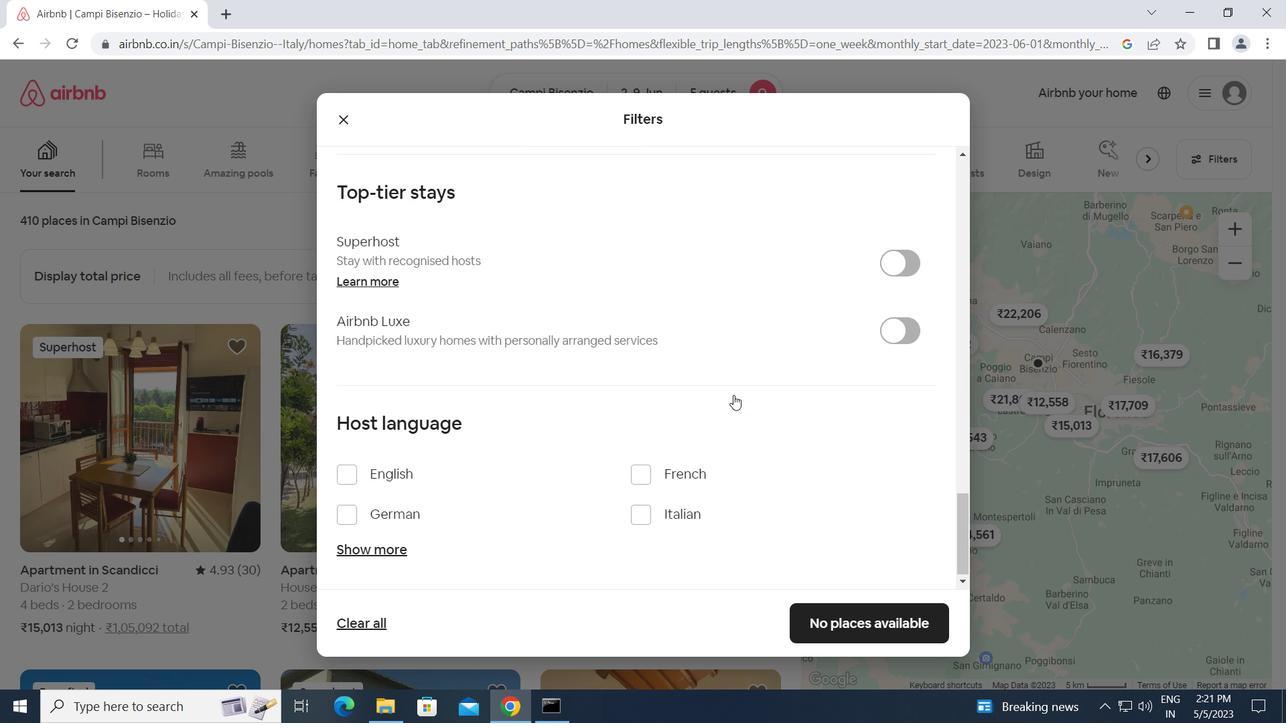 
Action: Mouse moved to (348, 470)
Screenshot: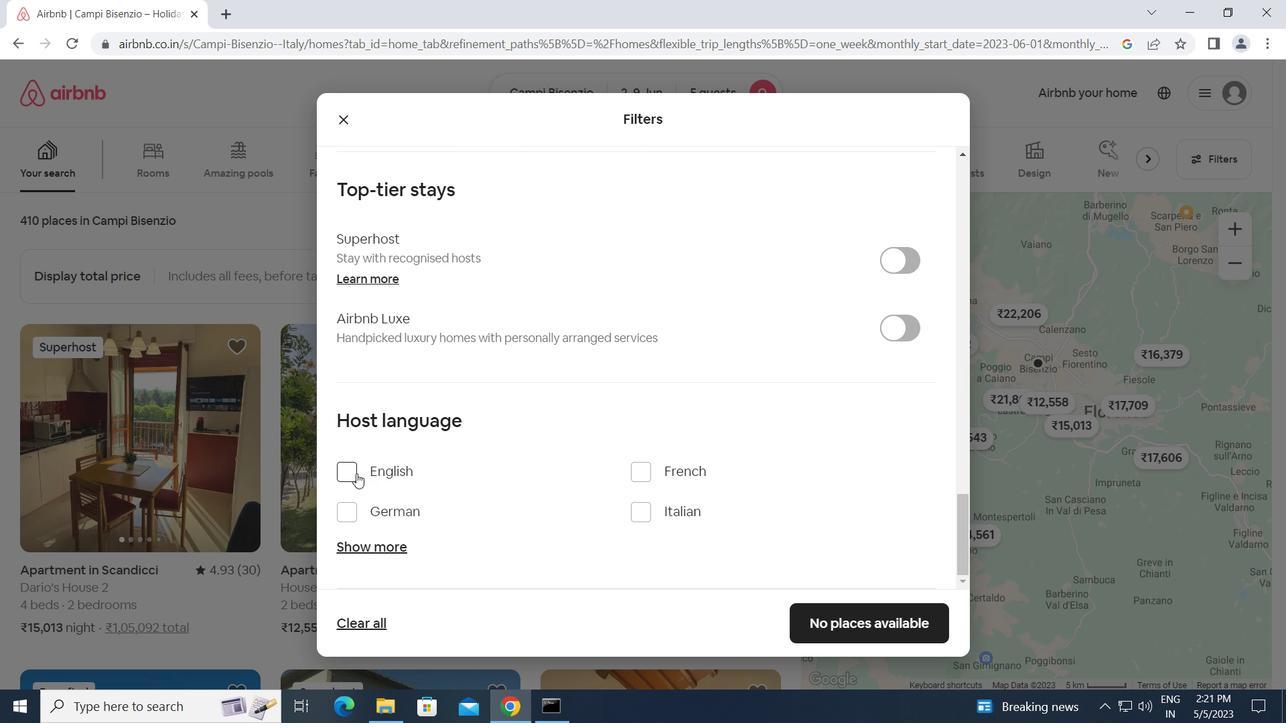 
Action: Mouse pressed left at (348, 470)
Screenshot: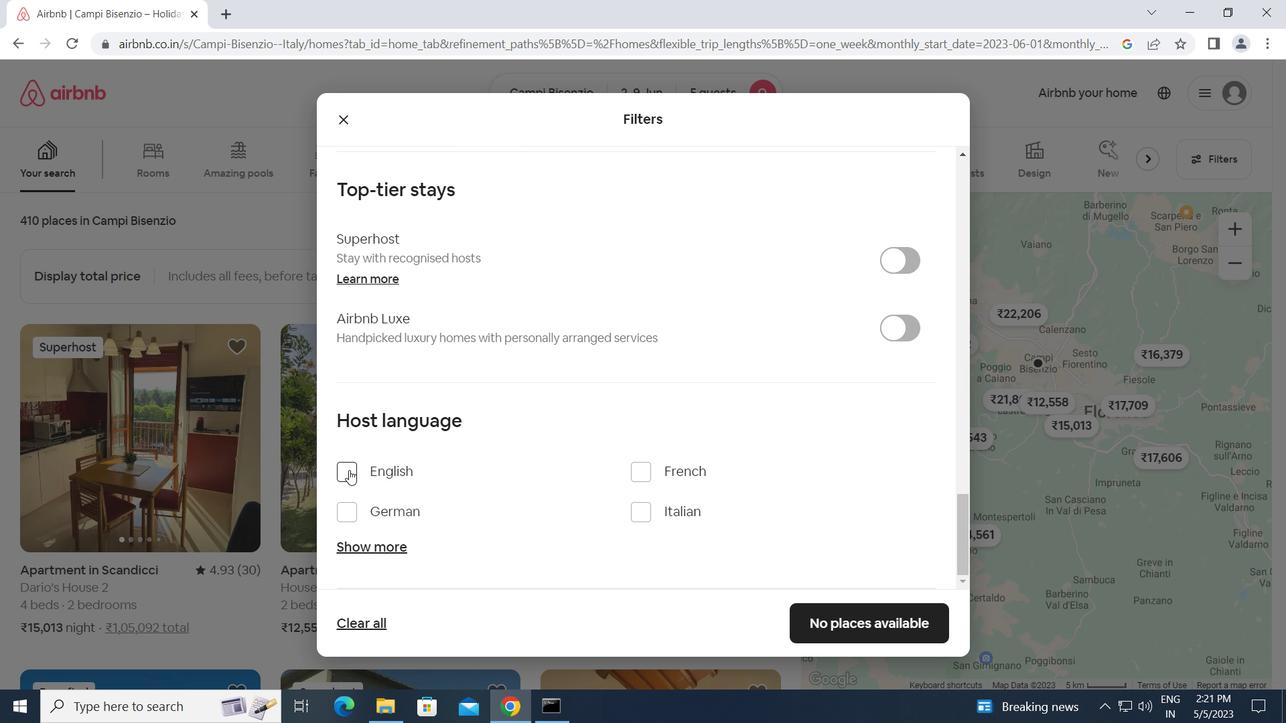 
Action: Mouse moved to (843, 619)
Screenshot: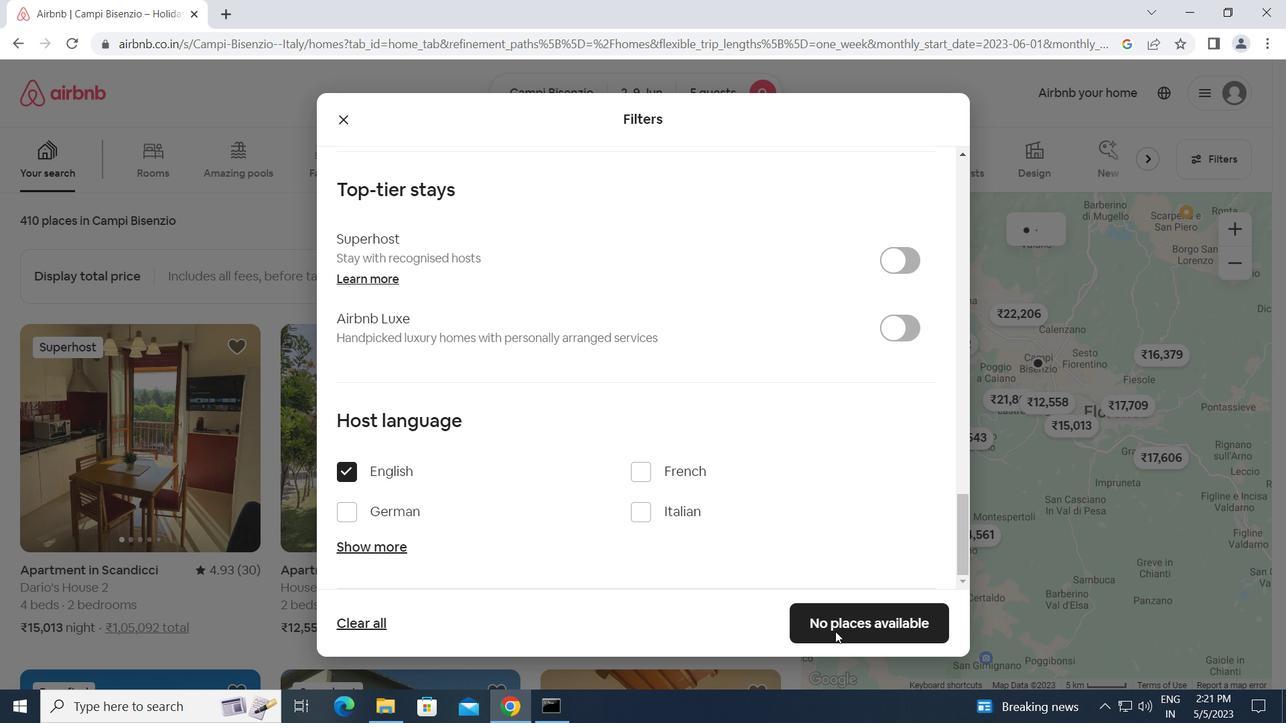 
Action: Mouse pressed left at (843, 619)
Screenshot: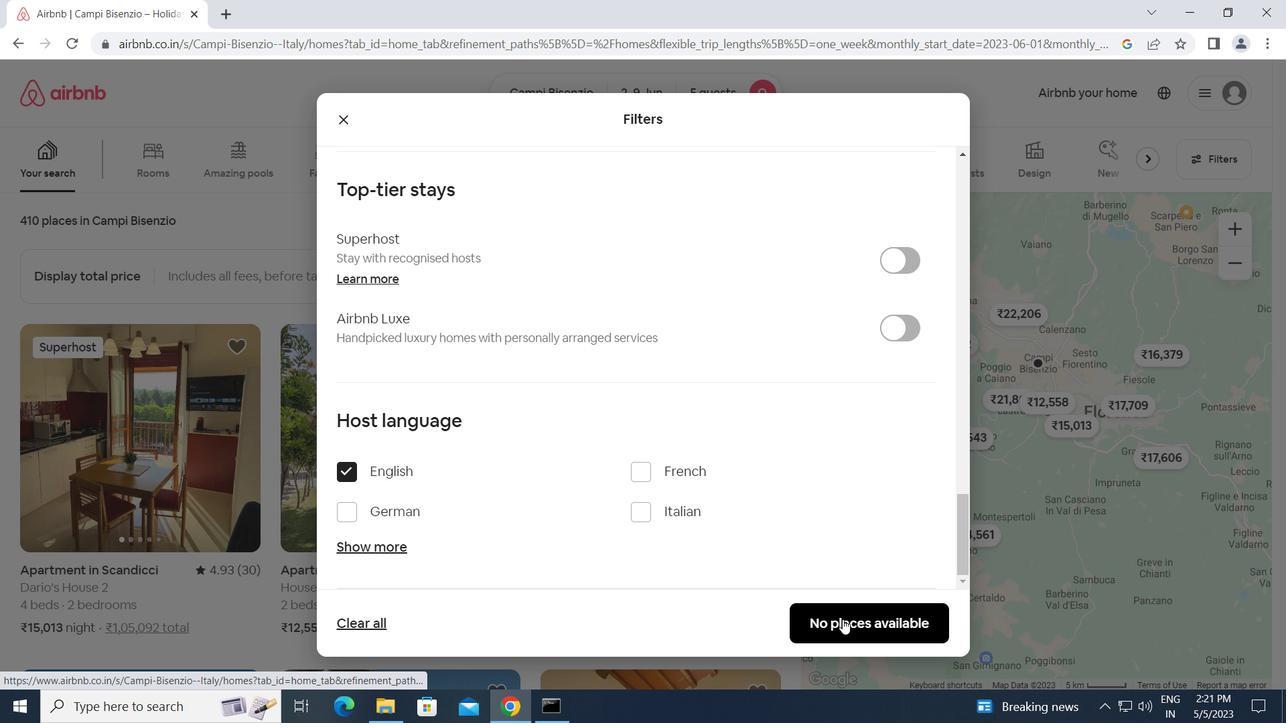 
Action: Mouse moved to (842, 619)
Screenshot: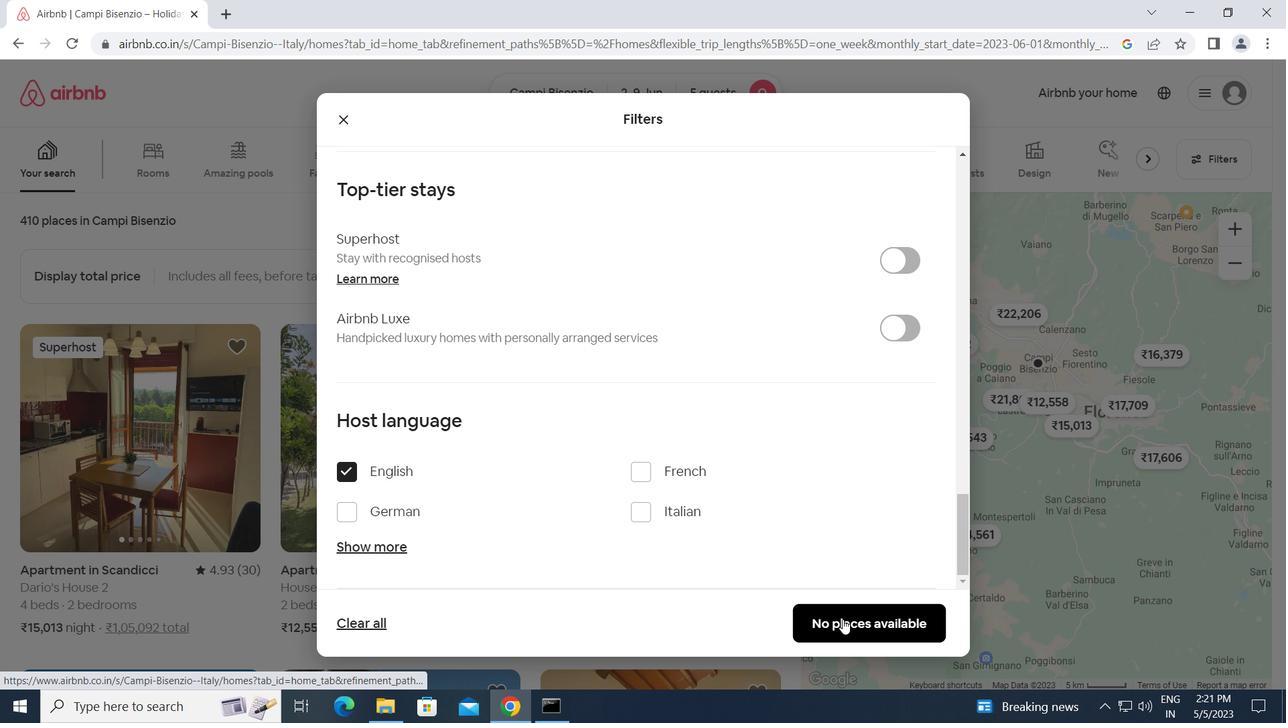 
